 Task: Create Dashboard which show attendance of Inmate activities in PrisonConnect Pro application.
Action: Mouse moved to (37, 65)
Screenshot: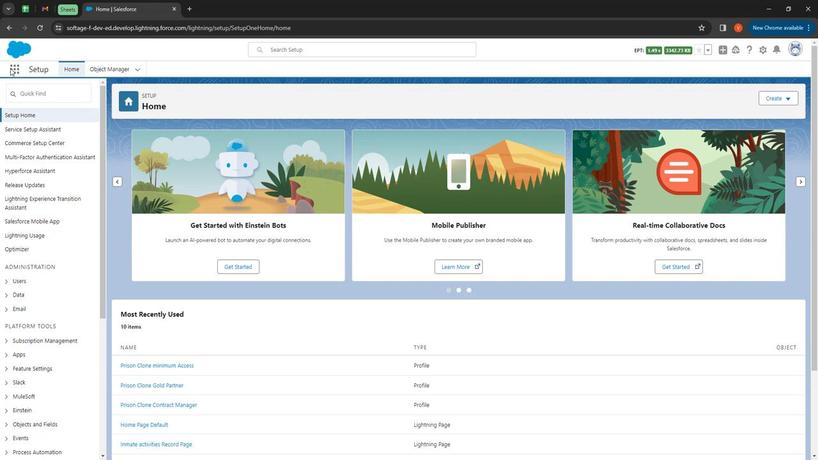 
Action: Mouse pressed left at (37, 65)
Screenshot: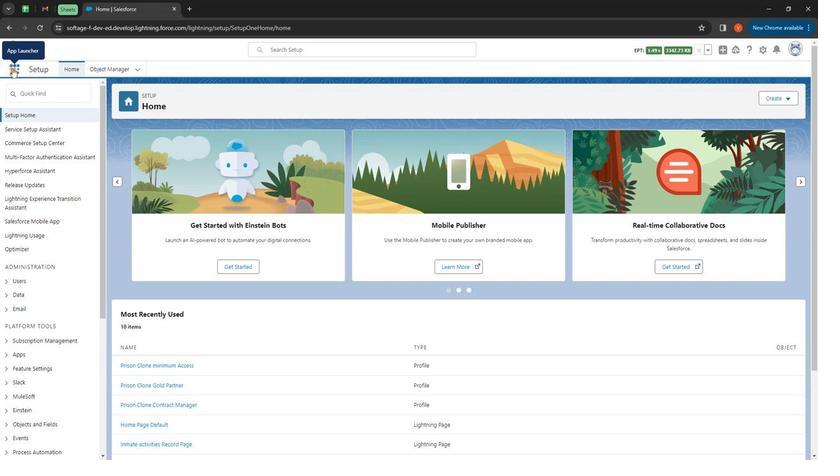 
Action: Mouse moved to (55, 224)
Screenshot: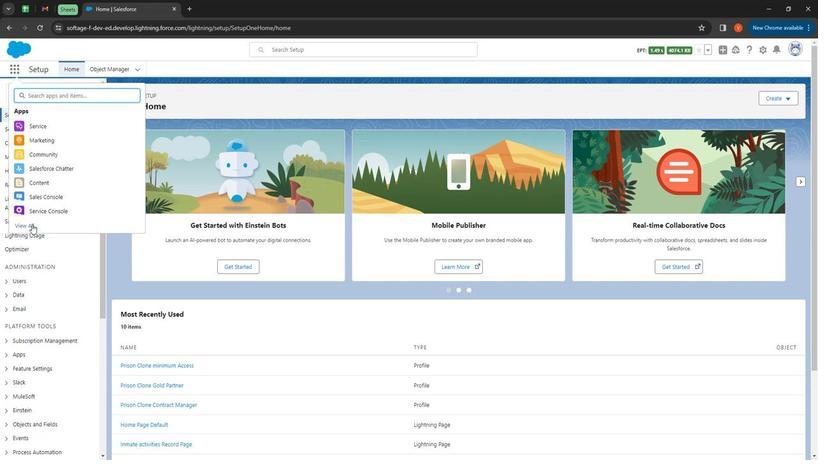 
Action: Mouse pressed left at (55, 224)
Screenshot: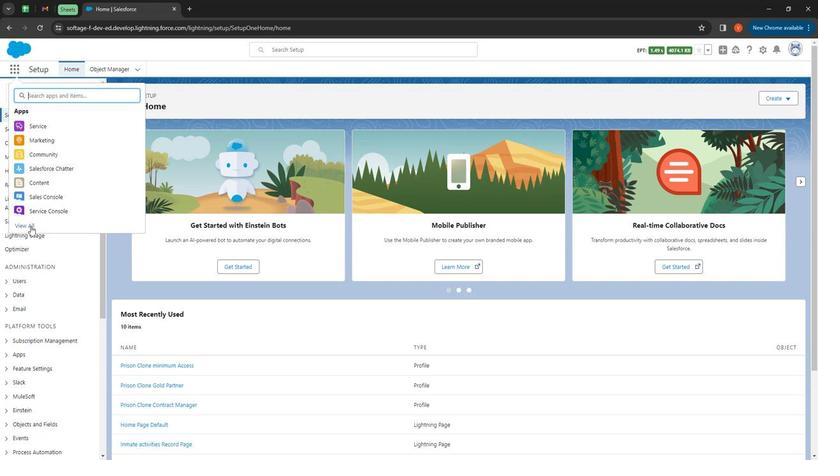 
Action: Mouse moved to (421, 92)
Screenshot: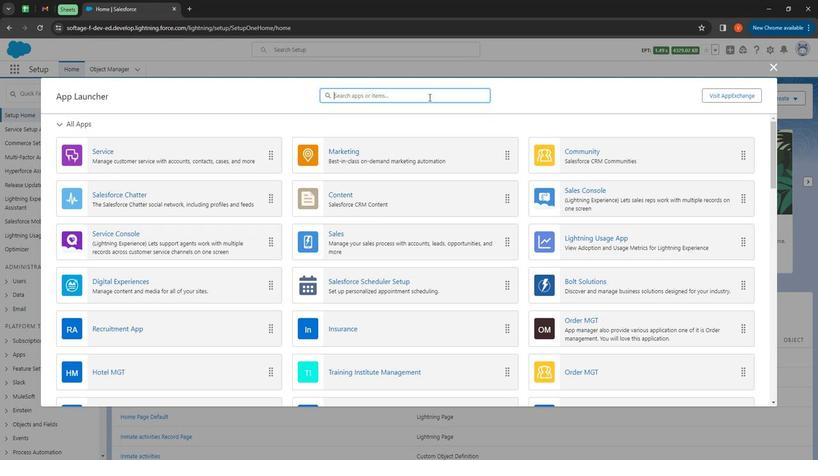 
Action: Mouse pressed left at (421, 92)
Screenshot: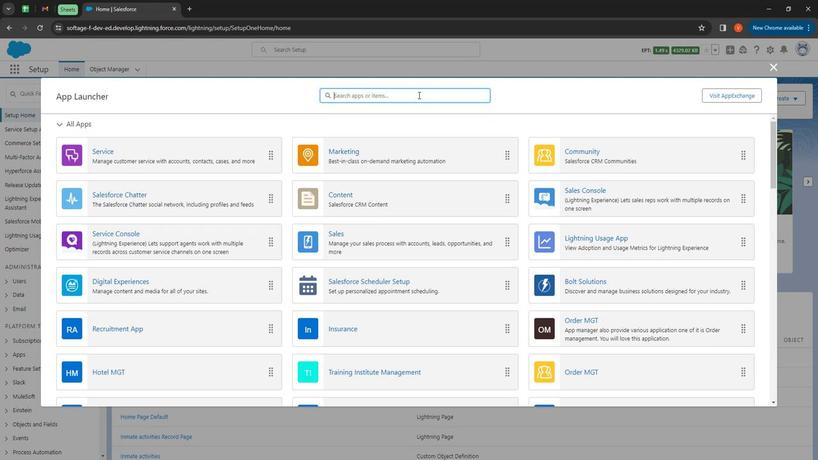 
Action: Key pressed r
Screenshot: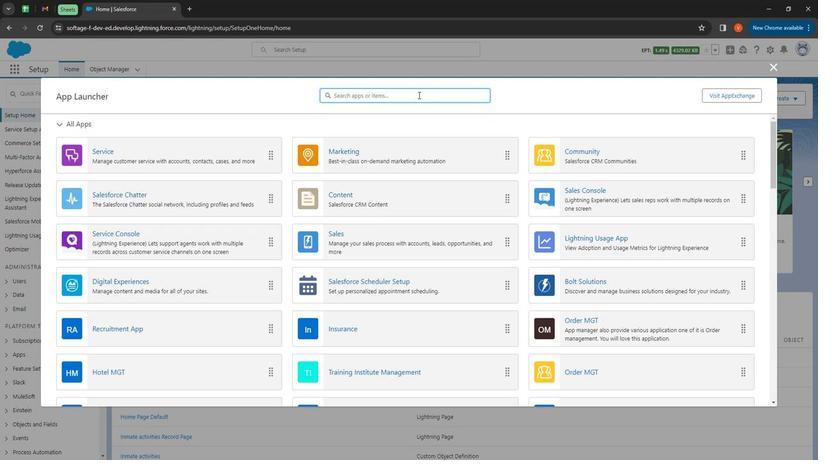
Action: Mouse moved to (419, 90)
Screenshot: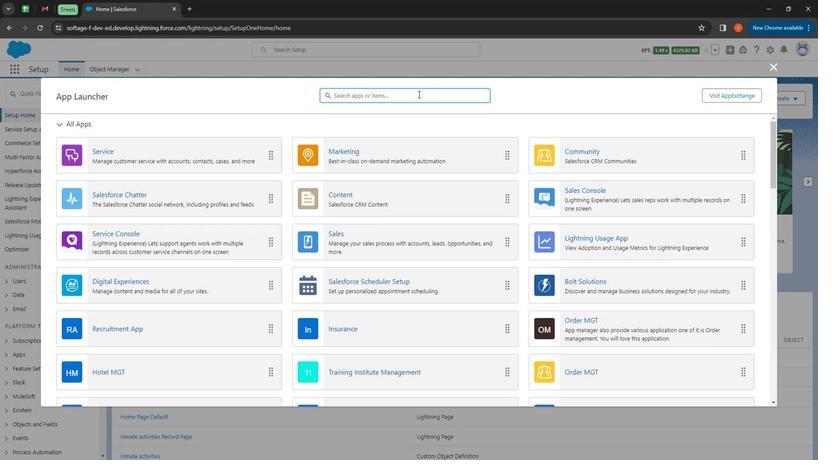 
Action: Key pressed epory
Screenshot: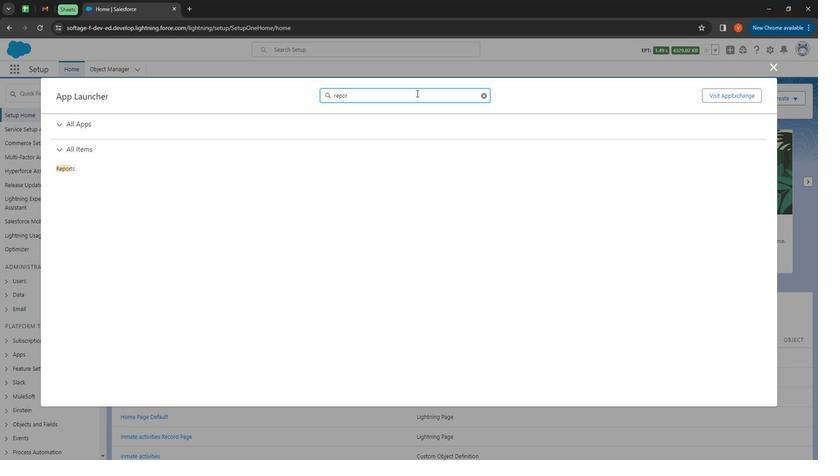 
Action: Mouse moved to (408, 84)
Screenshot: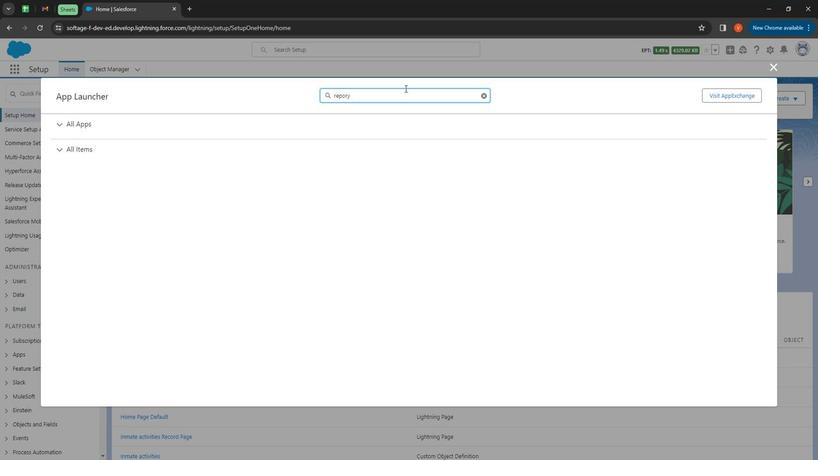 
Action: Key pressed <Key.backspace>ts
Screenshot: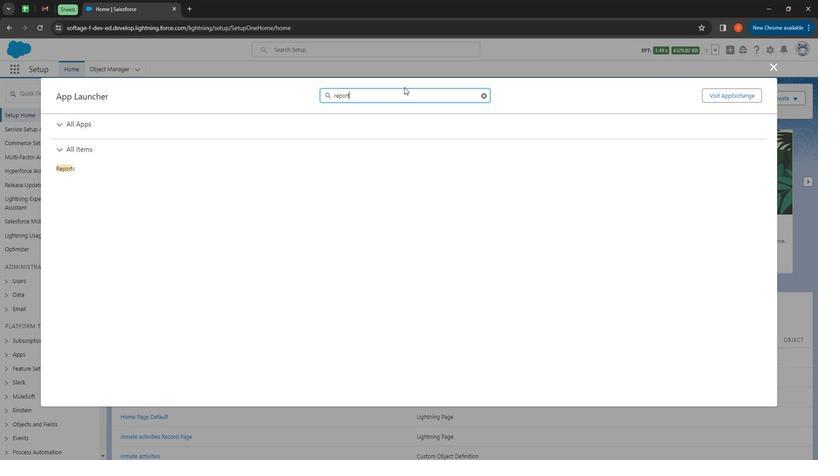 
Action: Mouse moved to (89, 168)
Screenshot: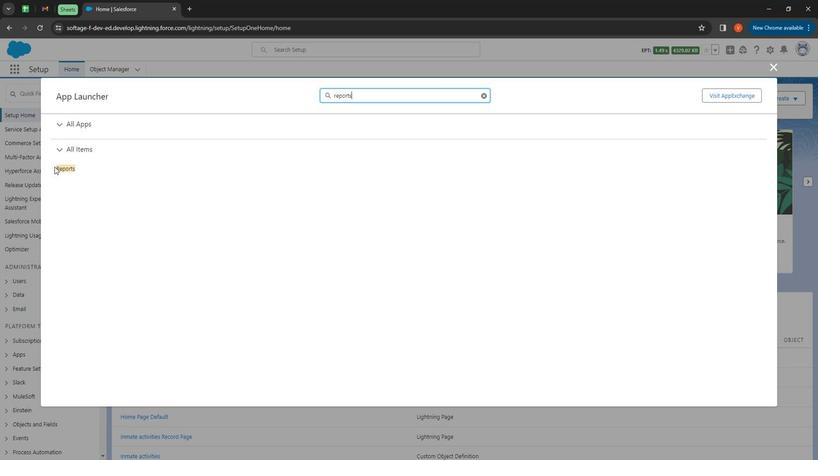 
Action: Mouse pressed left at (89, 168)
Screenshot: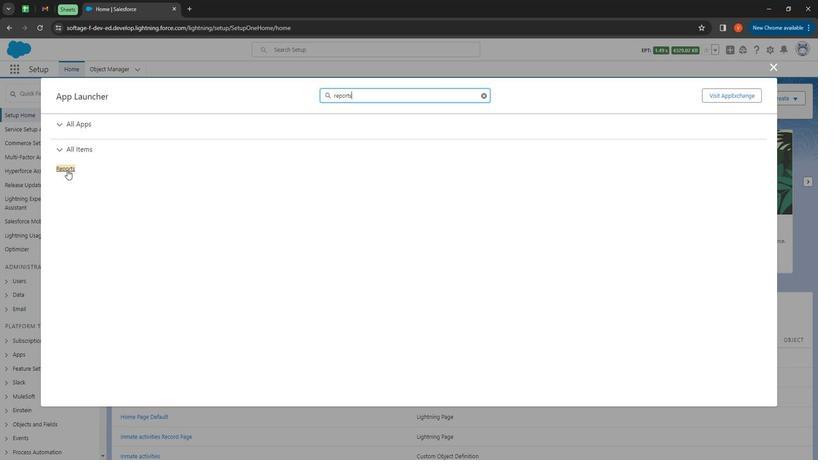
Action: Mouse moved to (707, 95)
Screenshot: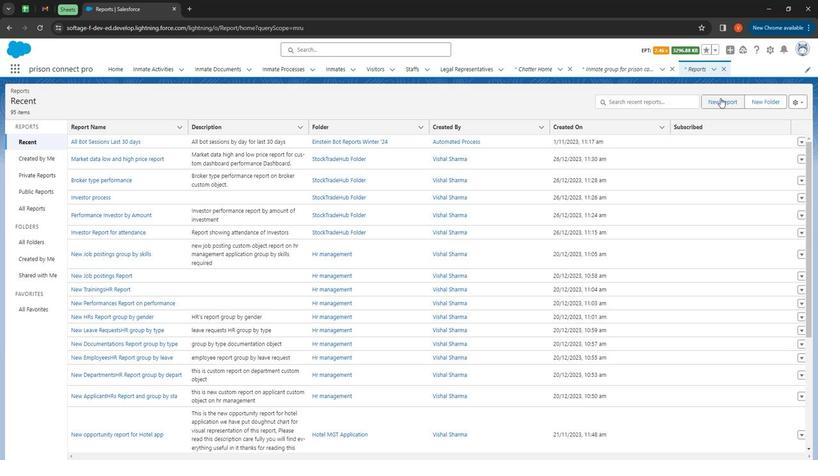 
Action: Mouse pressed left at (707, 95)
Screenshot: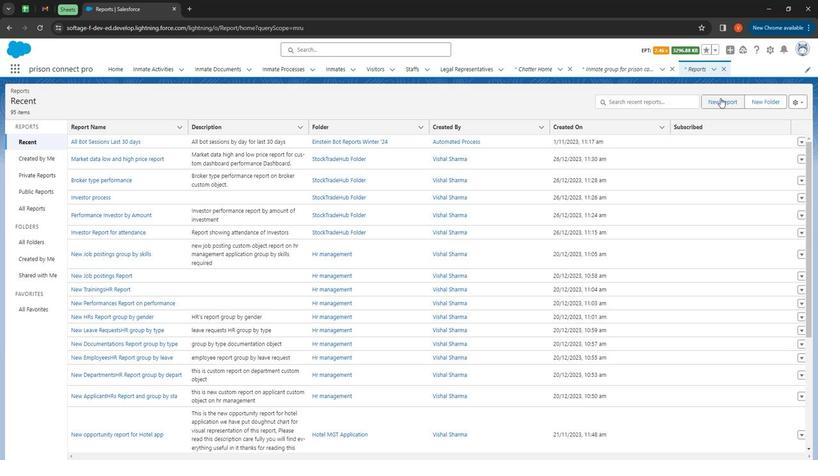 
Action: Mouse moved to (188, 169)
Screenshot: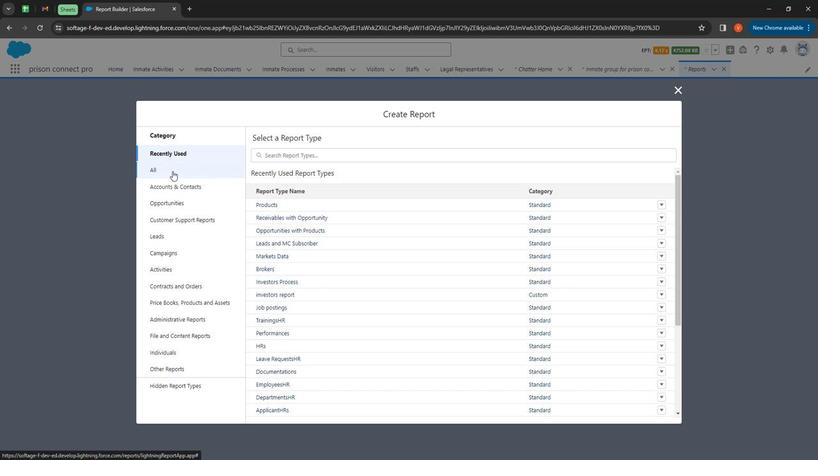 
Action: Mouse pressed left at (188, 169)
Screenshot: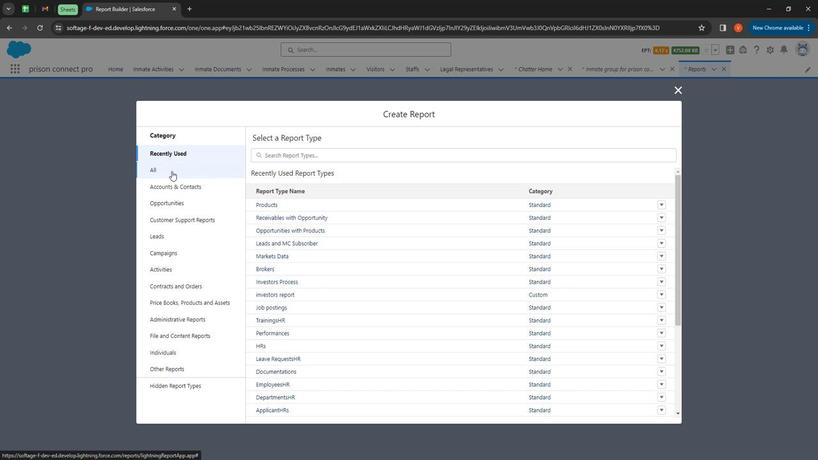 
Action: Mouse moved to (362, 152)
Screenshot: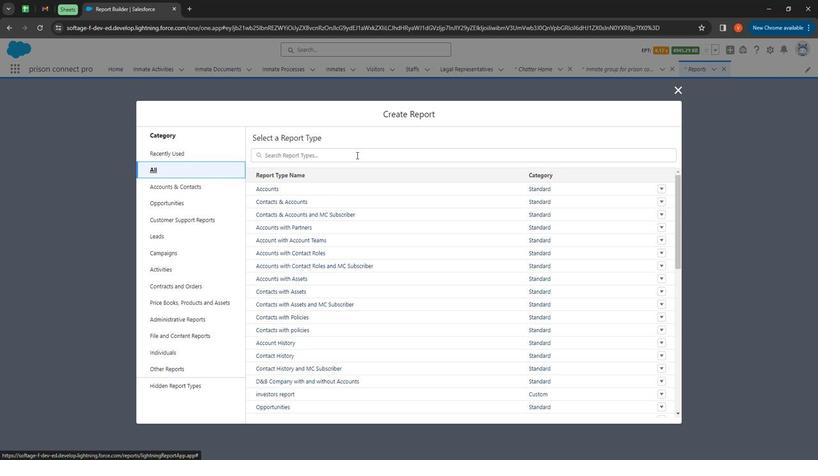 
Action: Mouse pressed left at (362, 152)
Screenshot: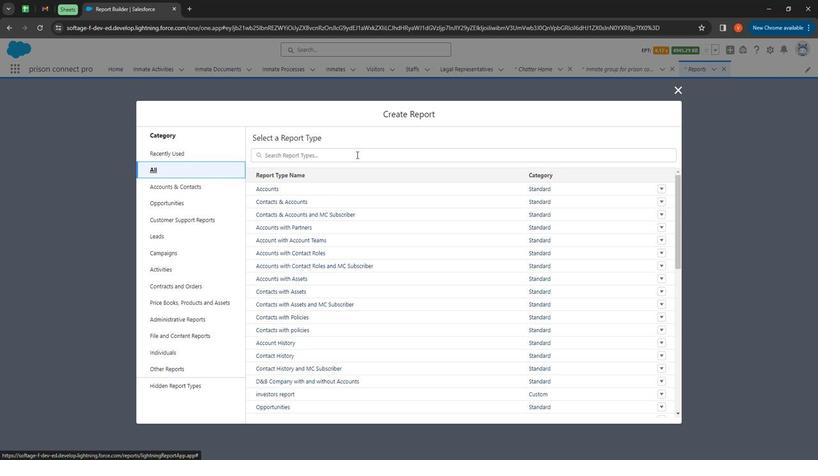 
Action: Mouse moved to (341, 139)
Screenshot: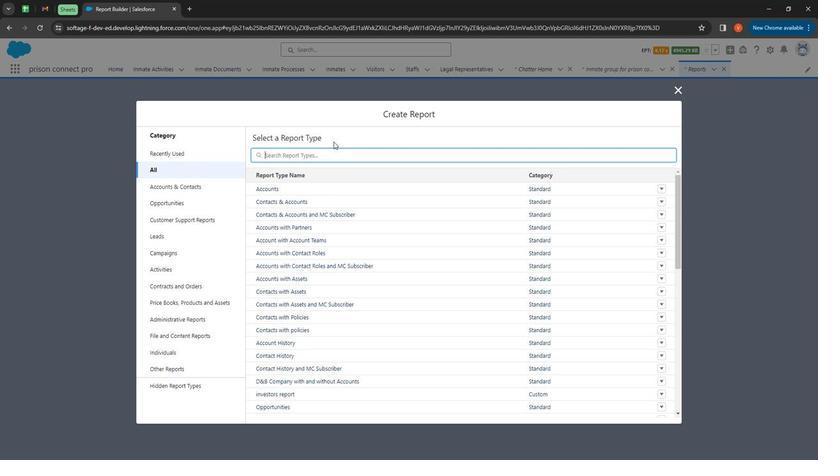 
Action: Key pressed <Key.shift>
Screenshot: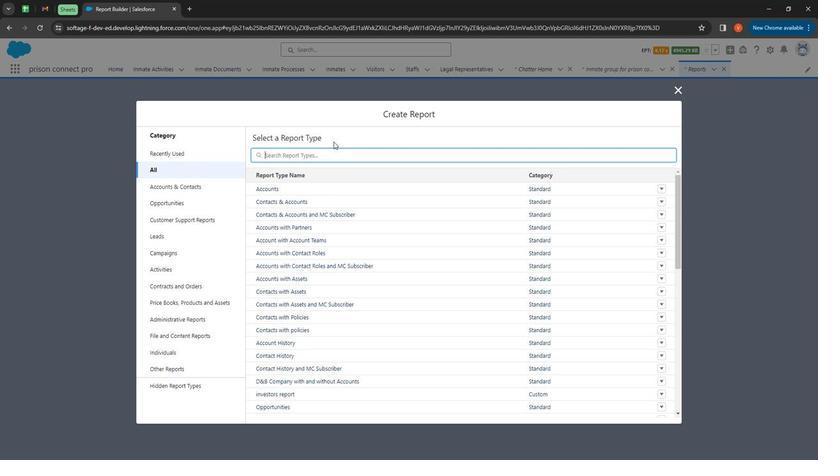 
Action: Mouse moved to (341, 139)
Screenshot: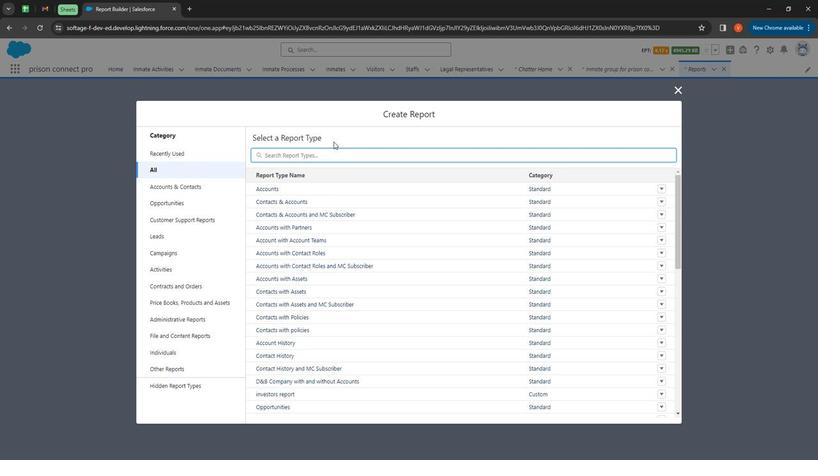
Action: Key pressed <Key.shift><Key.shift><Key.shift><Key.shift>Inmates<Key.space>ac<Key.backspace><Key.backspace><Key.backspace><Key.backspace><Key.space>ac
Screenshot: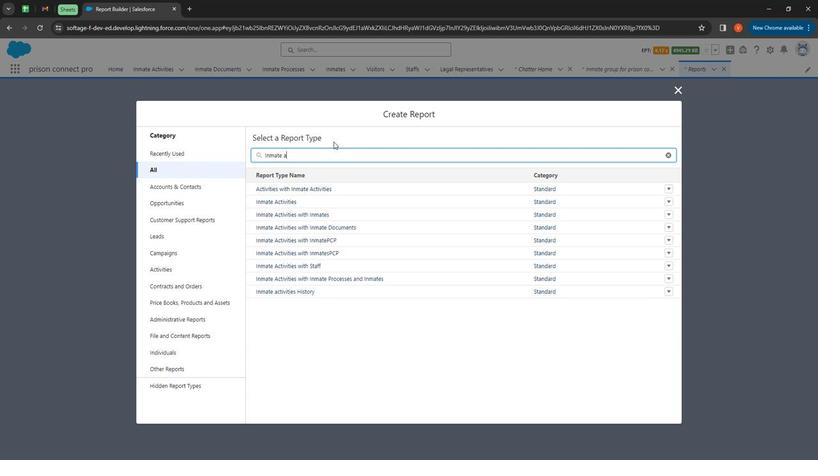 
Action: Mouse moved to (346, 200)
Screenshot: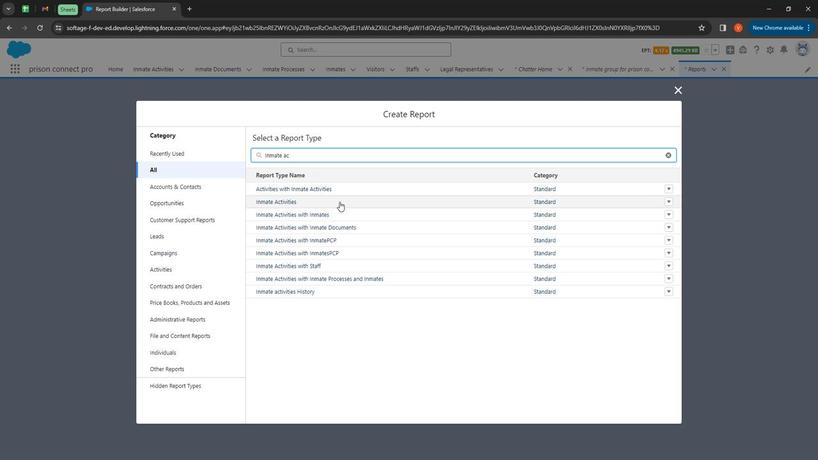 
Action: Mouse pressed left at (346, 200)
Screenshot: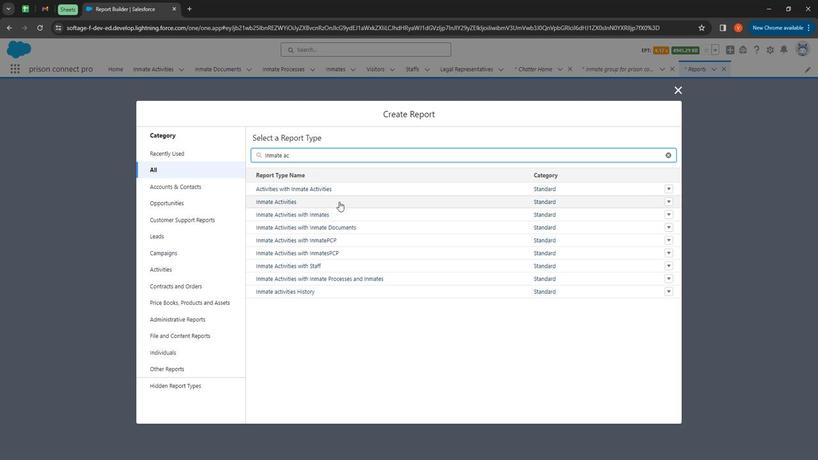 
Action: Mouse moved to (575, 190)
Screenshot: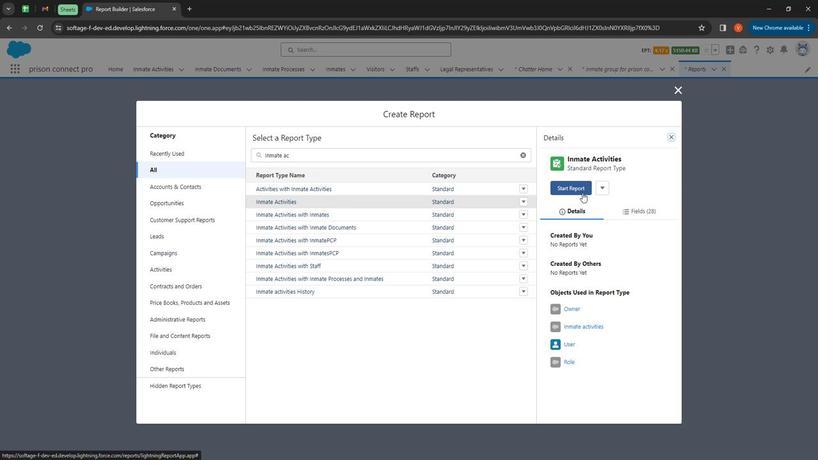
Action: Mouse pressed left at (575, 190)
Screenshot: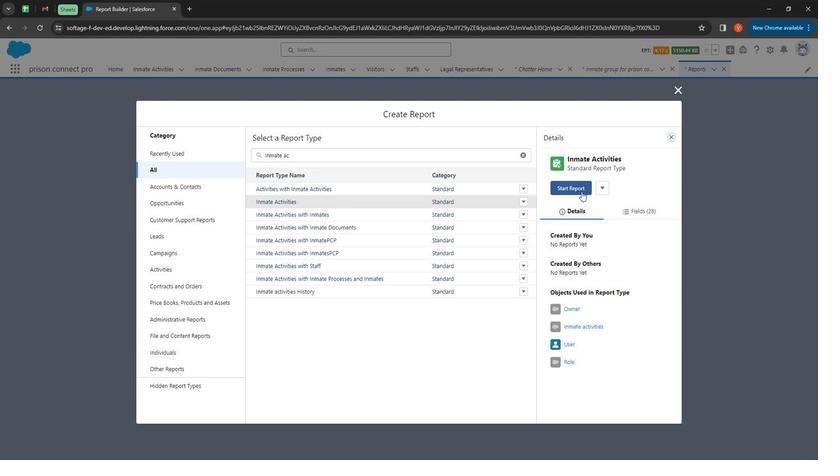 
Action: Mouse moved to (76, 214)
Screenshot: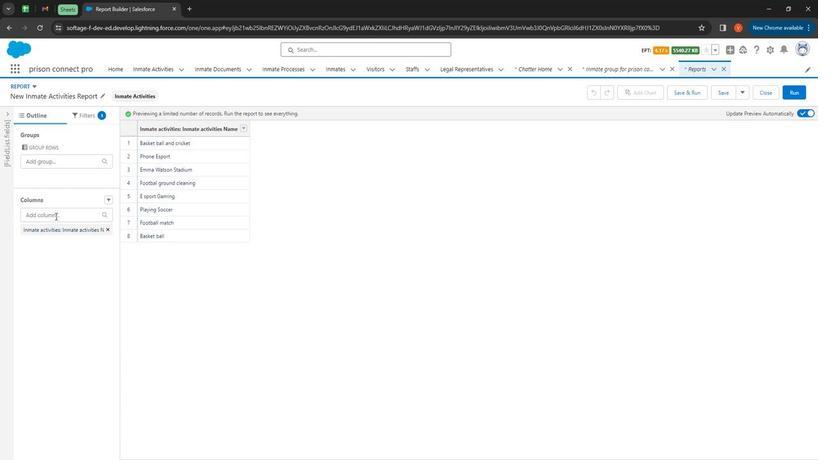 
Action: Mouse pressed left at (76, 214)
Screenshot: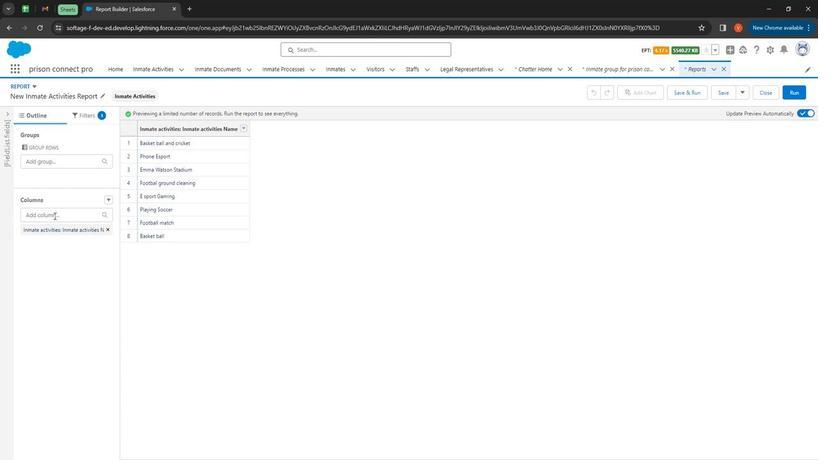 
Action: Mouse moved to (103, 254)
Screenshot: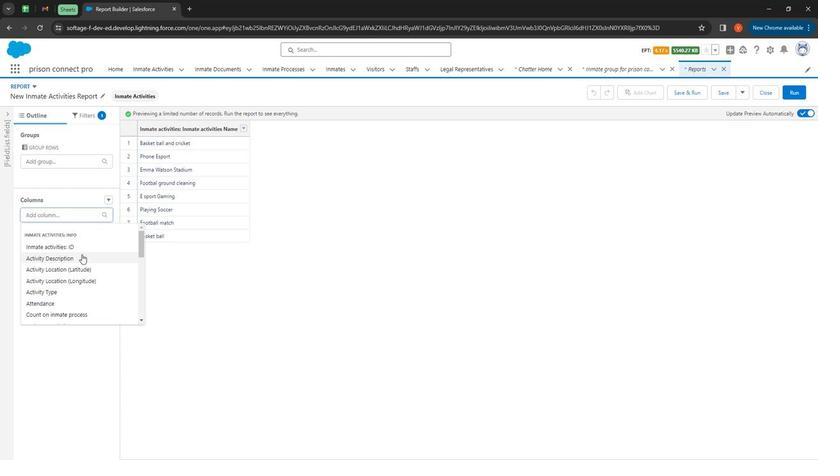 
Action: Mouse pressed left at (103, 254)
Screenshot: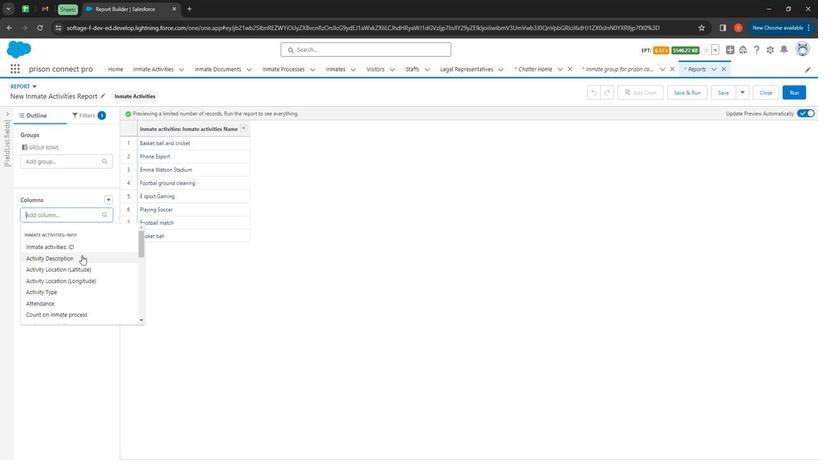 
Action: Mouse moved to (88, 214)
Screenshot: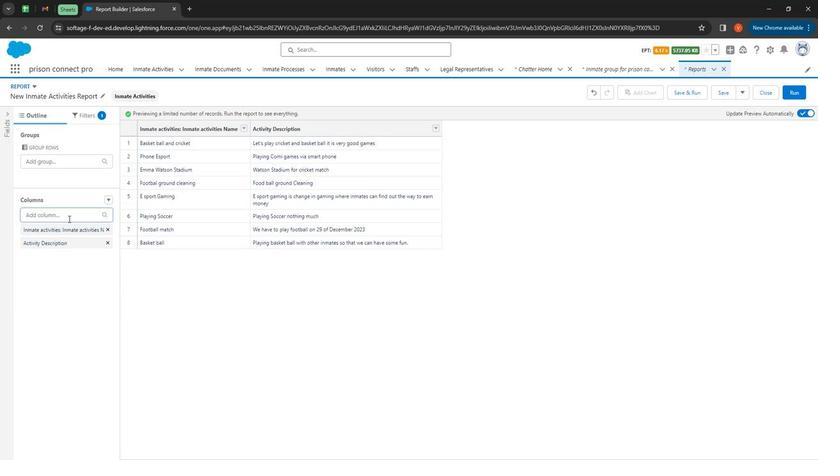 
Action: Mouse pressed left at (88, 214)
Screenshot: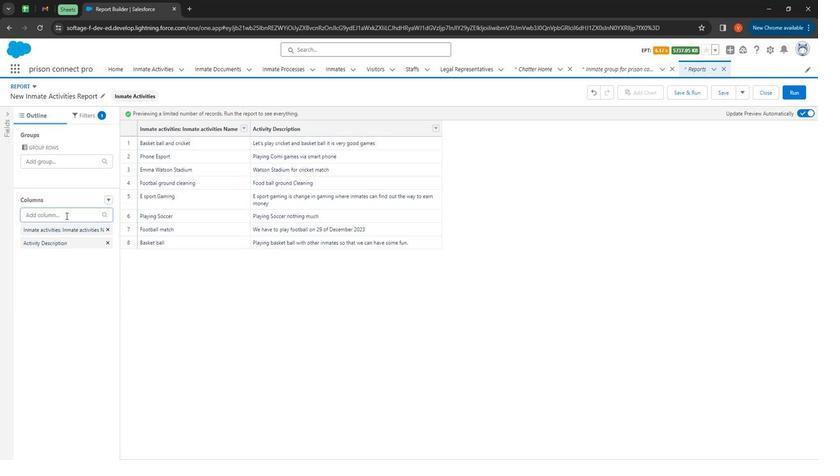 
Action: Mouse moved to (111, 245)
Screenshot: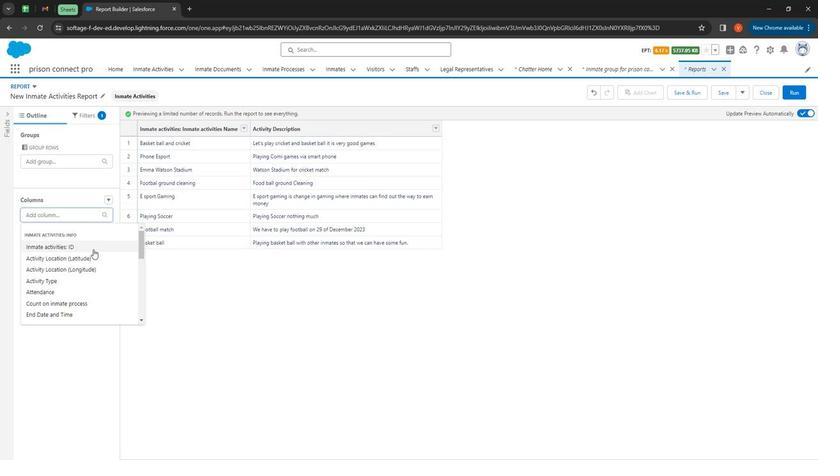 
Action: Mouse pressed left at (111, 245)
Screenshot: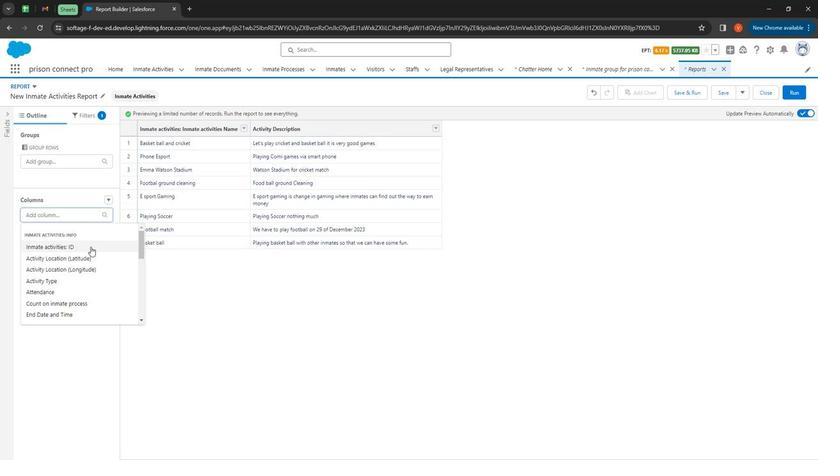 
Action: Mouse moved to (472, 126)
Screenshot: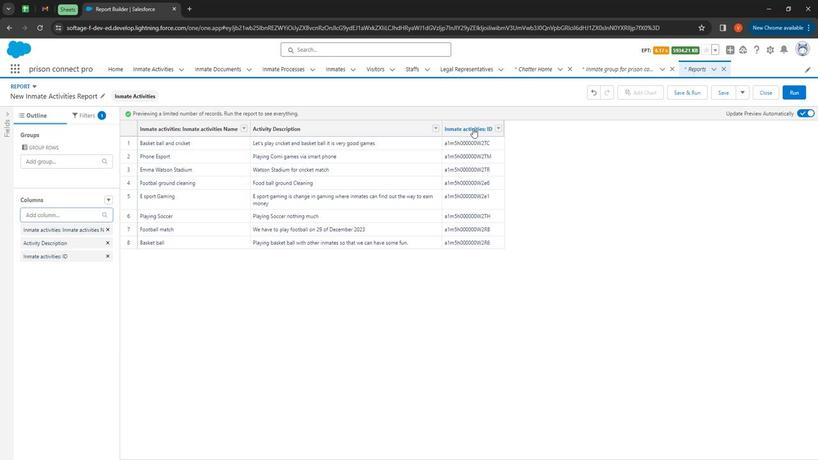 
Action: Mouse pressed left at (472, 126)
Screenshot: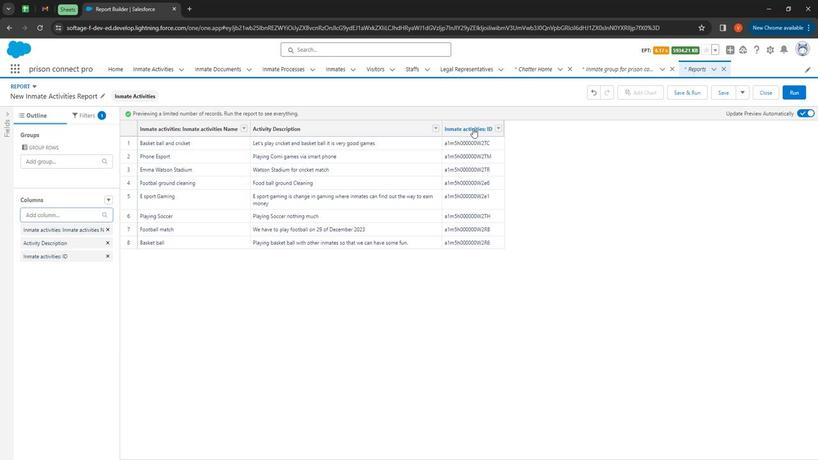 
Action: Mouse moved to (80, 211)
Screenshot: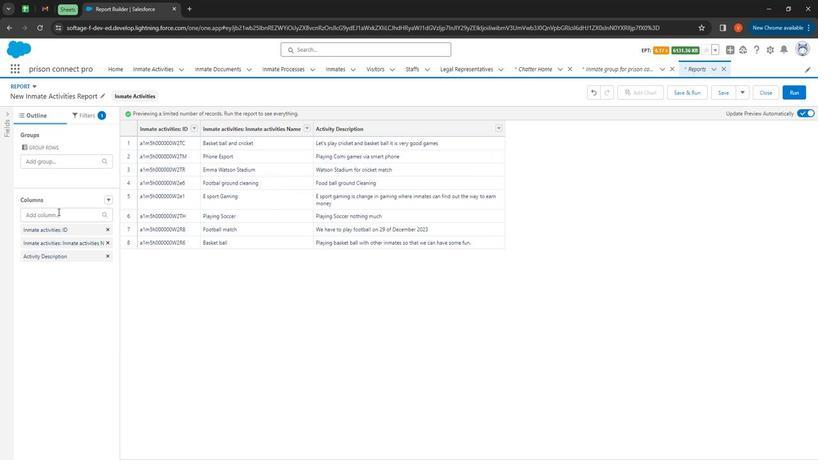 
Action: Mouse pressed left at (80, 211)
Screenshot: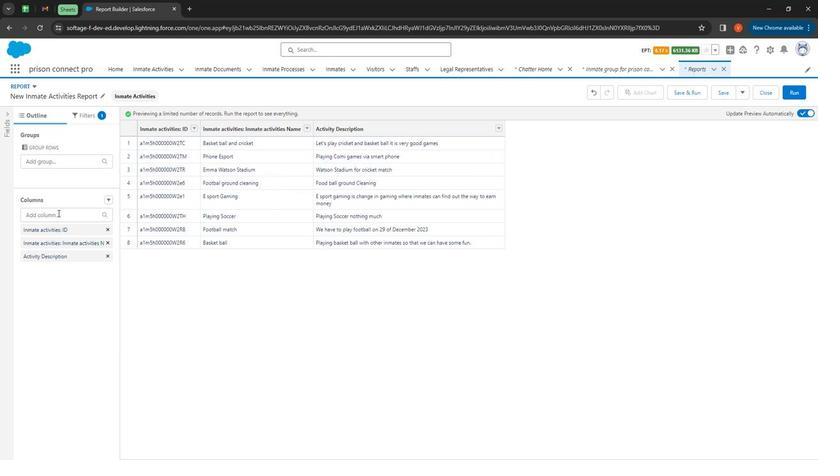 
Action: Mouse moved to (104, 247)
Screenshot: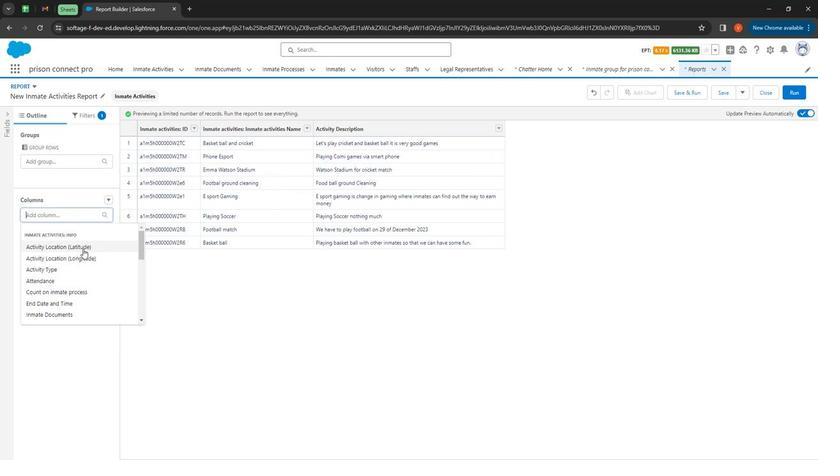 
Action: Mouse pressed left at (104, 247)
Screenshot: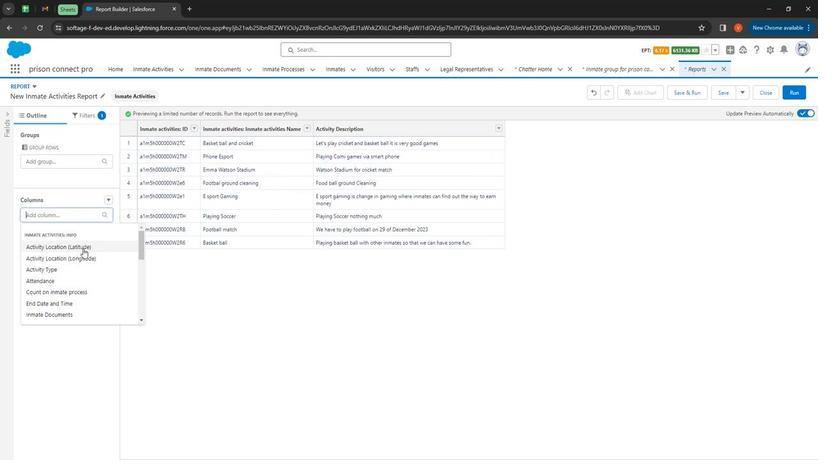 
Action: Mouse moved to (88, 217)
Screenshot: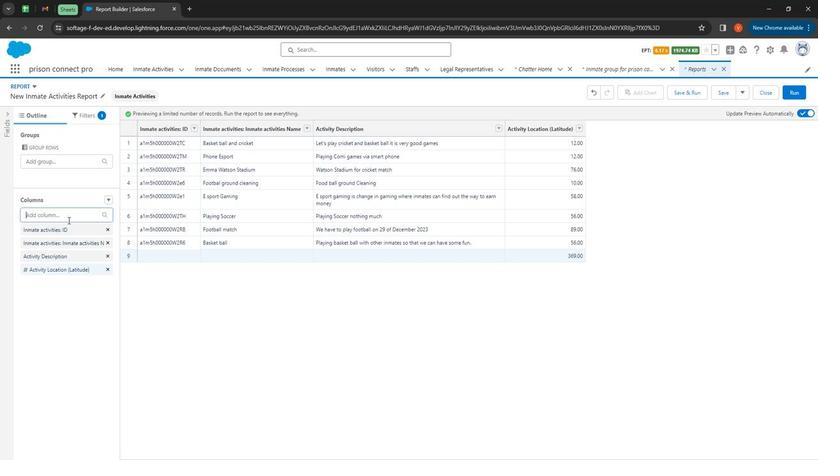 
Action: Mouse pressed left at (88, 217)
Screenshot: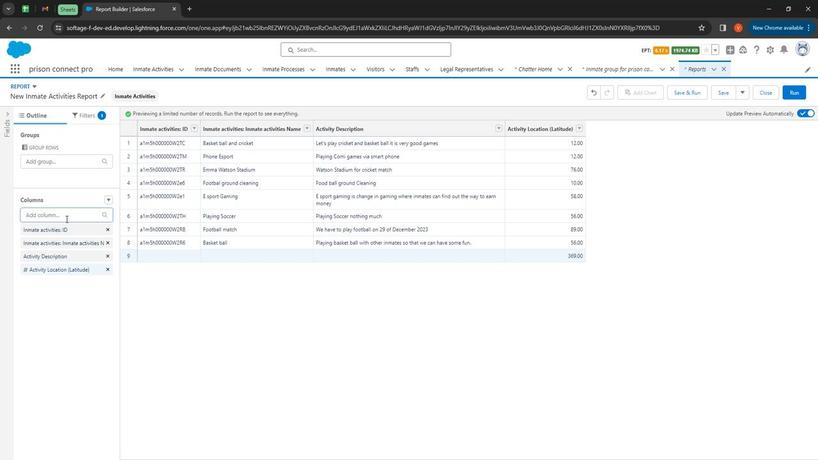 
Action: Mouse moved to (92, 245)
Screenshot: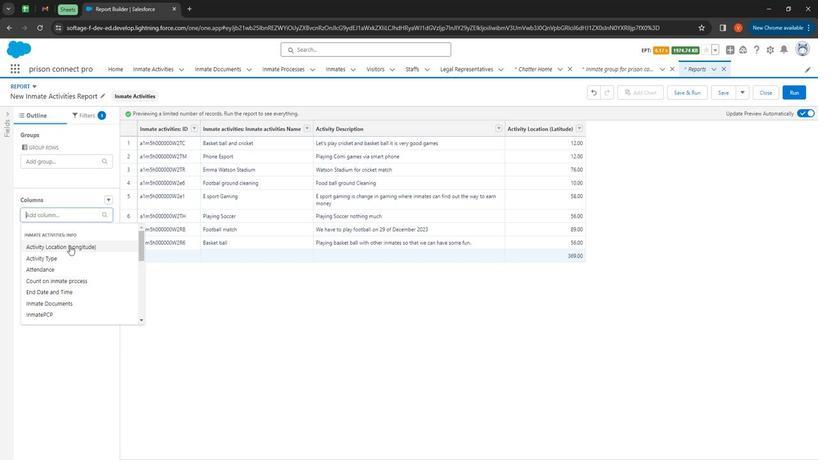 
Action: Mouse pressed left at (92, 245)
Screenshot: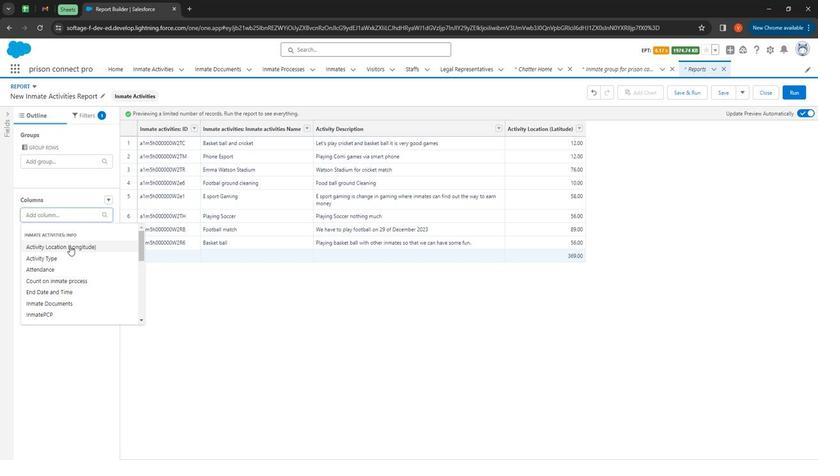 
Action: Mouse moved to (76, 214)
Screenshot: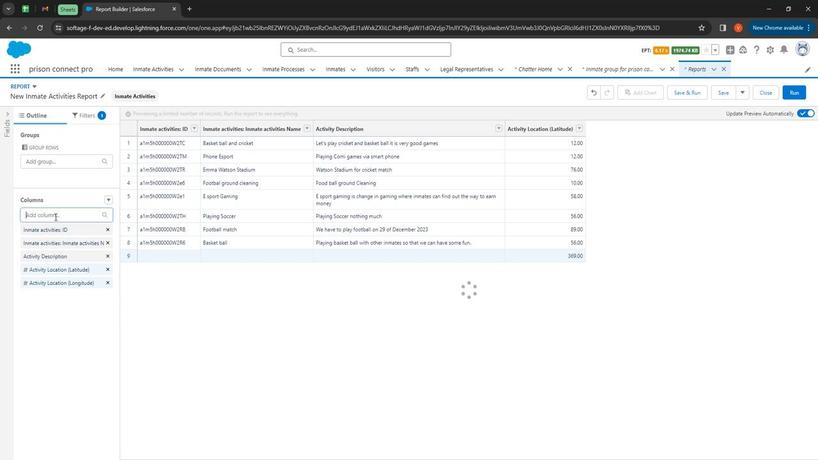 
Action: Mouse pressed left at (76, 214)
Screenshot: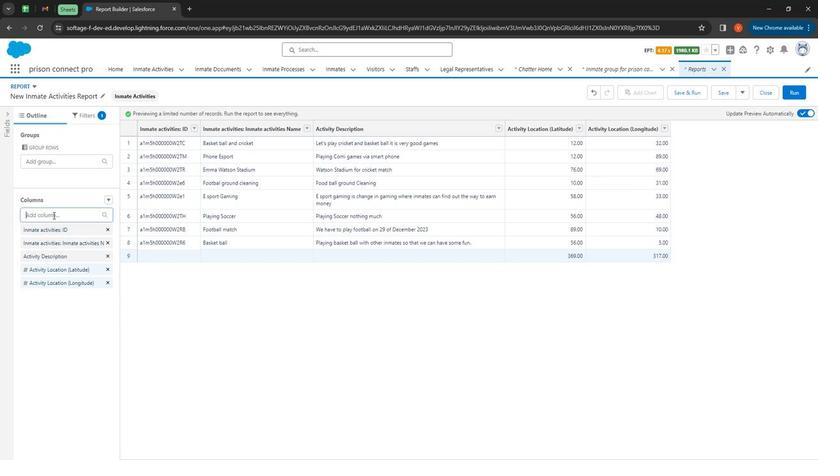 
Action: Mouse moved to (71, 248)
Screenshot: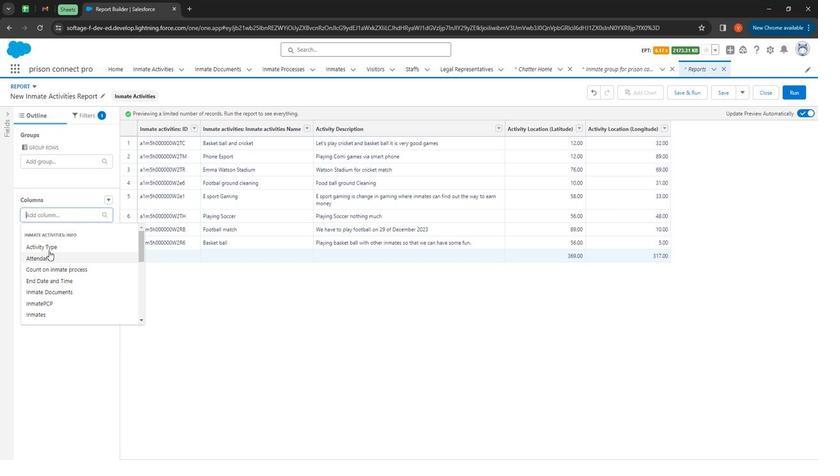 
Action: Mouse pressed left at (71, 248)
Screenshot: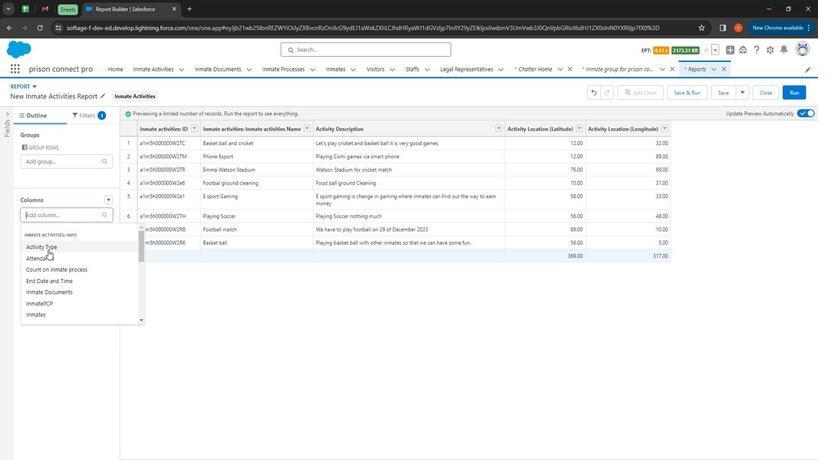 
Action: Mouse moved to (502, 123)
Screenshot: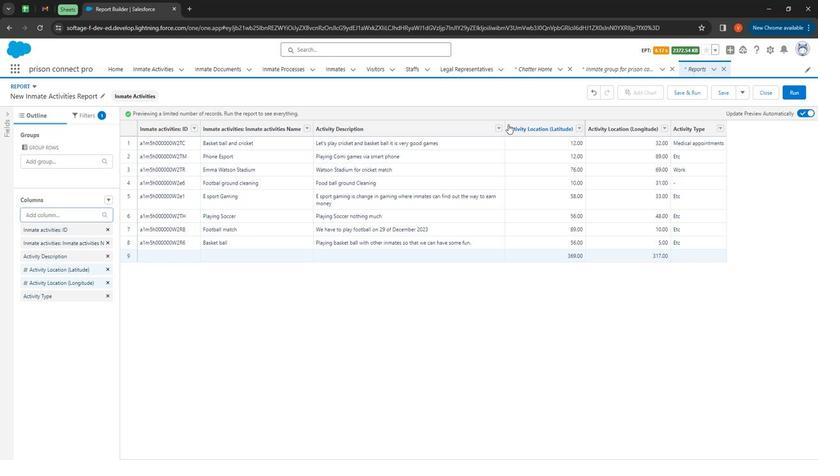 
Action: Mouse pressed left at (502, 123)
Screenshot: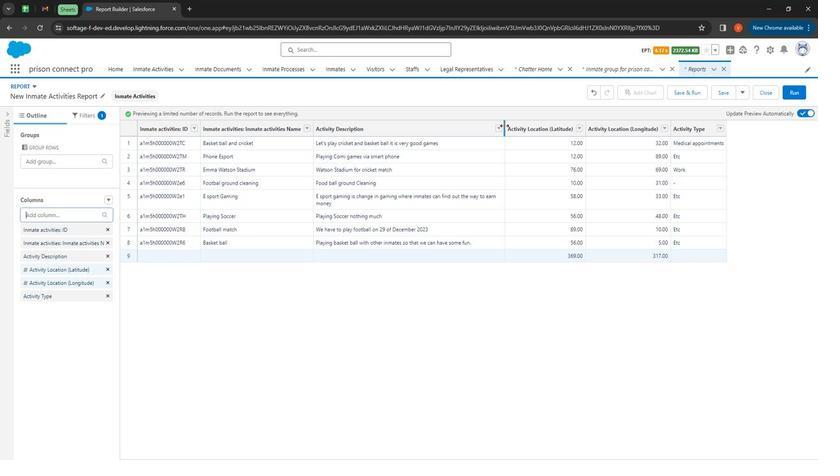 
Action: Mouse moved to (460, 124)
Screenshot: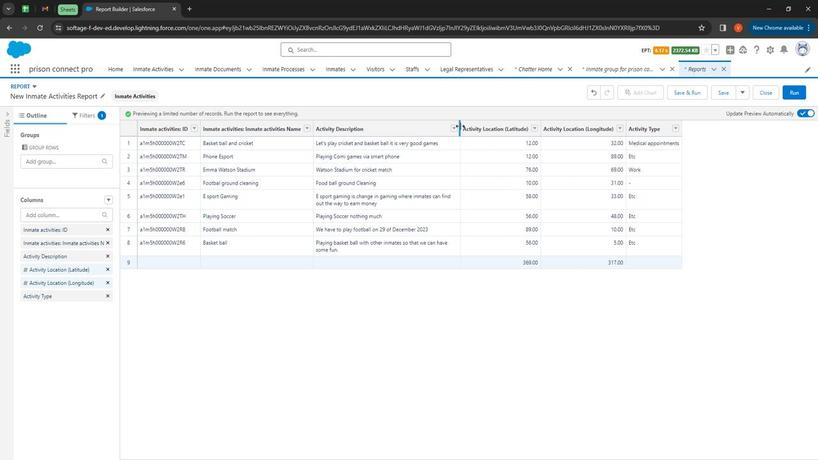 
Action: Mouse pressed left at (460, 124)
Screenshot: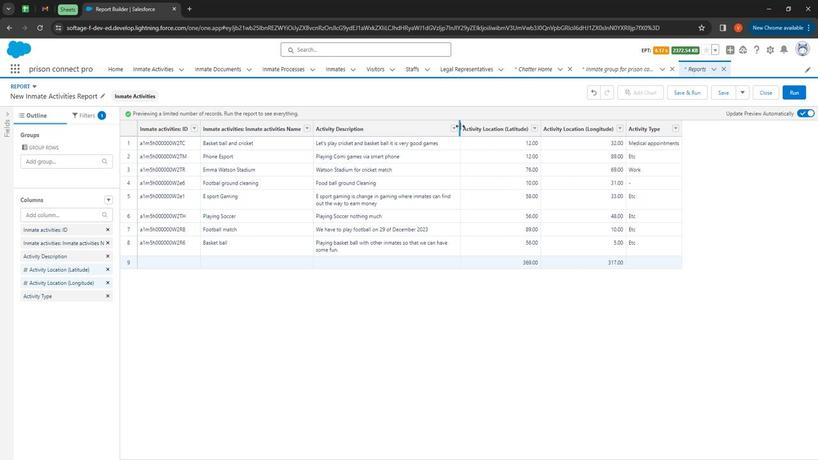 
Action: Mouse moved to (508, 125)
Screenshot: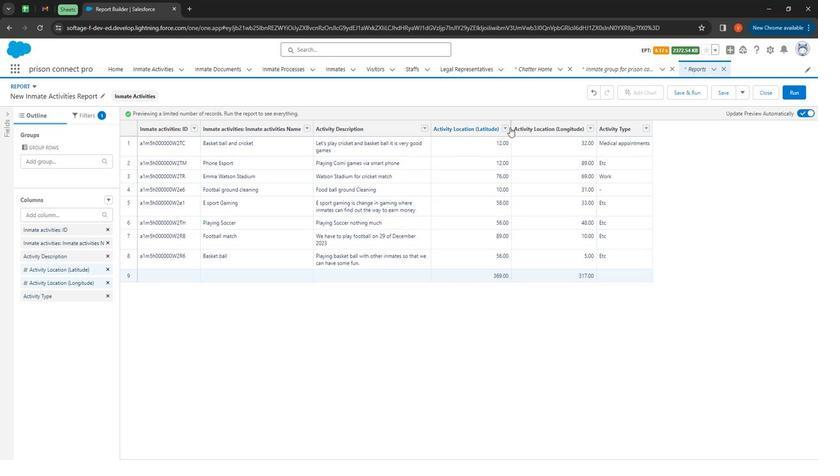 
Action: Mouse pressed left at (508, 125)
Screenshot: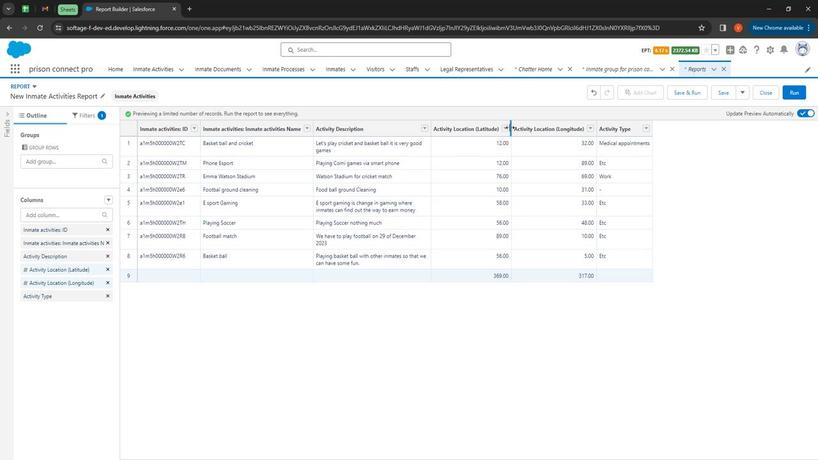
Action: Mouse moved to (556, 126)
Screenshot: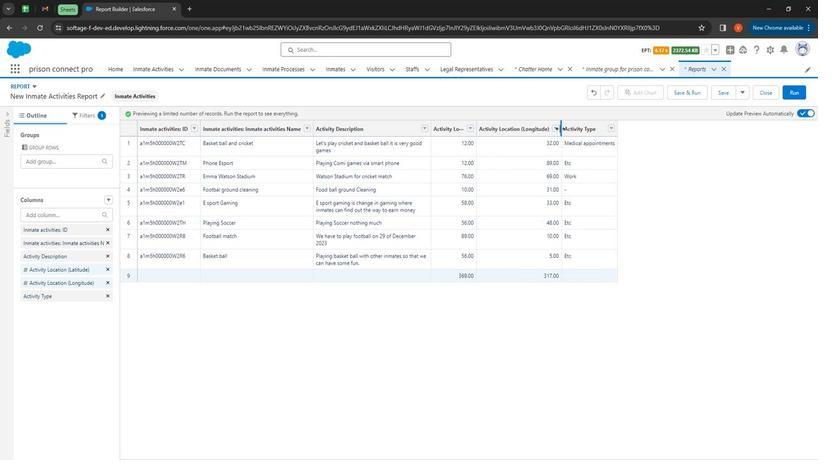 
Action: Mouse pressed left at (556, 126)
Screenshot: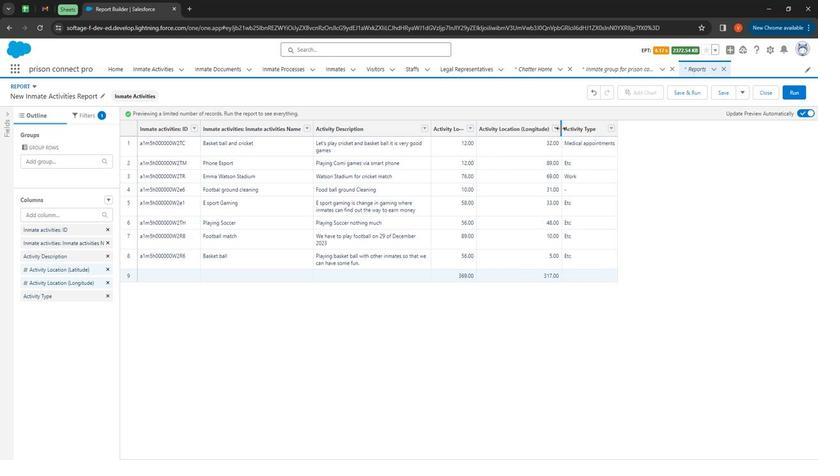 
Action: Mouse moved to (556, 127)
Screenshot: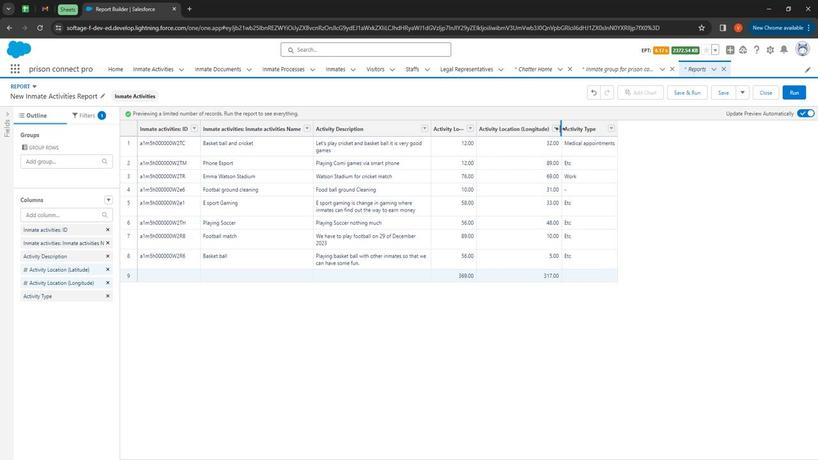 
Action: Mouse pressed left at (556, 127)
Screenshot: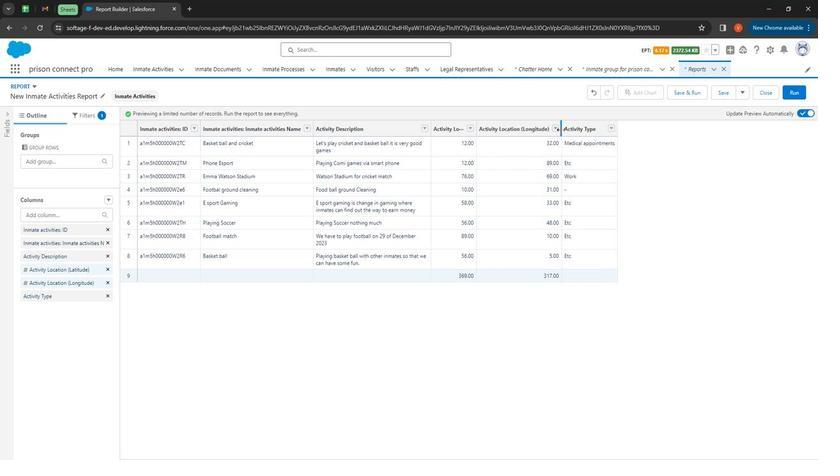 
Action: Mouse moved to (321, 126)
Screenshot: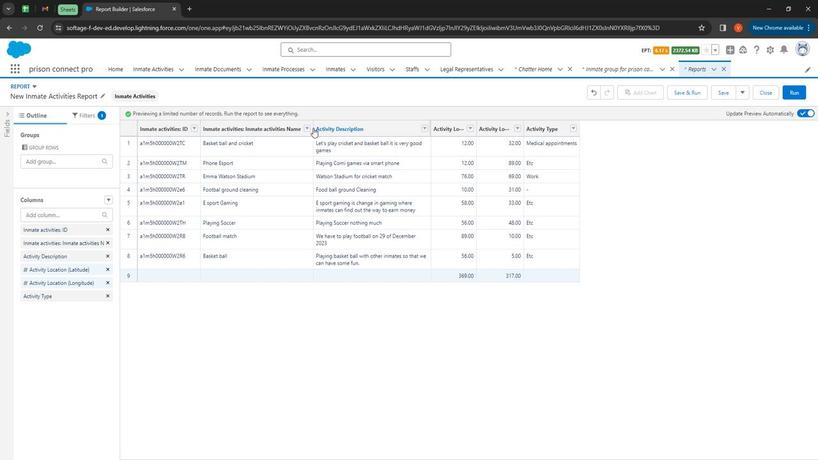 
Action: Mouse pressed left at (321, 126)
Screenshot: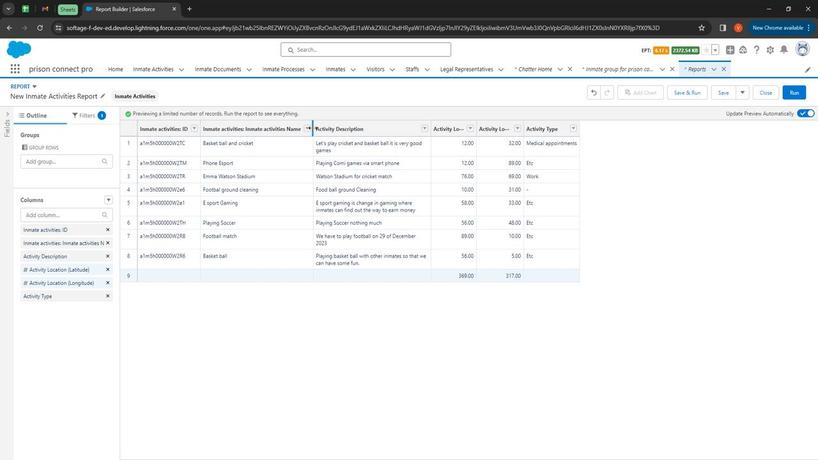 
Action: Mouse moved to (82, 214)
Screenshot: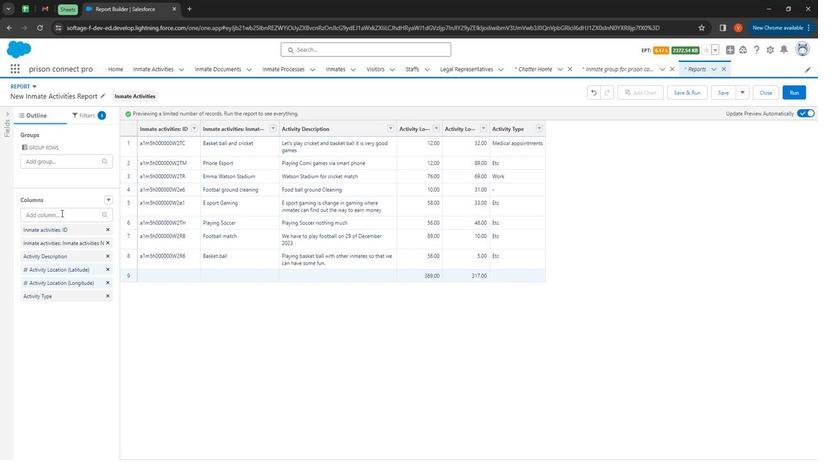 
Action: Mouse pressed left at (82, 214)
Screenshot: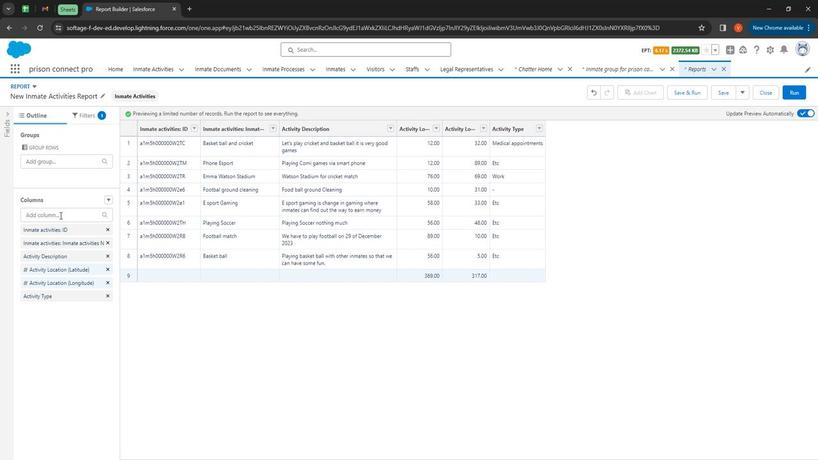 
Action: Mouse moved to (86, 260)
Screenshot: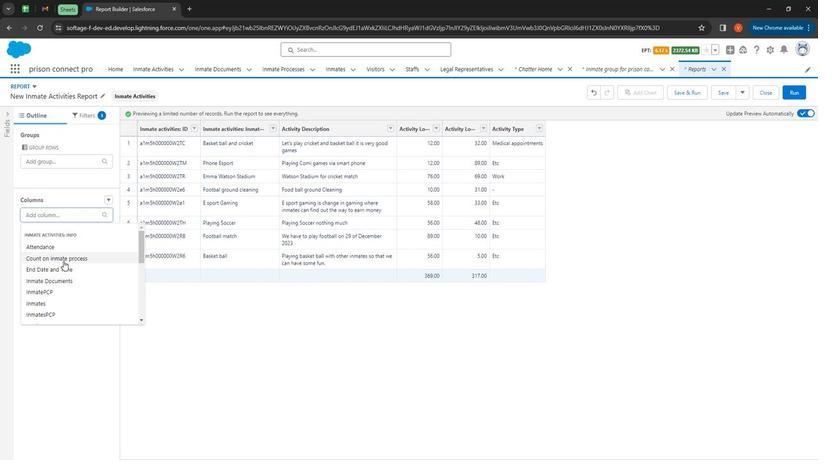 
Action: Mouse pressed left at (86, 260)
Screenshot: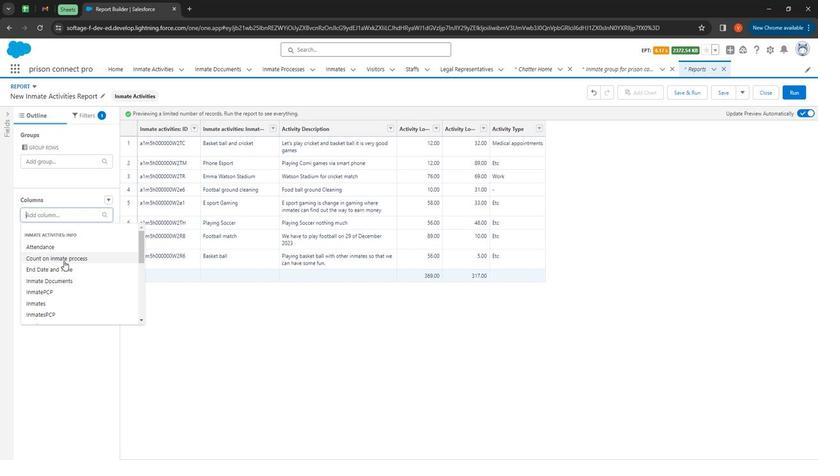 
Action: Mouse moved to (81, 156)
Screenshot: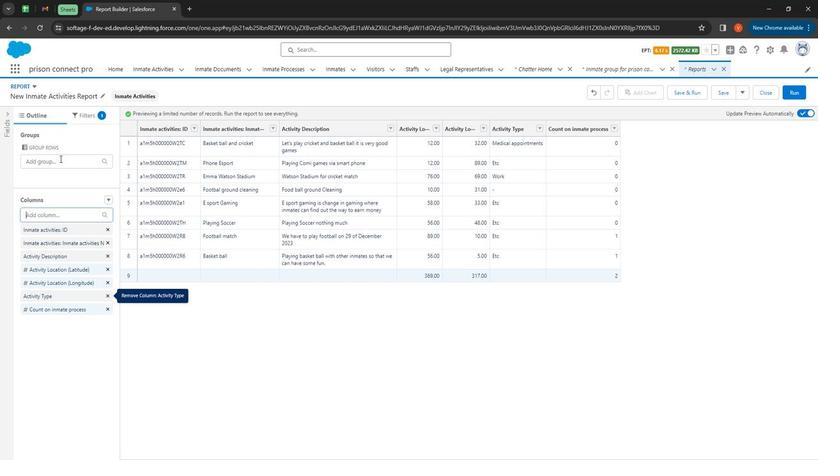
Action: Mouse pressed left at (81, 156)
Screenshot: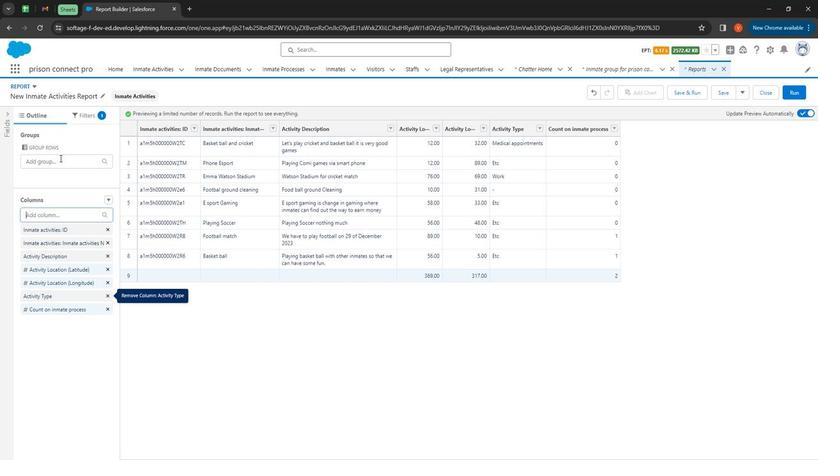 
Action: Mouse moved to (104, 232)
Screenshot: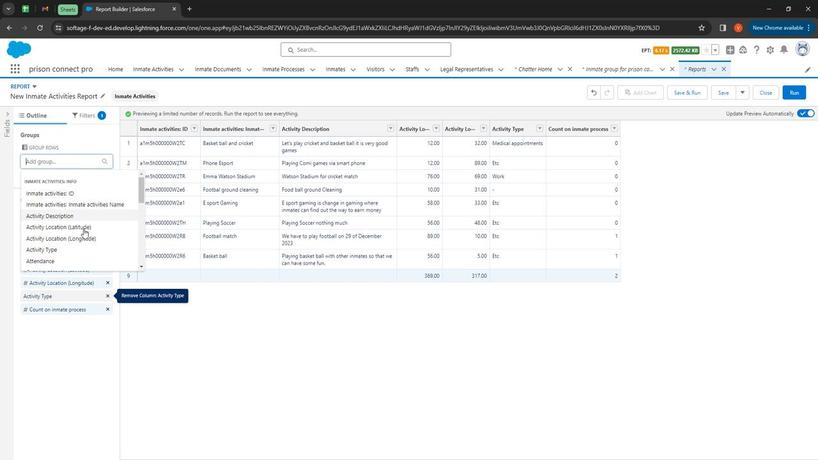 
Action: Mouse scrolled (104, 232) with delta (0, 0)
Screenshot: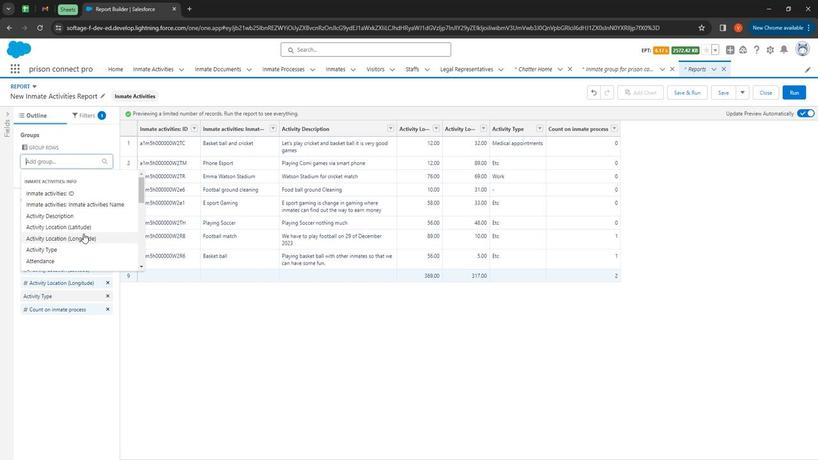 
Action: Mouse moved to (69, 218)
Screenshot: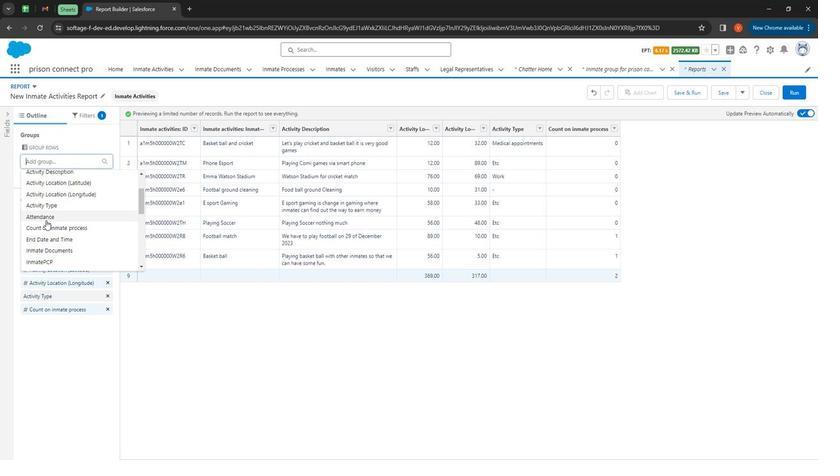 
Action: Mouse pressed left at (69, 218)
Screenshot: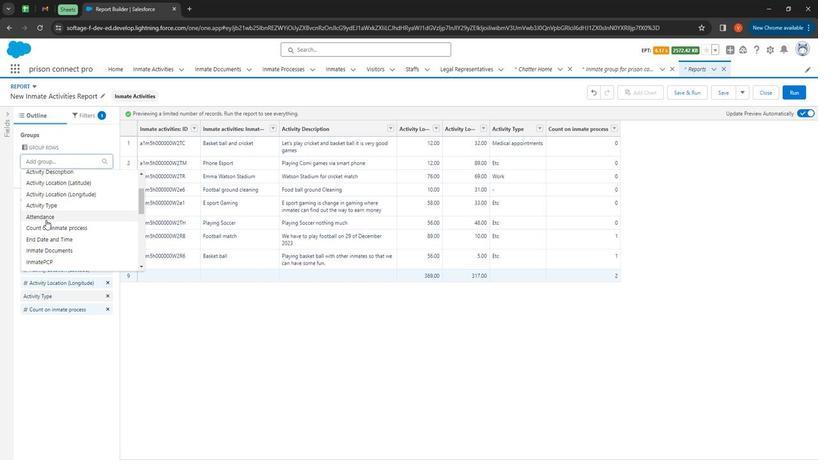 
Action: Mouse moved to (73, 260)
Screenshot: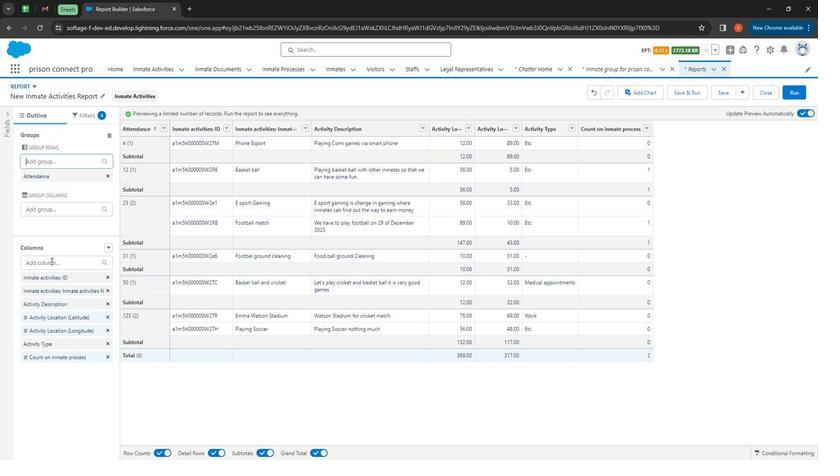 
Action: Mouse pressed left at (73, 260)
Screenshot: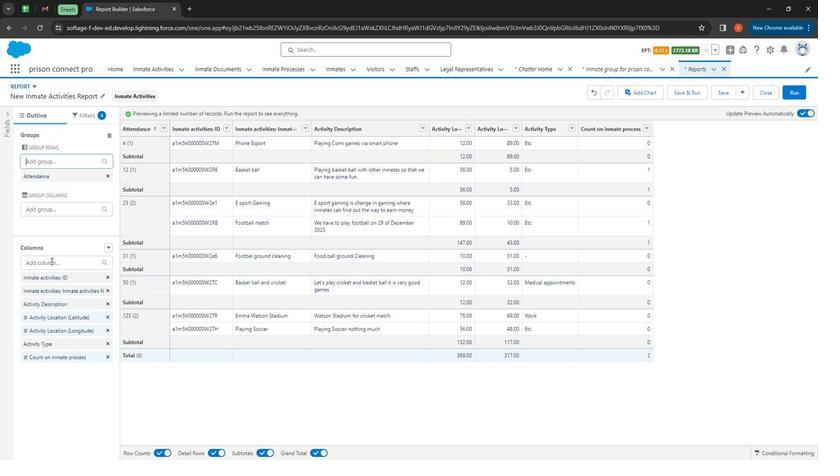 
Action: Mouse moved to (70, 341)
Screenshot: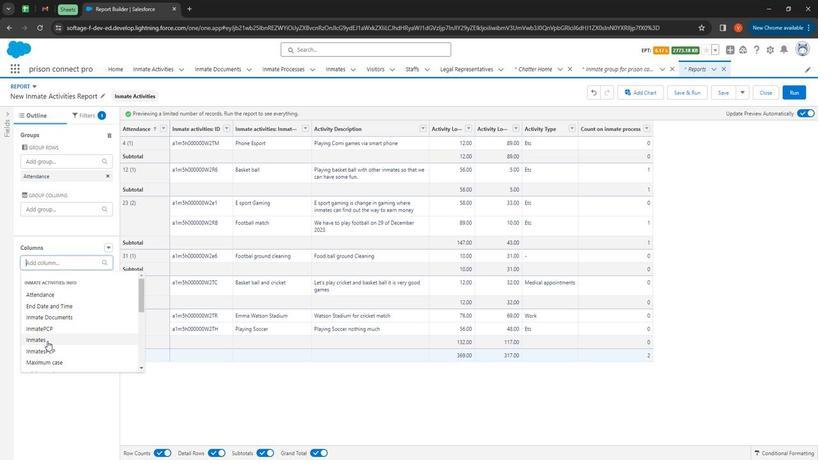 
Action: Mouse pressed left at (70, 341)
Screenshot: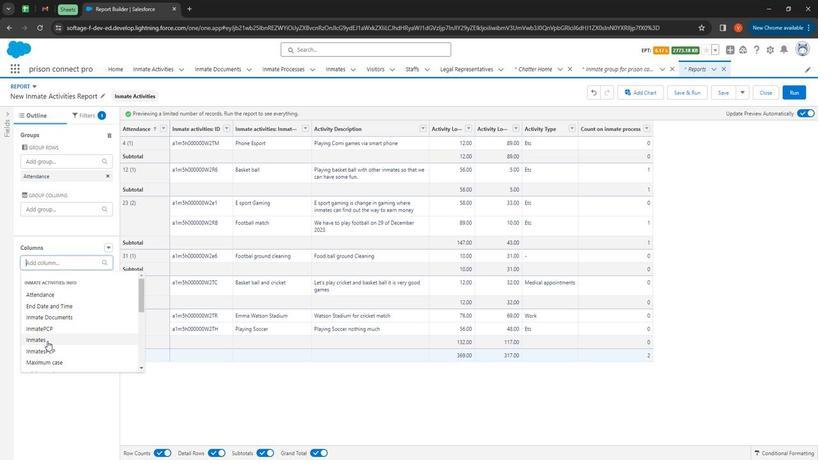 
Action: Mouse moved to (653, 124)
Screenshot: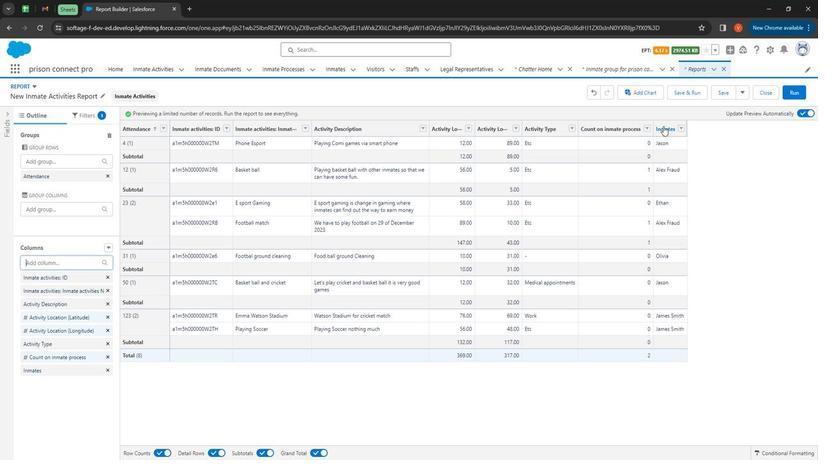 
Action: Mouse pressed left at (653, 124)
Screenshot: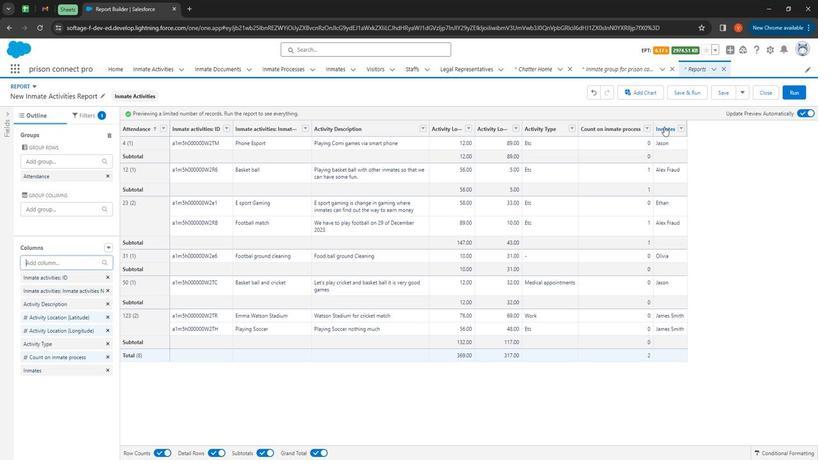 
Action: Mouse moved to (67, 258)
Screenshot: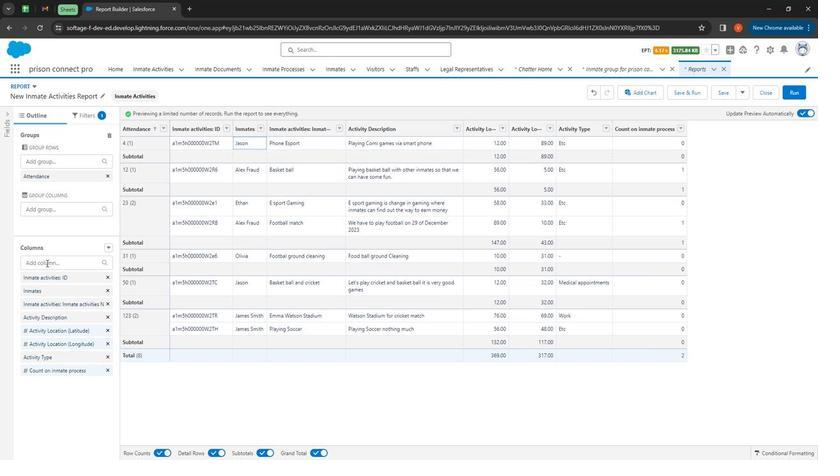 
Action: Mouse pressed left at (67, 258)
Screenshot: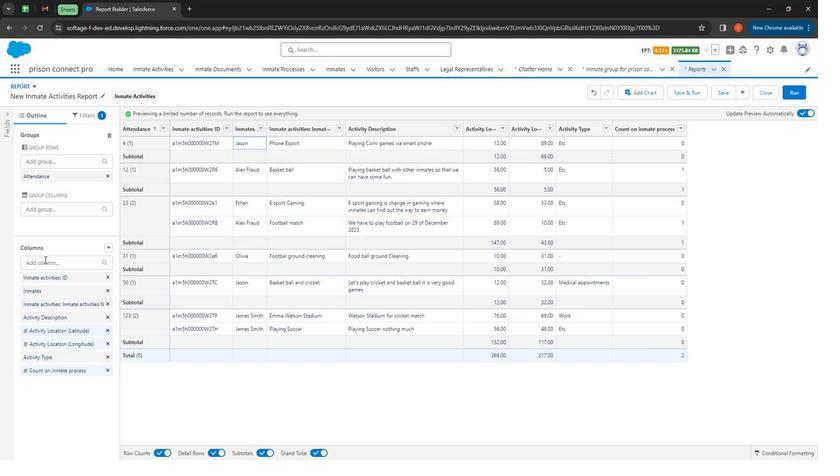 
Action: Mouse moved to (83, 326)
Screenshot: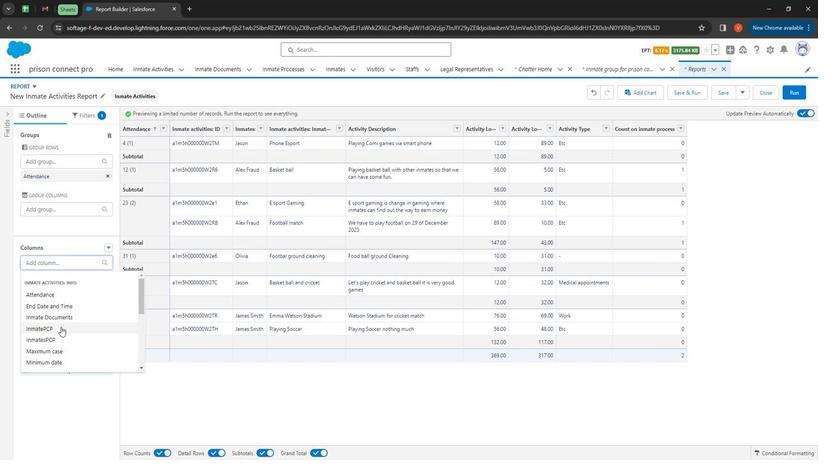 
Action: Mouse pressed left at (83, 326)
Screenshot: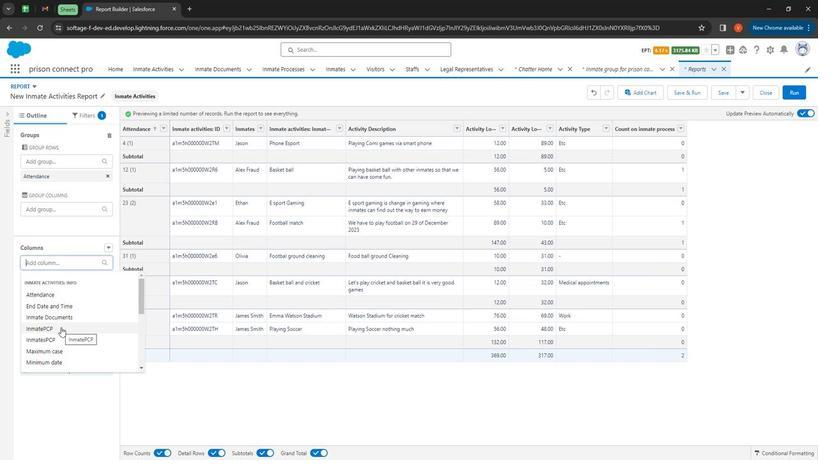 
Action: Mouse moved to (81, 262)
Screenshot: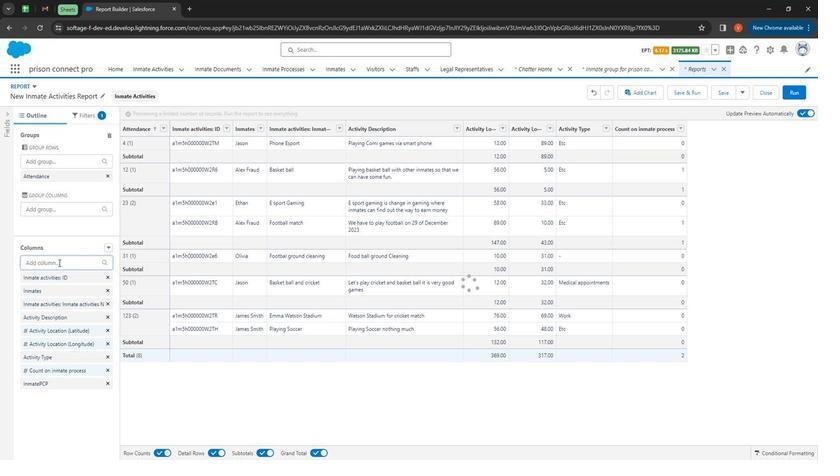 
Action: Mouse pressed left at (81, 262)
Screenshot: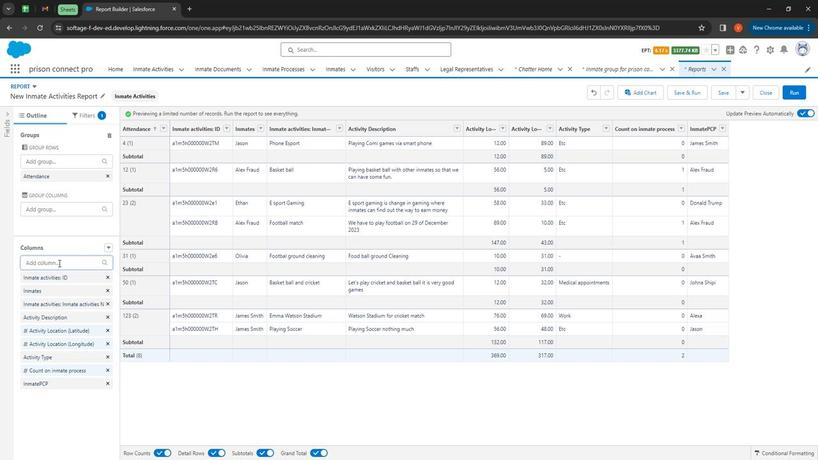
Action: Mouse moved to (85, 354)
Screenshot: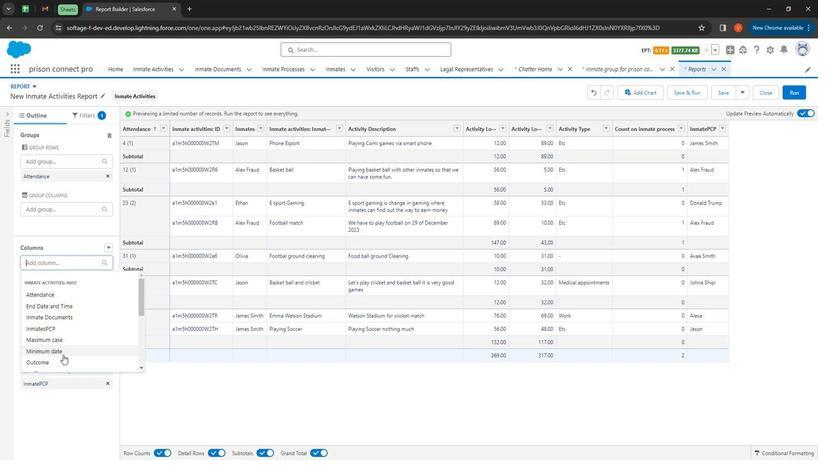 
Action: Mouse pressed left at (85, 354)
Screenshot: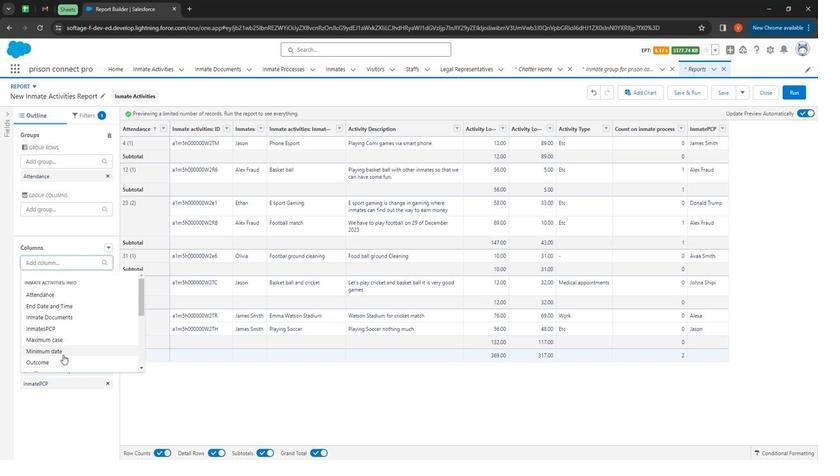 
Action: Mouse moved to (74, 260)
Screenshot: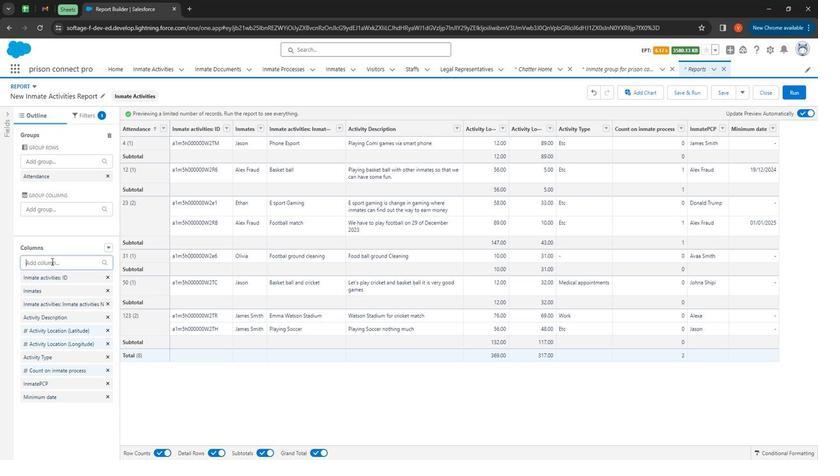 
Action: Mouse pressed left at (74, 260)
Screenshot: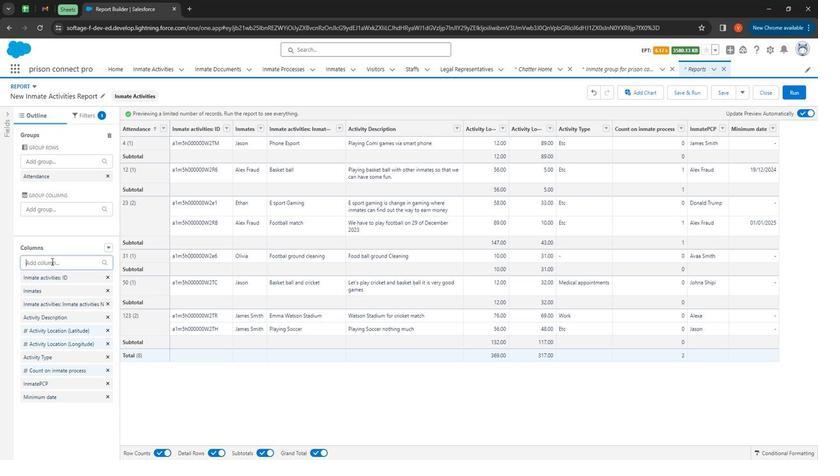 
Action: Mouse moved to (69, 365)
Screenshot: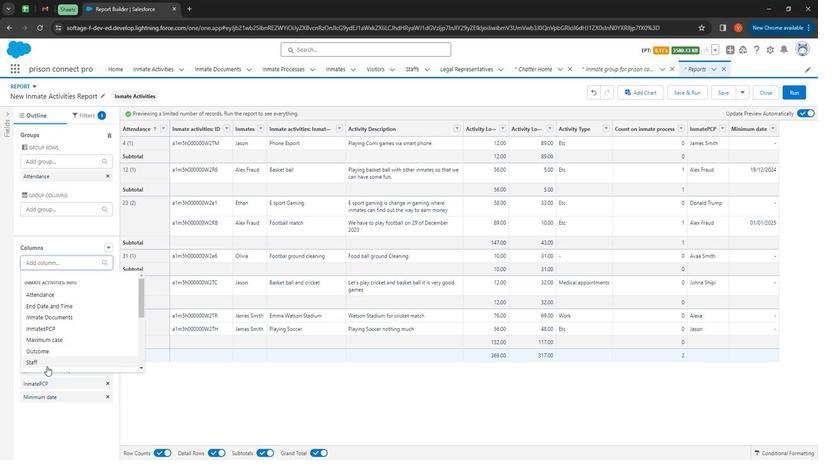 
Action: Mouse pressed left at (69, 365)
Screenshot: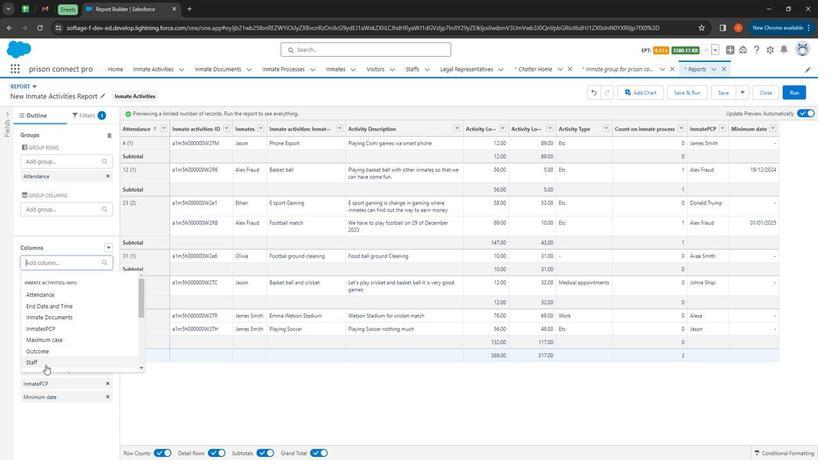 
Action: Mouse moved to (73, 412)
Screenshot: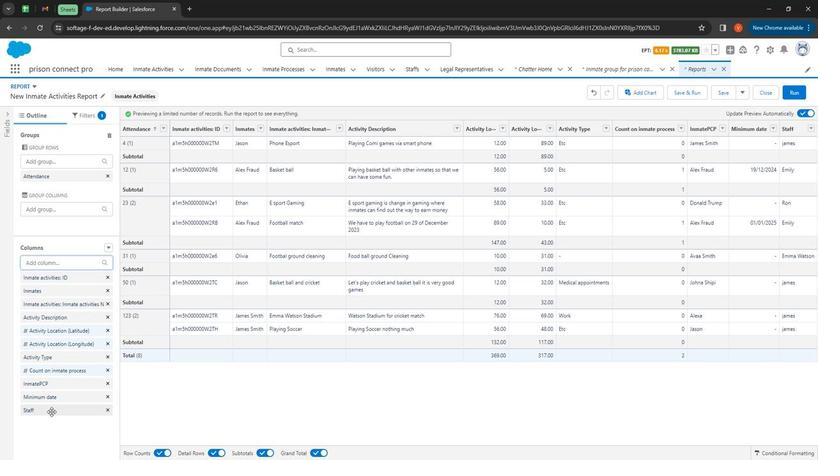 
Action: Mouse pressed left at (73, 412)
Screenshot: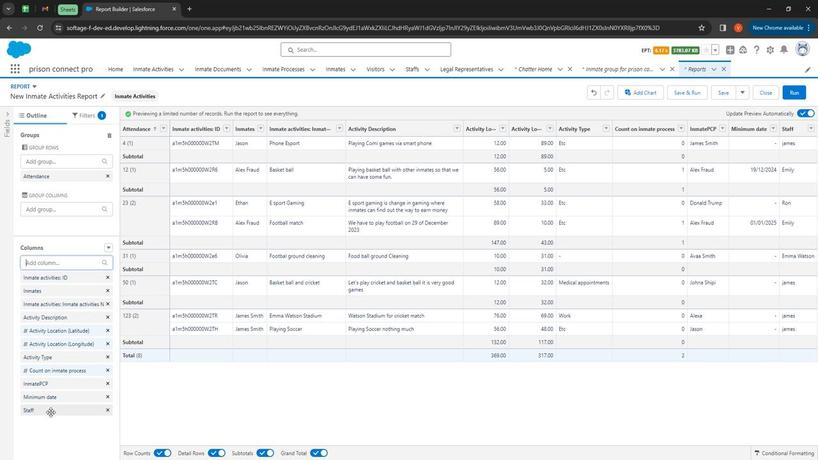 
Action: Mouse moved to (81, 412)
Screenshot: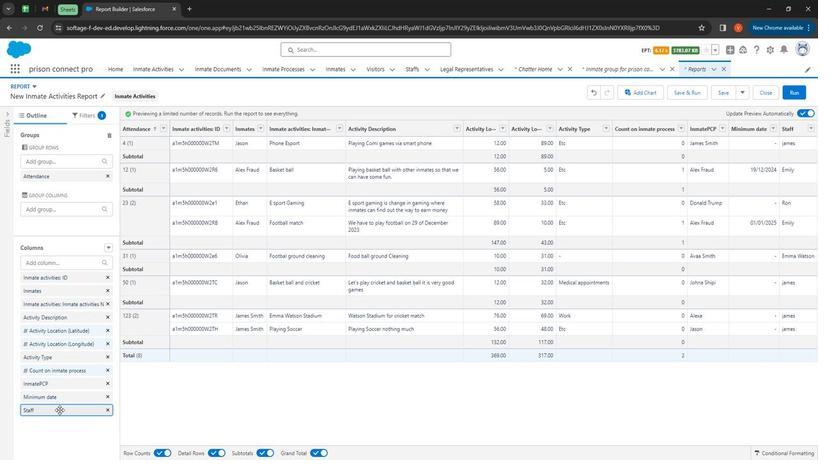
Action: Mouse pressed left at (81, 412)
Screenshot: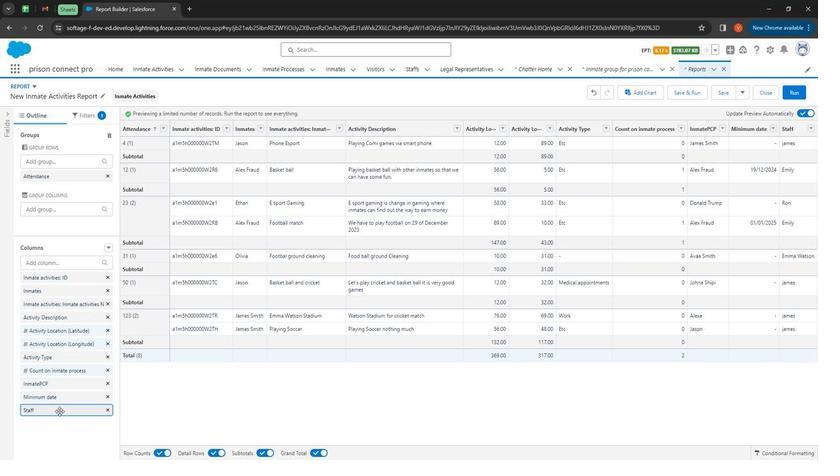 
Action: Mouse moved to (74, 261)
Screenshot: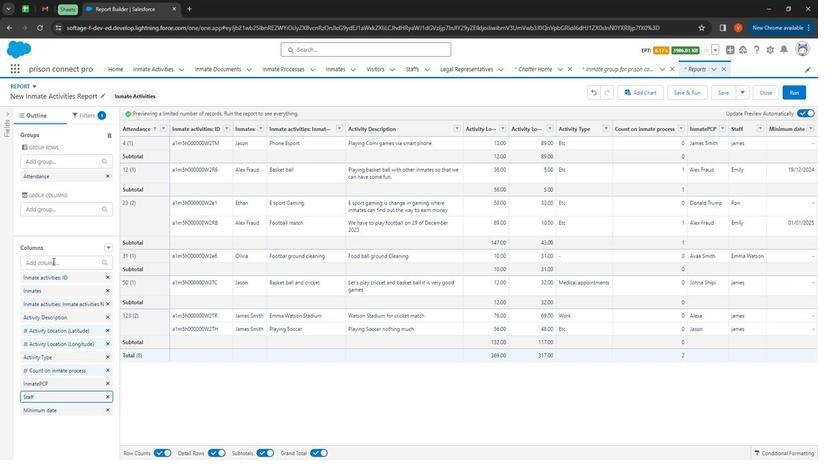 
Action: Mouse pressed left at (74, 261)
Screenshot: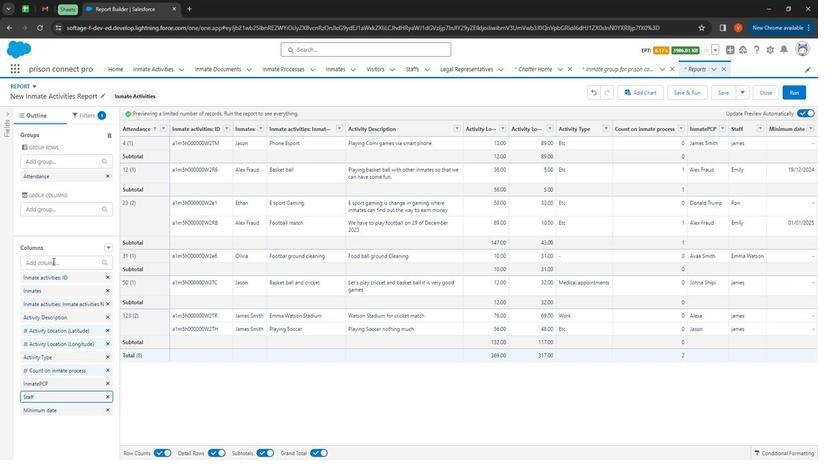 
Action: Mouse moved to (84, 354)
Screenshot: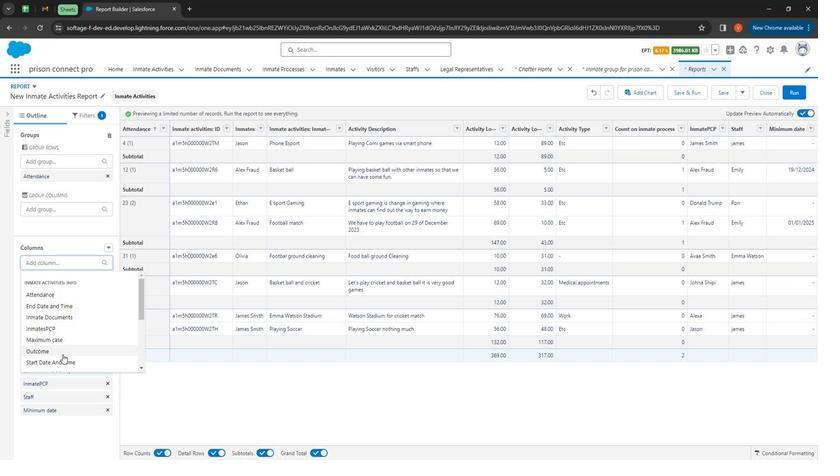 
Action: Mouse pressed left at (84, 354)
Screenshot: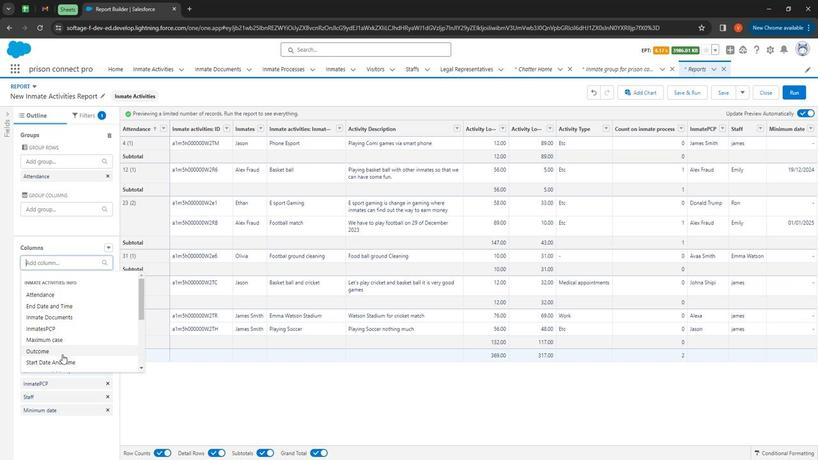 
Action: Mouse moved to (656, 365)
Screenshot: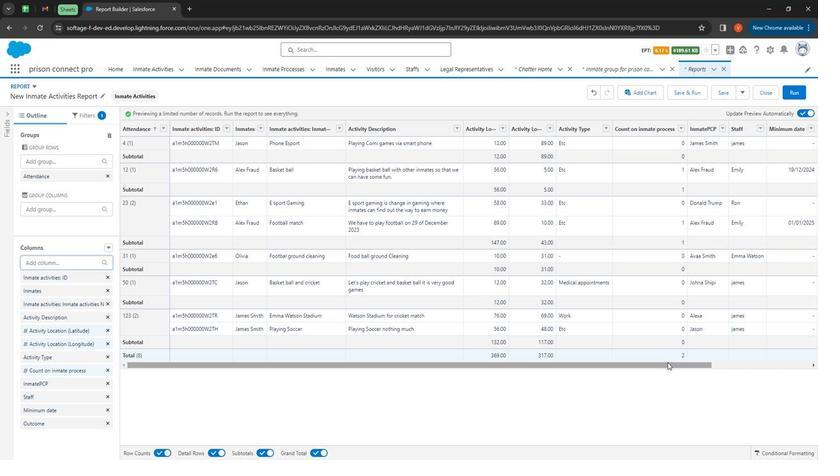 
Action: Mouse pressed left at (656, 365)
Screenshot: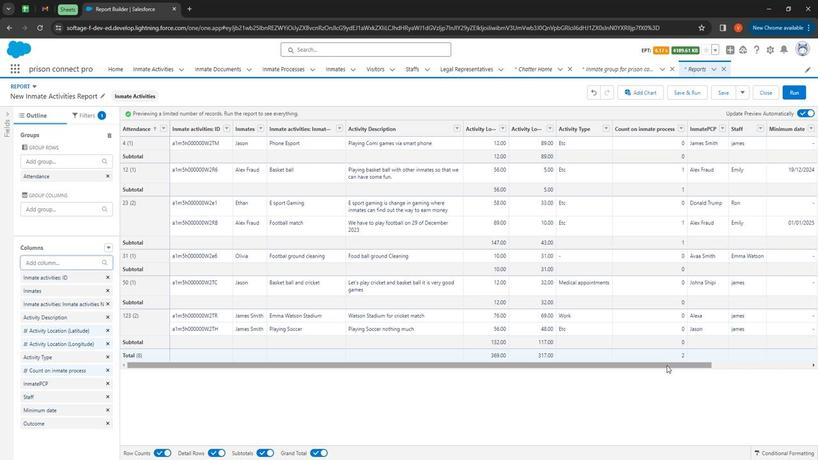 
Action: Mouse moved to (704, 126)
Screenshot: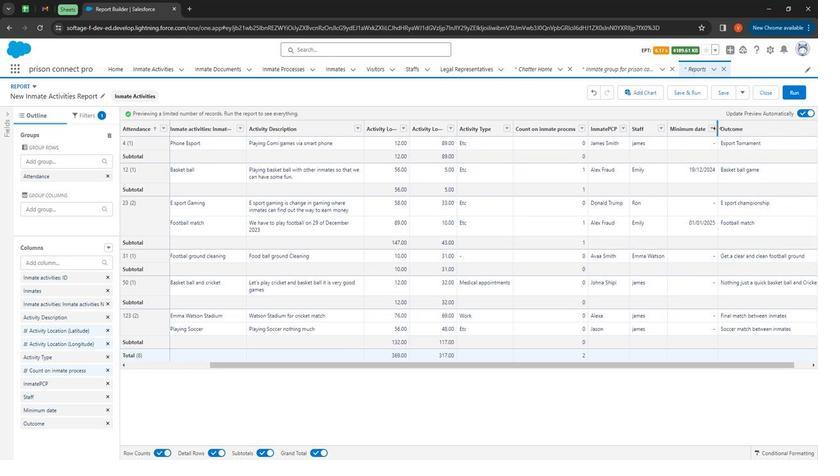 
Action: Mouse pressed left at (704, 126)
Screenshot: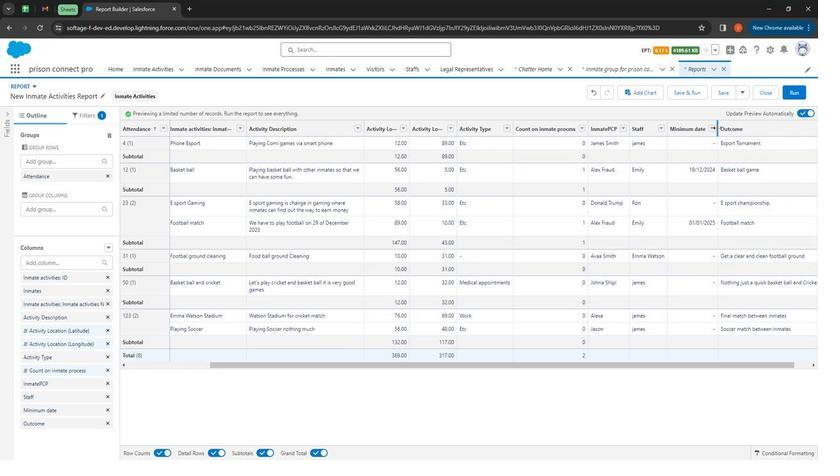 
Action: Mouse moved to (715, 126)
Screenshot: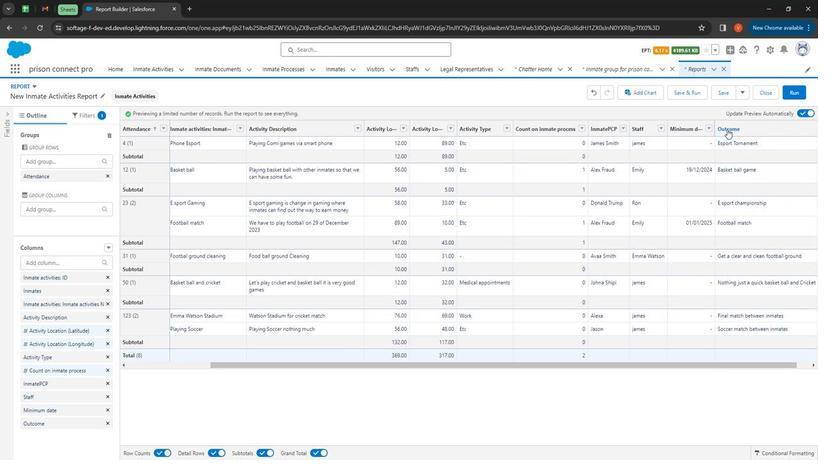 
Action: Mouse pressed left at (715, 126)
Screenshot: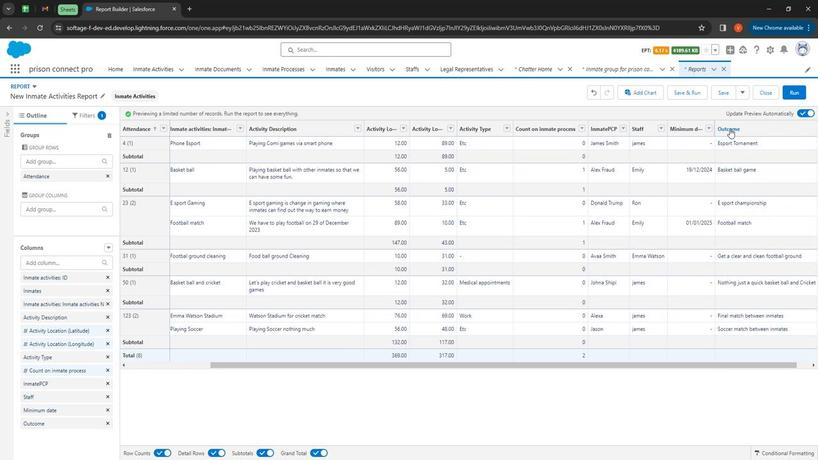 
Action: Mouse moved to (766, 126)
Screenshot: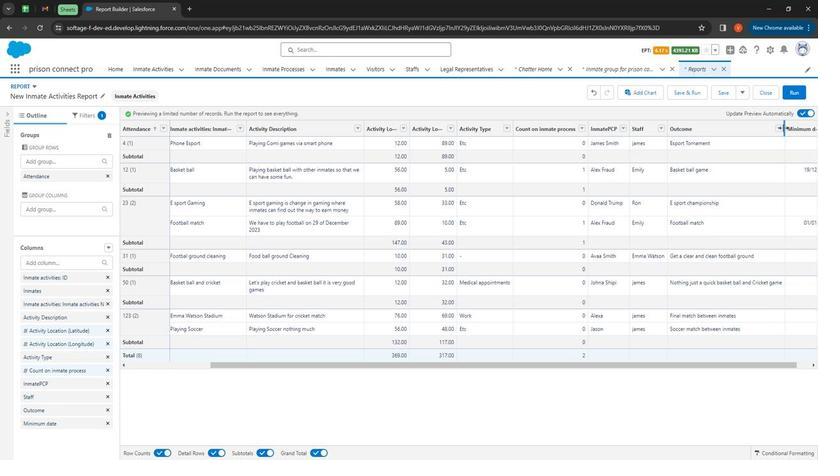 
Action: Mouse pressed left at (766, 126)
Screenshot: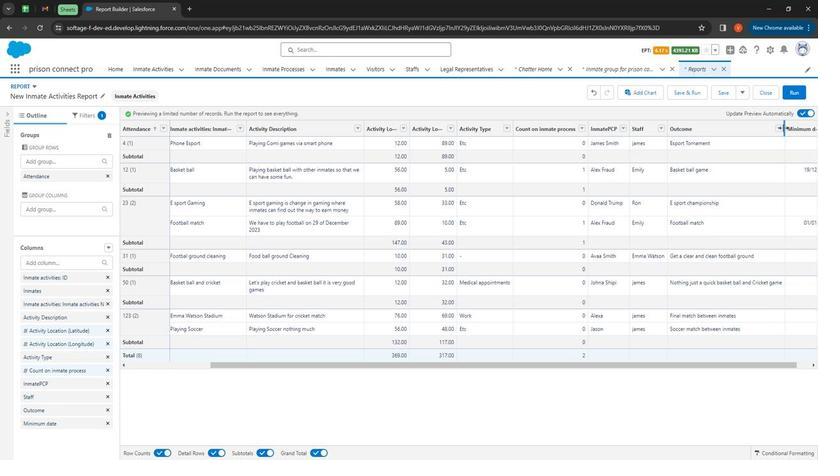 
Action: Mouse moved to (680, 364)
Screenshot: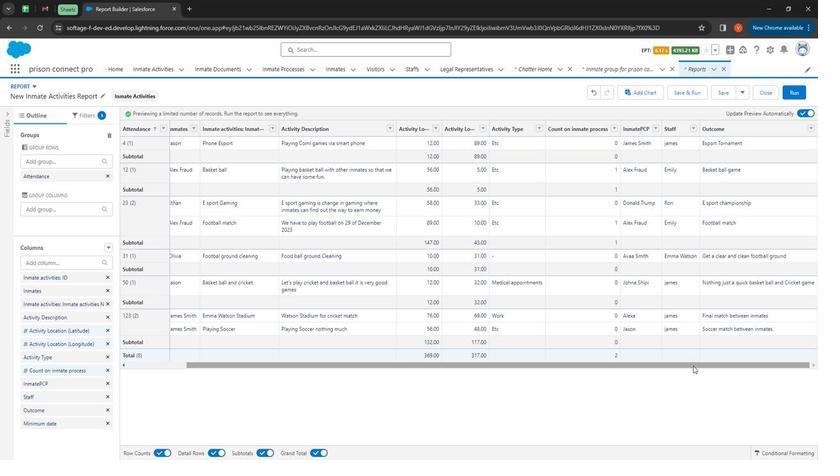 
Action: Mouse pressed left at (680, 364)
Screenshot: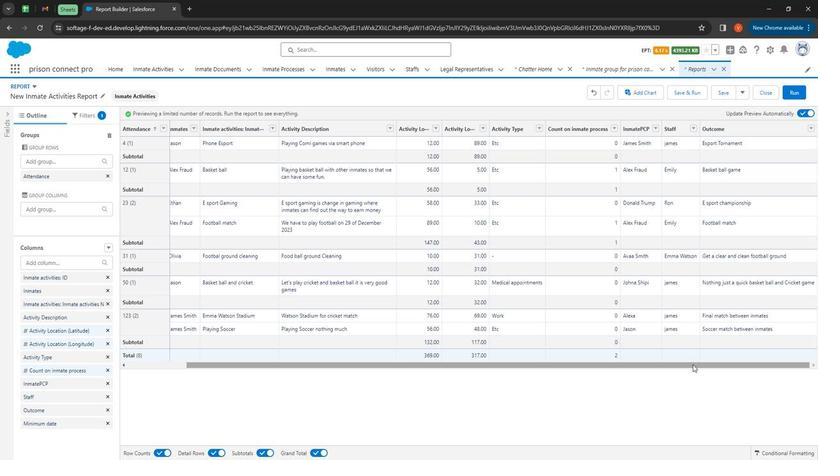 
Action: Mouse moved to (74, 260)
Screenshot: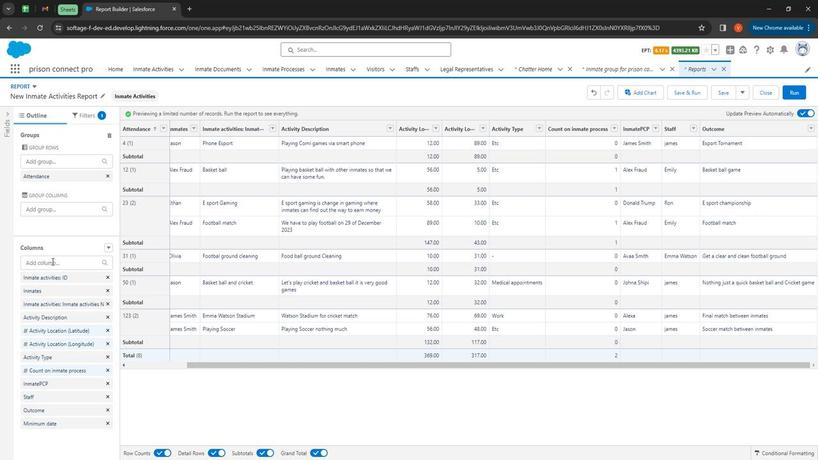 
Action: Mouse pressed left at (74, 260)
Screenshot: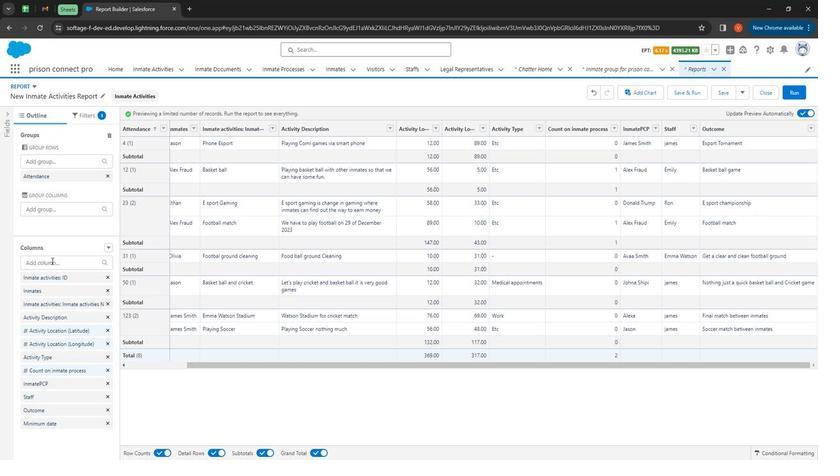 
Action: Mouse moved to (98, 350)
Screenshot: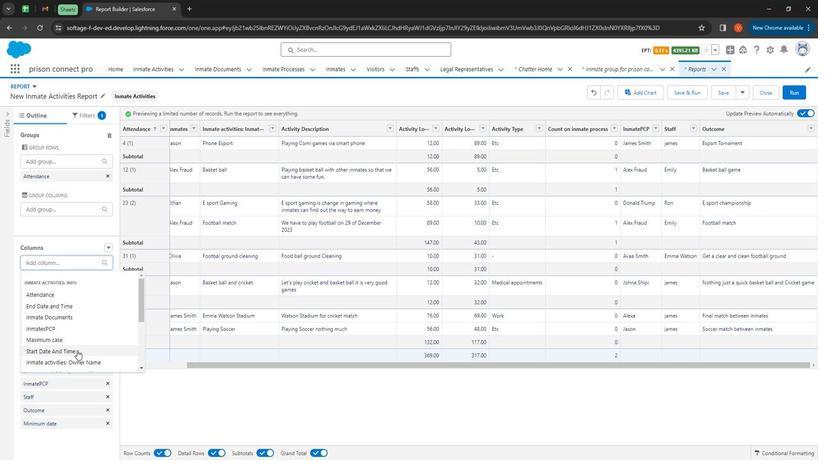 
Action: Mouse pressed left at (98, 350)
Screenshot: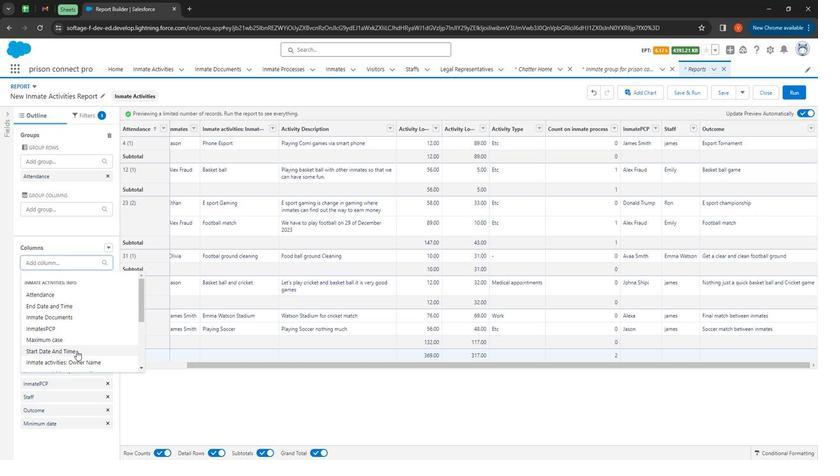 
Action: Mouse moved to (689, 365)
Screenshot: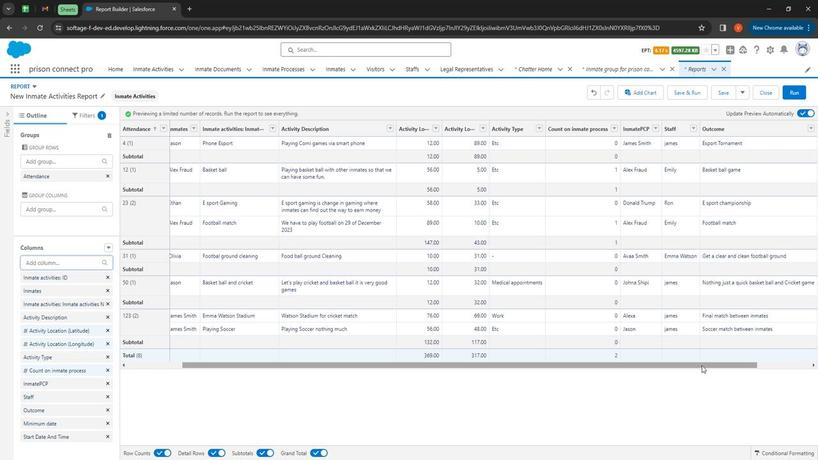 
Action: Mouse pressed left at (689, 365)
Screenshot: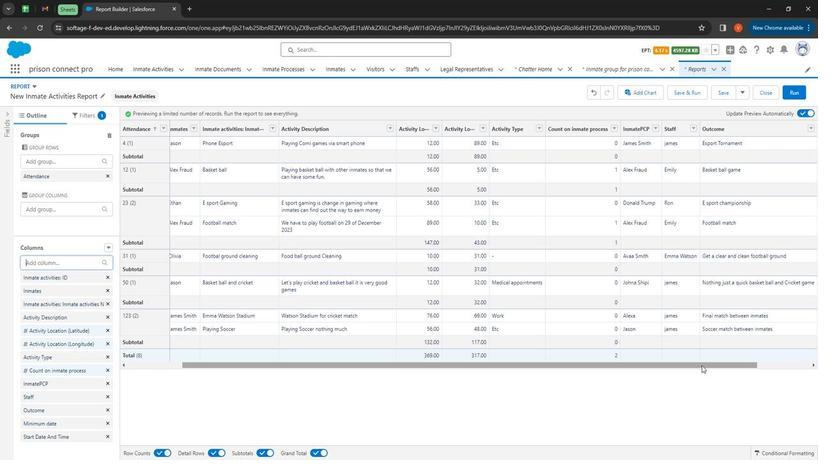 
Action: Mouse moved to (763, 124)
Screenshot: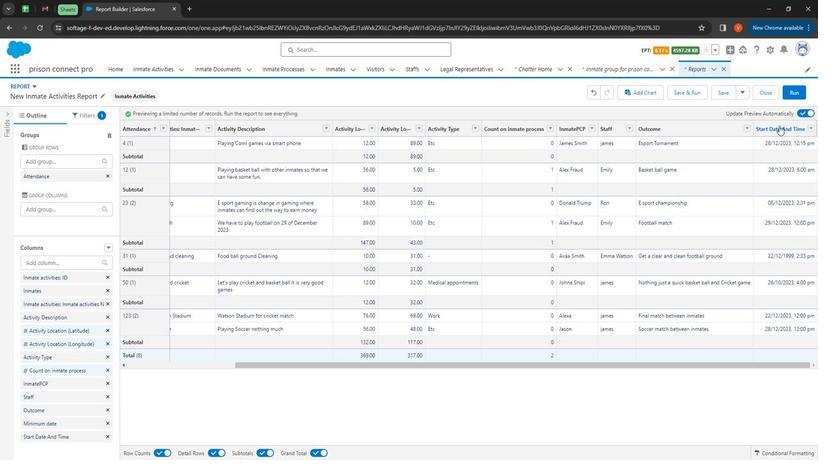 
Action: Mouse pressed left at (763, 124)
Screenshot: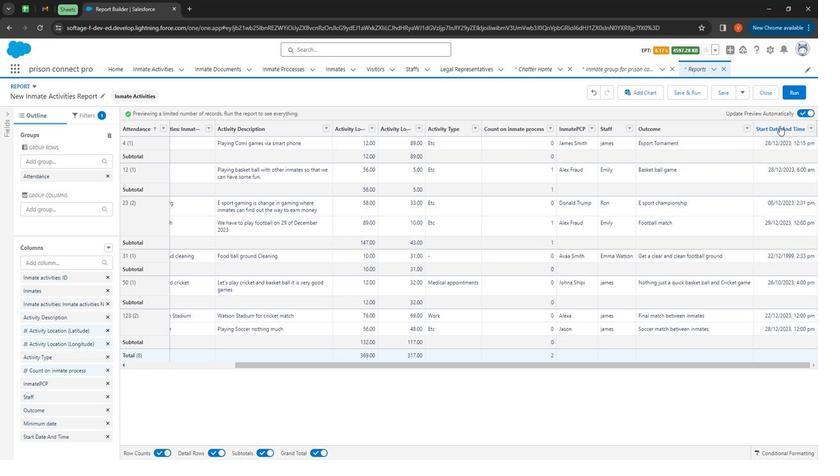 
Action: Mouse moved to (393, 366)
Screenshot: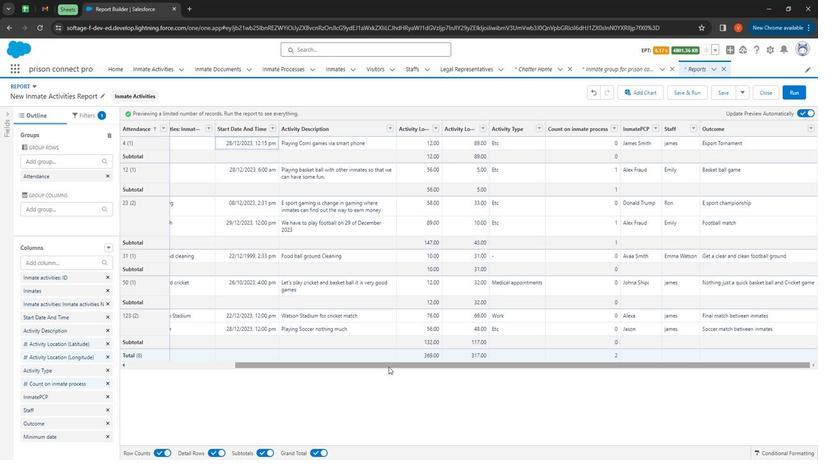 
Action: Mouse pressed left at (393, 366)
Screenshot: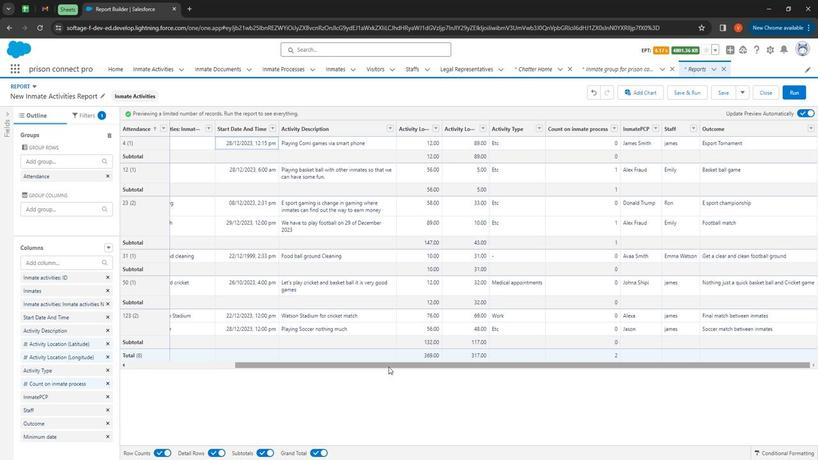 
Action: Mouse moved to (524, 122)
Screenshot: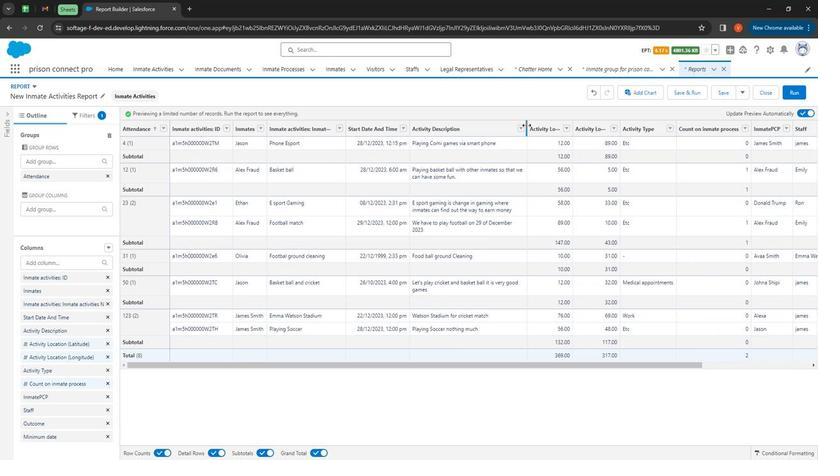 
Action: Mouse pressed left at (524, 122)
Screenshot: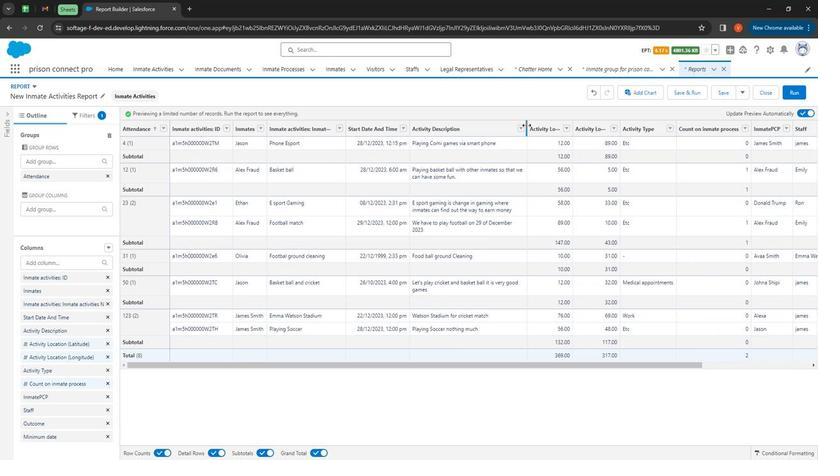 
Action: Mouse moved to (705, 126)
Screenshot: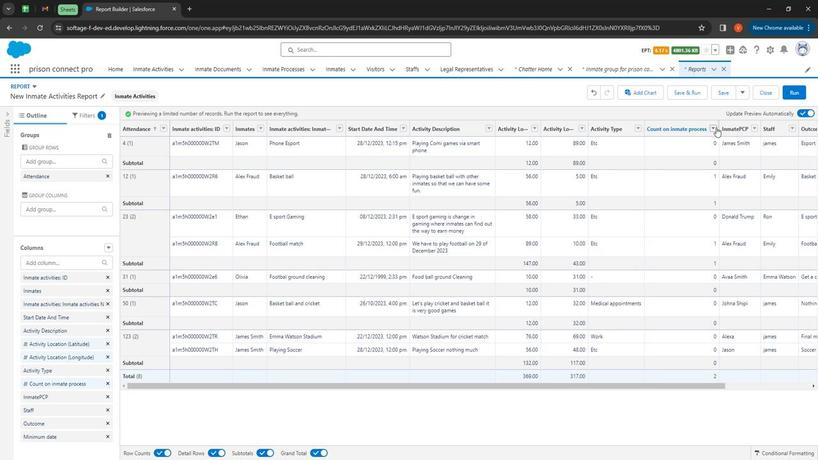 
Action: Mouse pressed left at (705, 126)
Screenshot: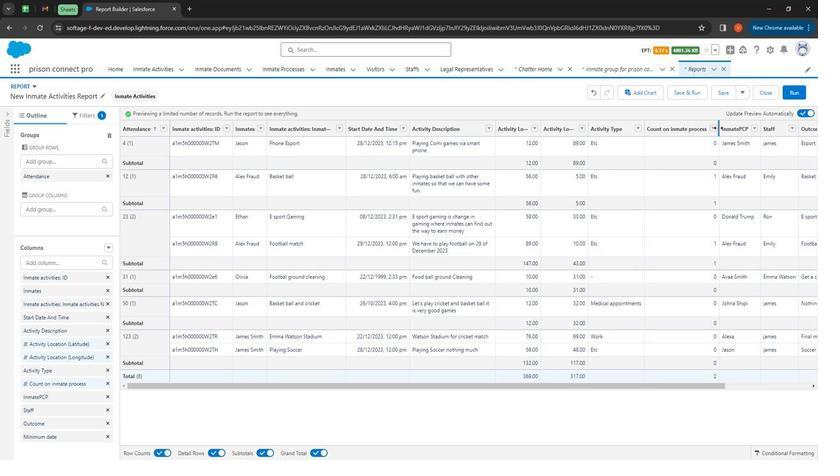 
Action: Mouse moved to (637, 388)
Screenshot: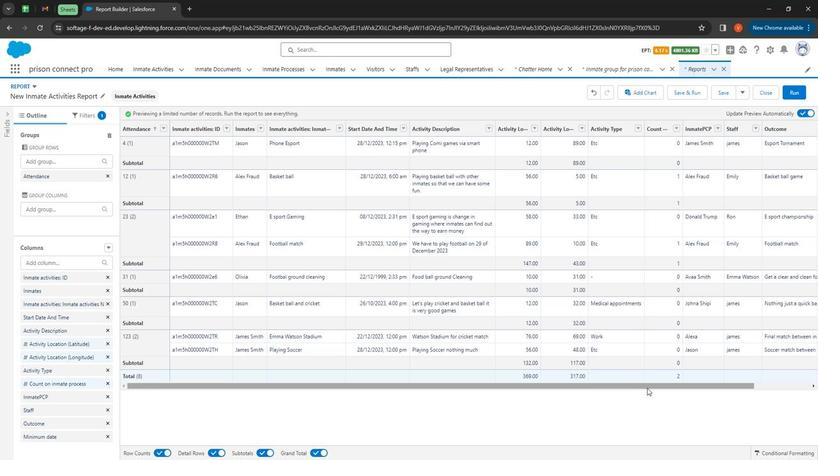 
Action: Mouse pressed left at (637, 388)
Screenshot: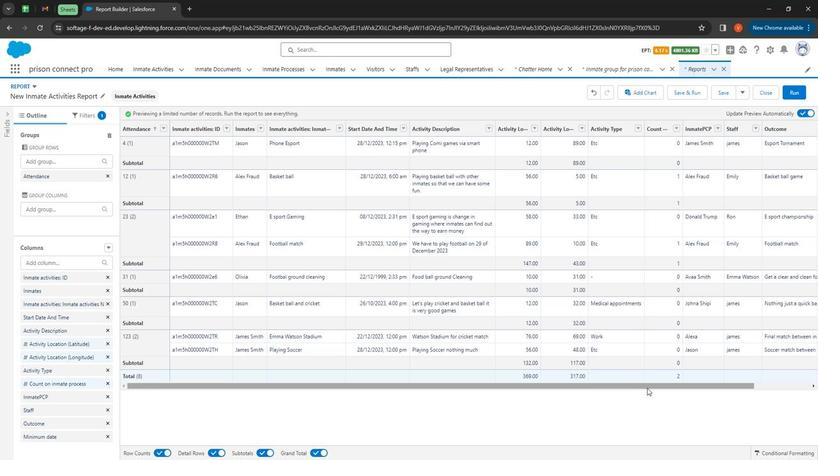 
Action: Mouse moved to (797, 127)
Screenshot: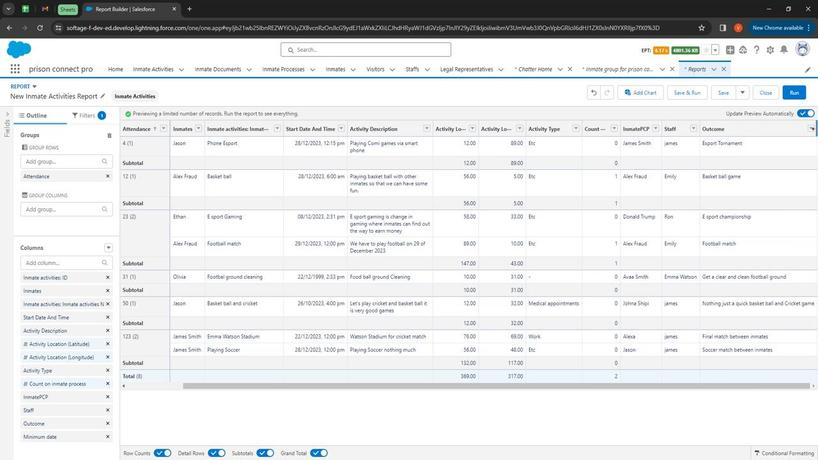 
Action: Mouse pressed left at (797, 127)
Screenshot: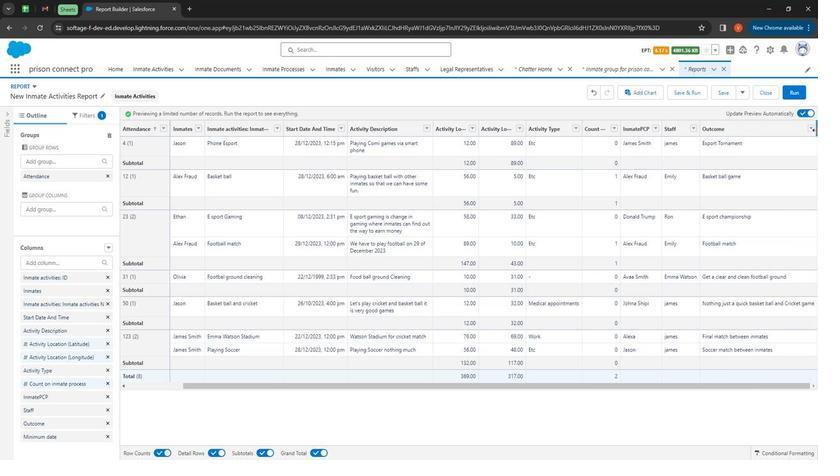 
Action: Mouse moved to (516, 393)
Screenshot: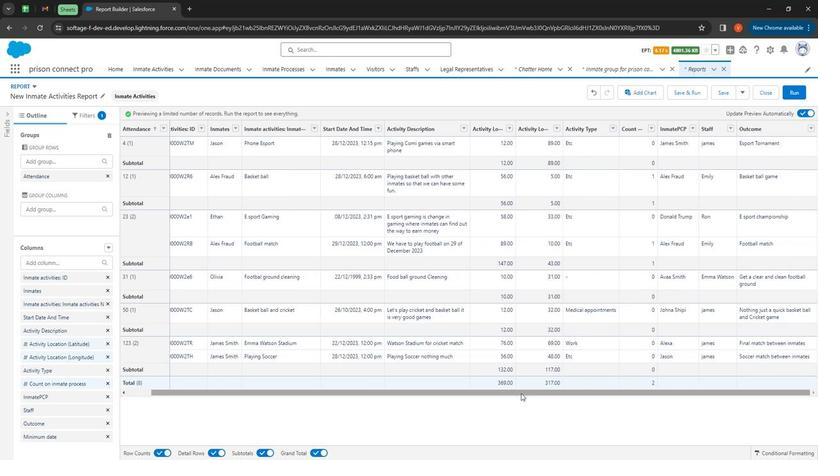 
Action: Mouse pressed left at (516, 393)
Screenshot: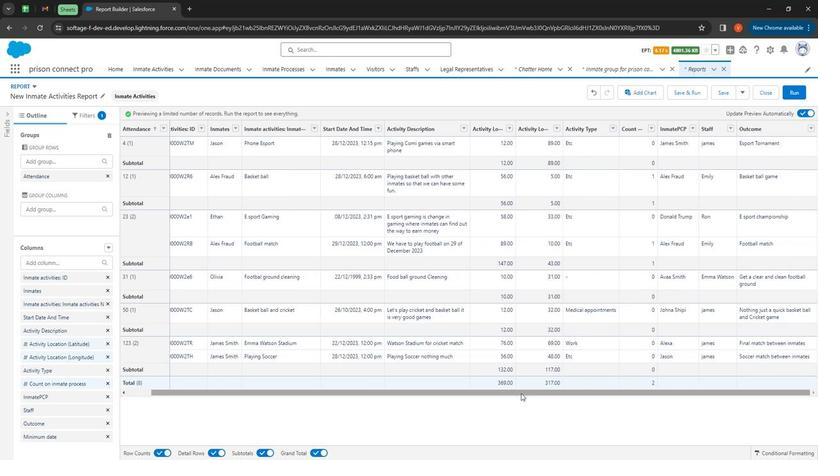 
Action: Mouse moved to (245, 124)
Screenshot: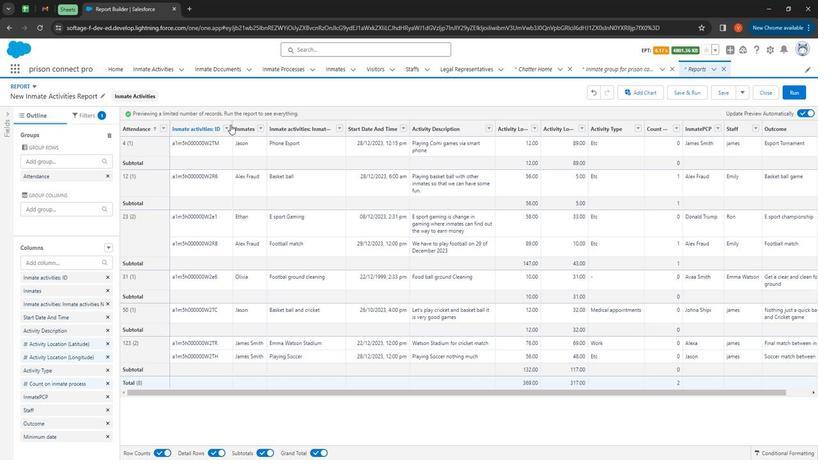 
Action: Mouse pressed left at (245, 124)
Screenshot: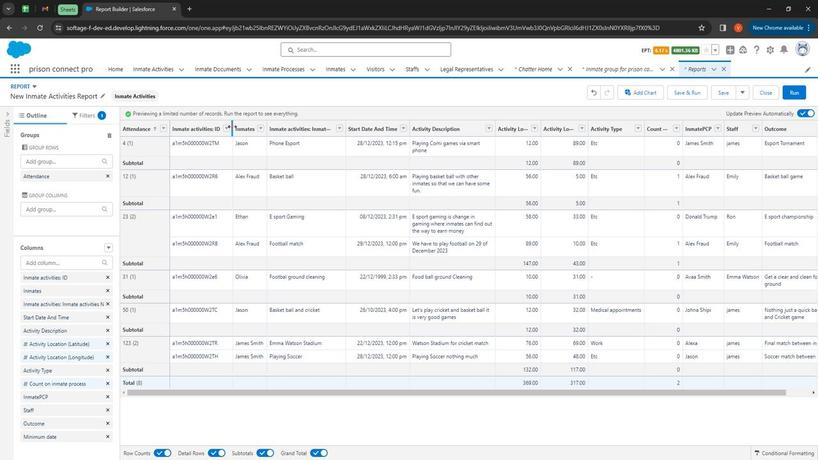 
Action: Mouse moved to (337, 125)
Screenshot: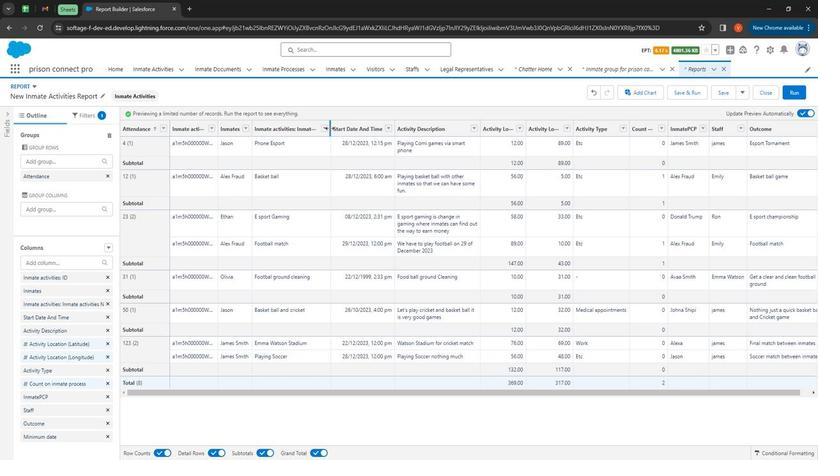 
Action: Mouse pressed left at (337, 125)
Screenshot: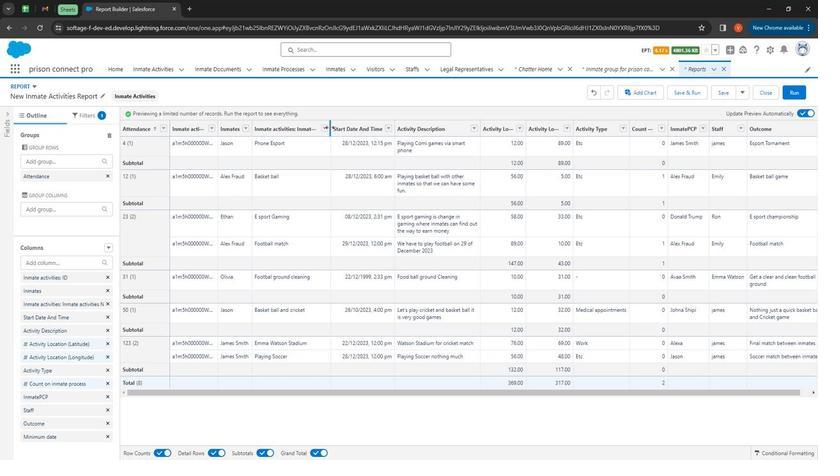 
Action: Mouse moved to (179, 126)
Screenshot: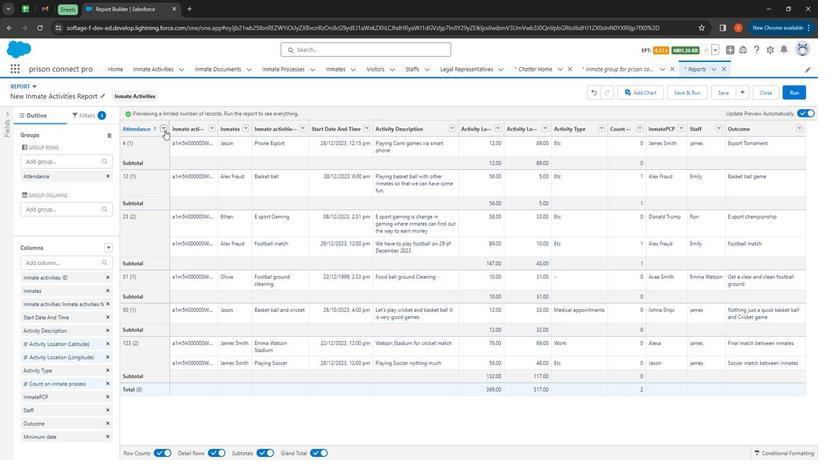 
Action: Mouse pressed left at (179, 126)
Screenshot: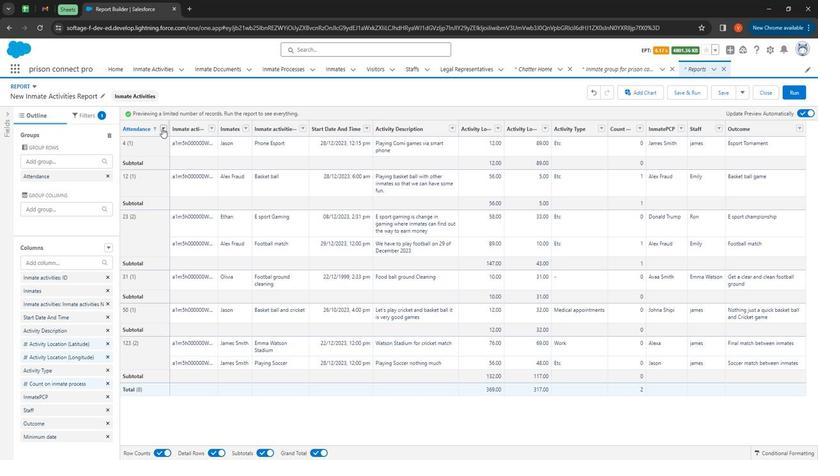 
Action: Mouse moved to (224, 216)
Screenshot: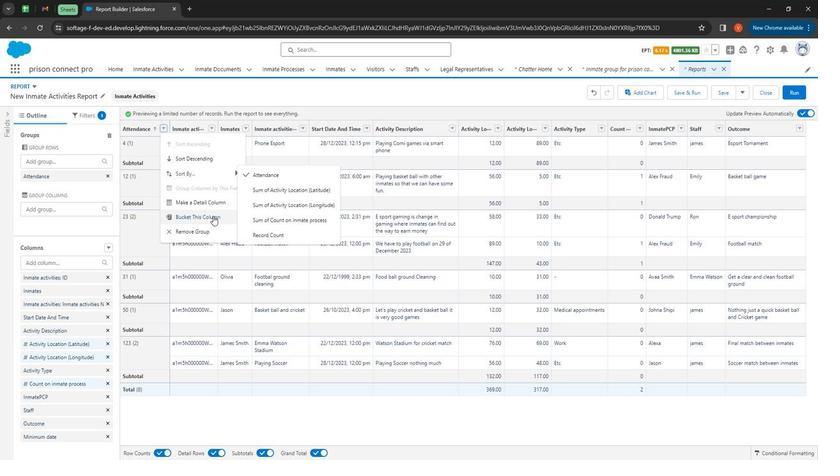 
Action: Mouse pressed left at (224, 216)
Screenshot: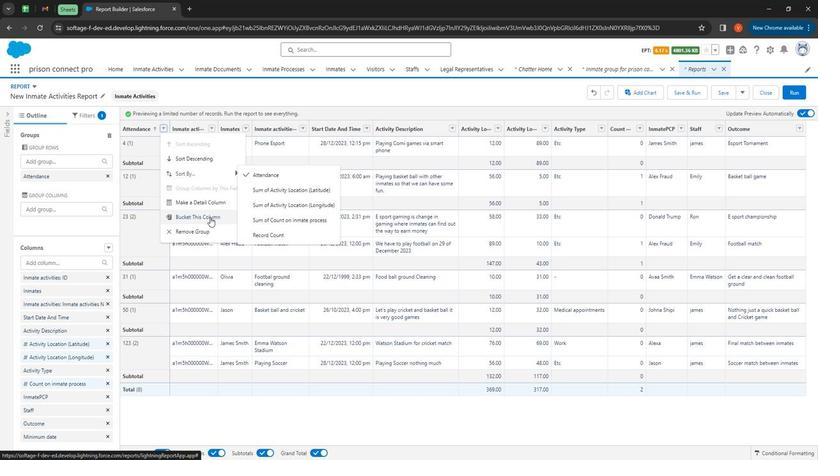 
Action: Mouse moved to (390, 145)
Screenshot: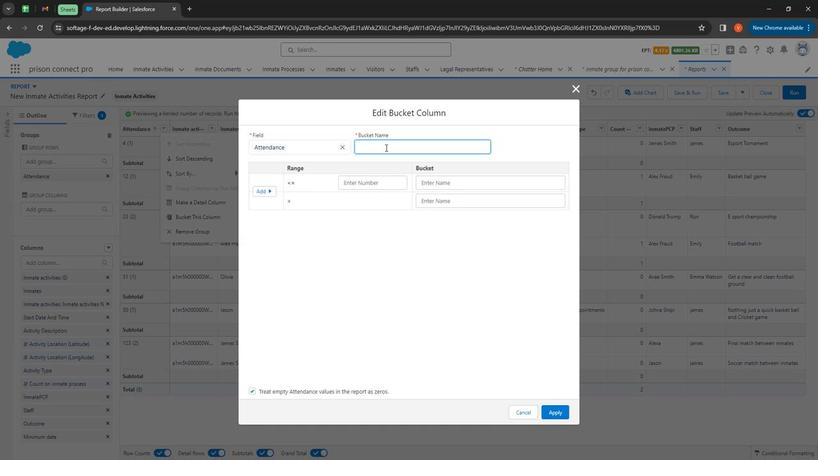 
Action: Mouse pressed left at (390, 145)
Screenshot: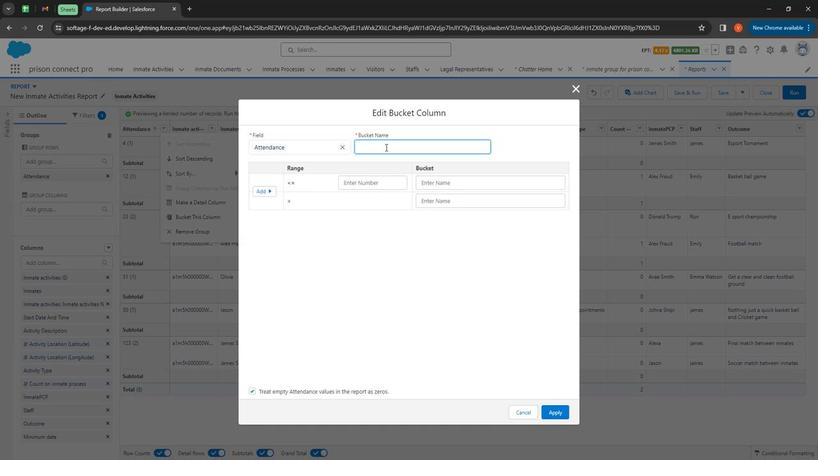 
Action: Mouse moved to (374, 119)
Screenshot: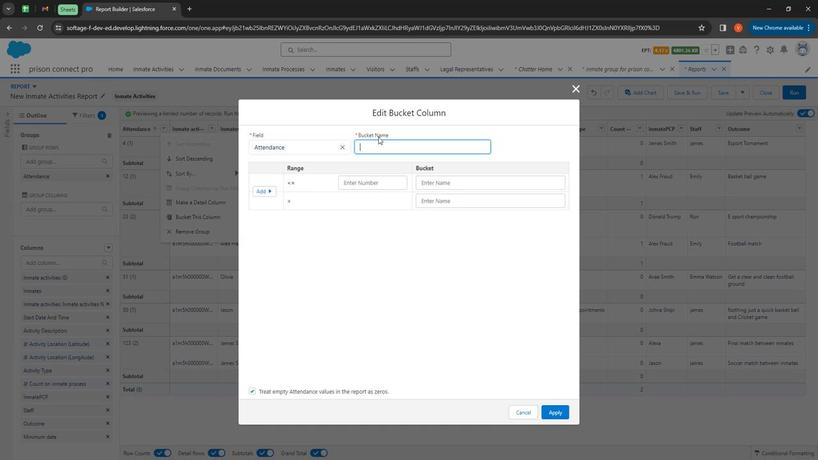 
Action: Key pressed <Key.shift><Key.shift><Key.shift><Key.shift>My<Key.space><Key.shift>Attendance<Key.space>bucker<Key.backspace>t
Screenshot: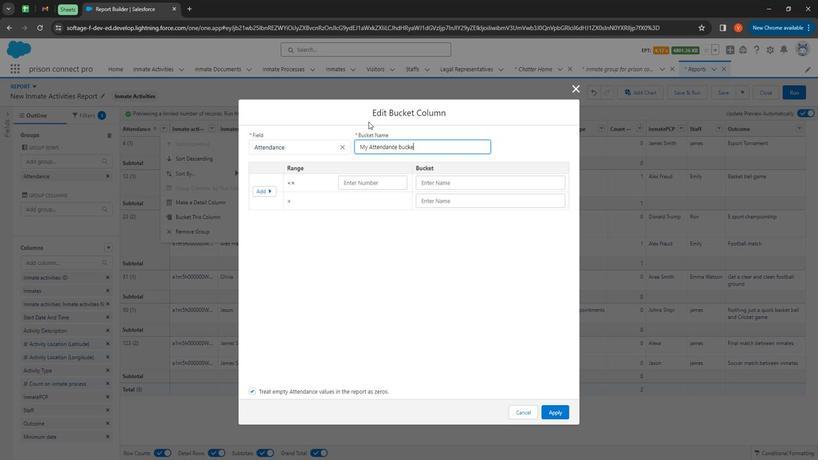 
Action: Mouse moved to (364, 184)
Screenshot: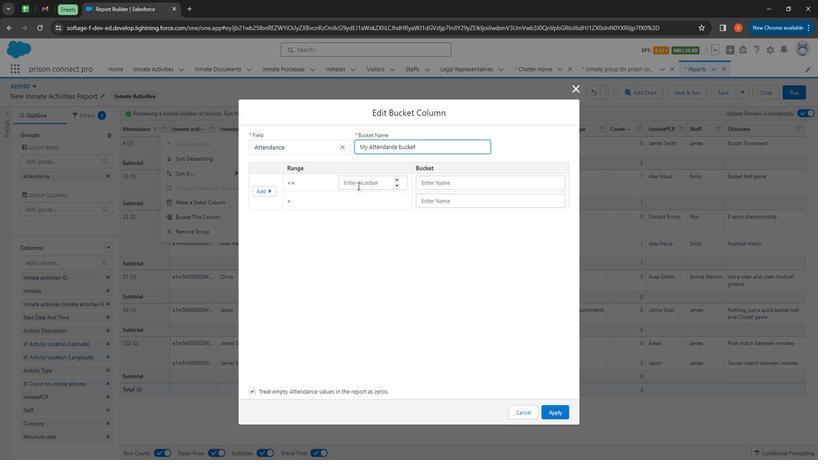 
Action: Mouse pressed left at (364, 184)
Screenshot: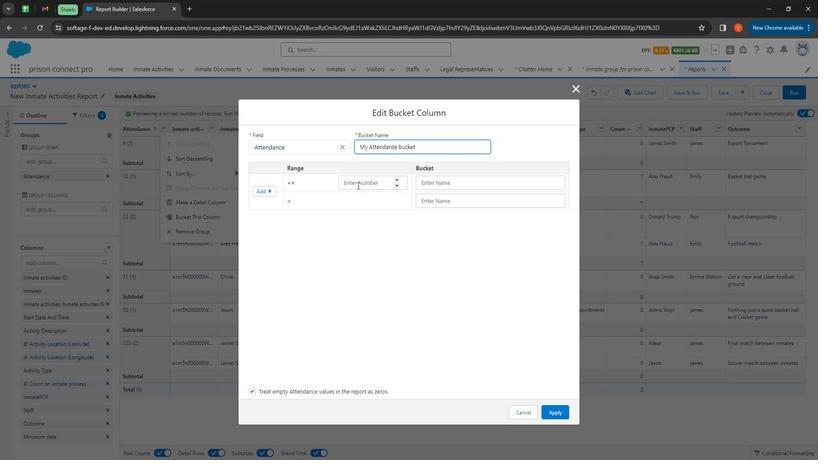 
Action: Mouse moved to (369, 182)
Screenshot: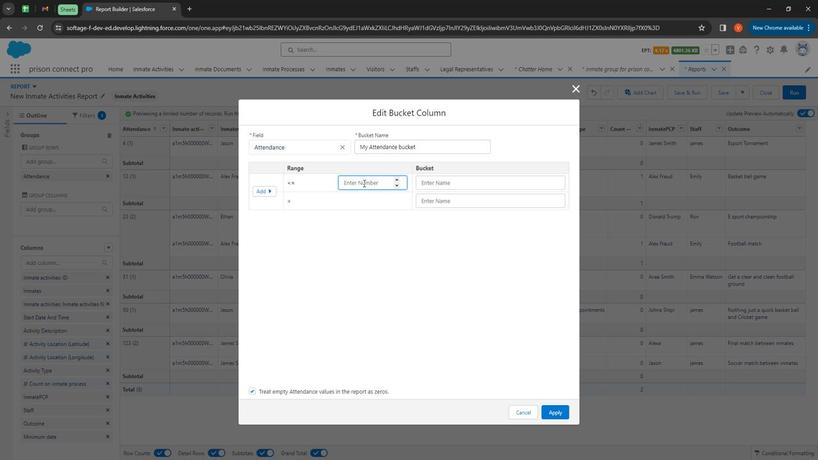 
Action: Key pressed 5
Screenshot: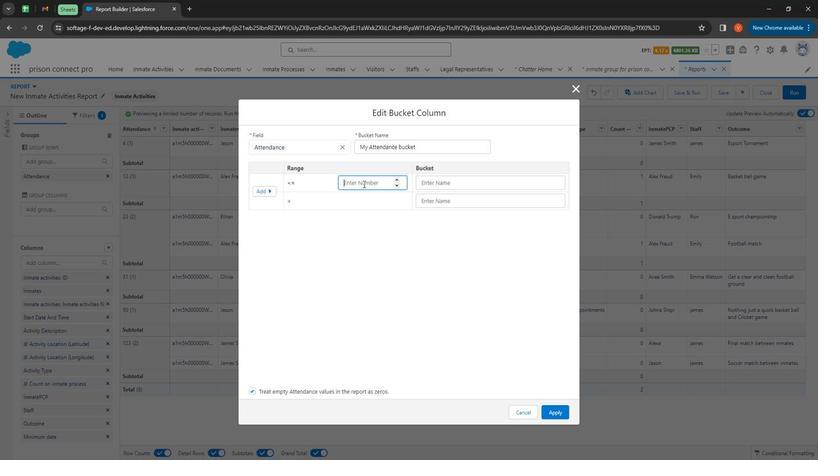 
Action: Mouse moved to (448, 179)
Screenshot: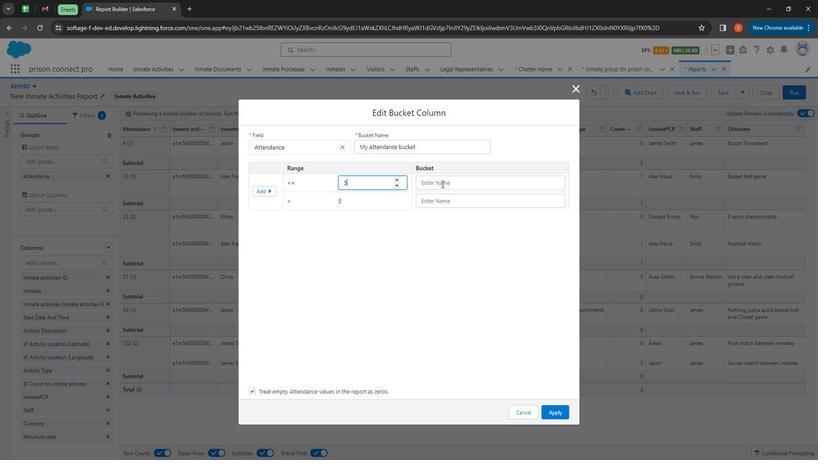 
Action: Mouse pressed left at (448, 179)
Screenshot: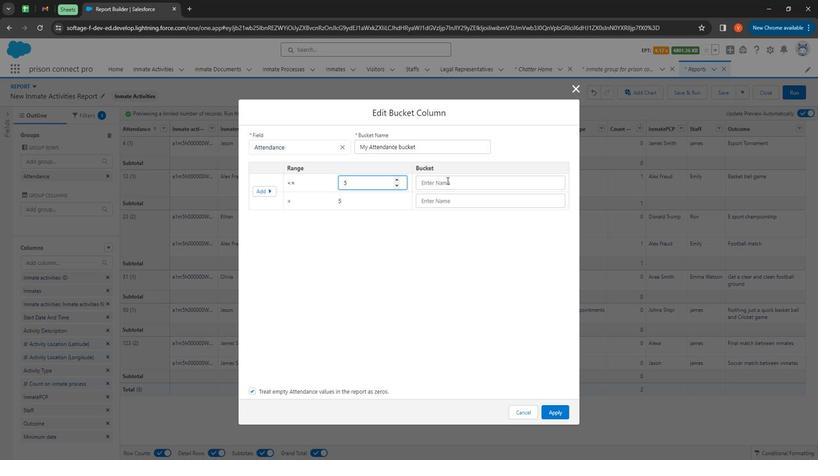 
Action: Key pressed <Key.shift>
Screenshot: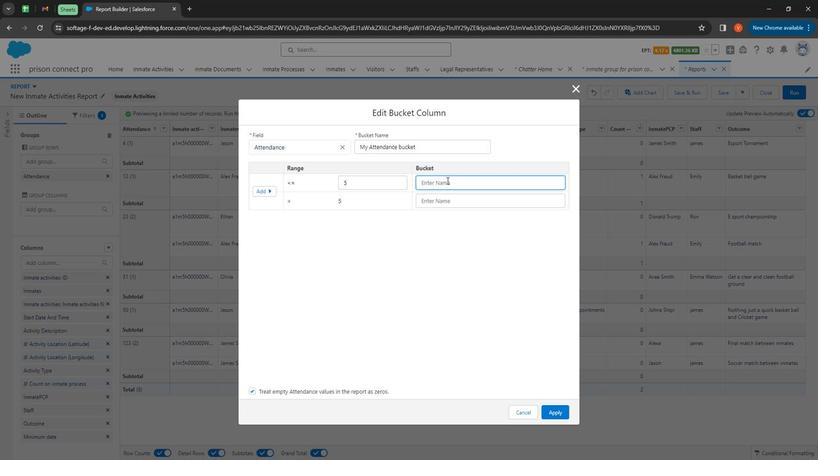 
Action: Mouse moved to (440, 158)
Screenshot: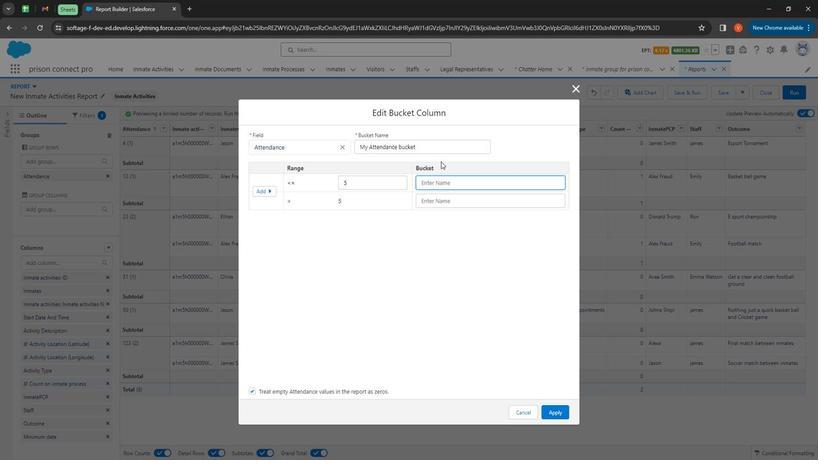 
Action: Key pressed <Key.shift><Key.shift><Key.shift><Key.shift><Key.shift><Key.shift><Key.shift><Key.shift><Key.shift><Key.shift><Key.shift><Key.shift><Key.shift><Key.shift><Key.shift><Key.shift><Key.shift><Key.shift><Key.shift><Key.shift><Key.shift><Key.shift><Key.shift><Key.shift><Key.shift><Key.shift><Key.shift><Key.shift><Key.shift><Key.shift><Key.shift><Key.shift><Key.shift><Key.shift><Key.shift><Key.shift><Key.shift><Key.shift>Danget<Key.backspace>r
Screenshot: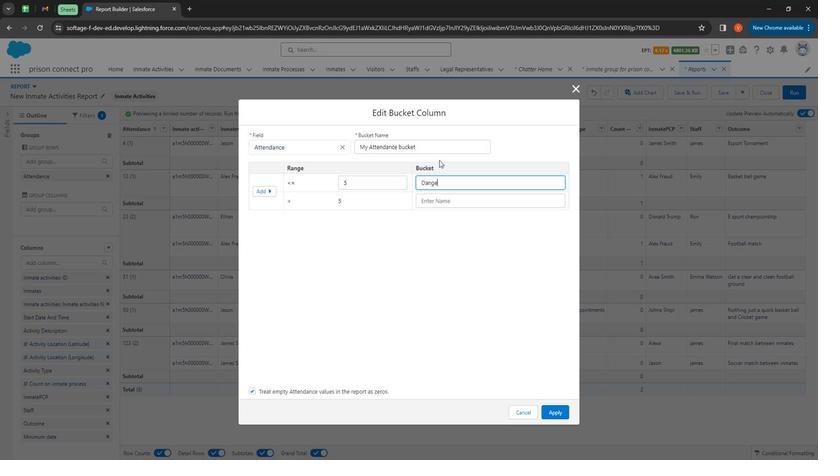 
Action: Mouse moved to (448, 200)
Screenshot: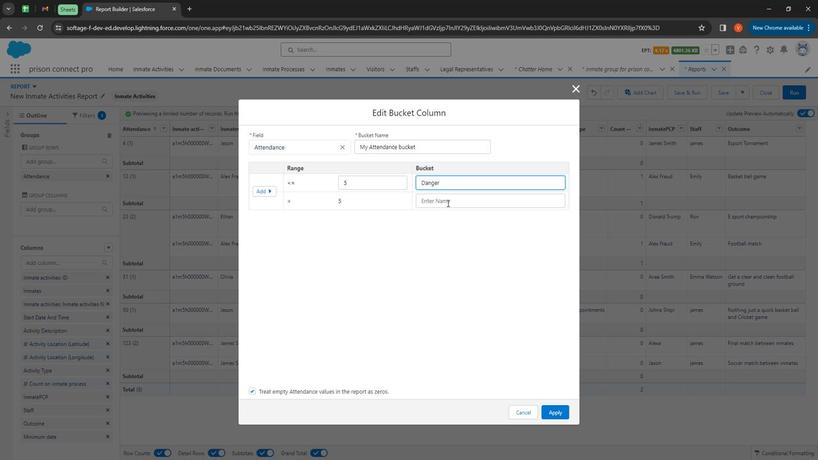 
Action: Mouse pressed left at (448, 200)
Screenshot: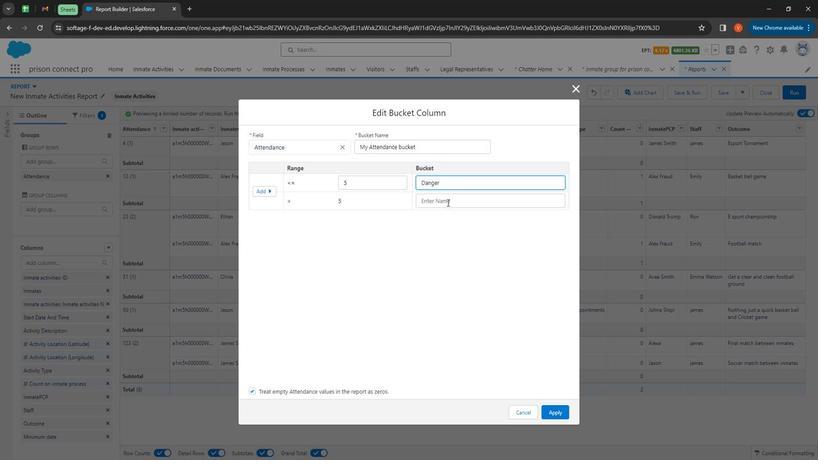 
Action: Mouse moved to (438, 177)
Screenshot: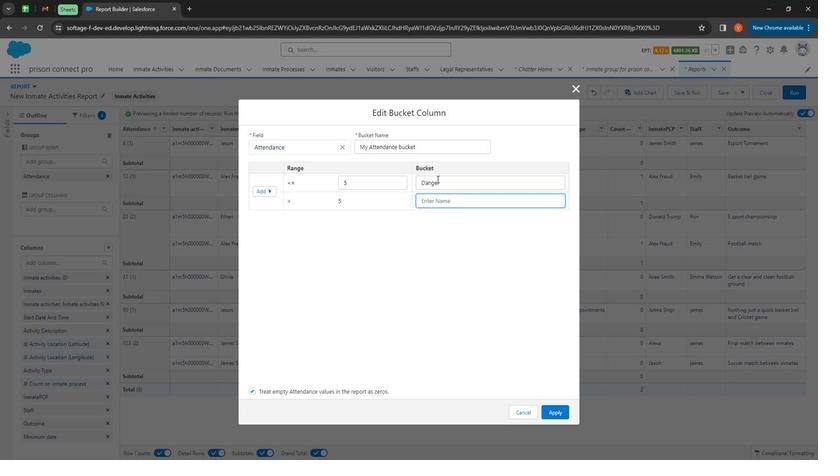 
Action: Key pressed <Key.shift><Key.shift><Key.shift><Key.shift><Key.shift><Key.shift><Key.shift><Key.shift><Key.shift><Key.shift><Key.shift><Key.shift><Key.shift><Key.shift><Key.shift><Key.shift><Key.shift><Key.shift><Key.shift><Key.shift>Cool
Screenshot: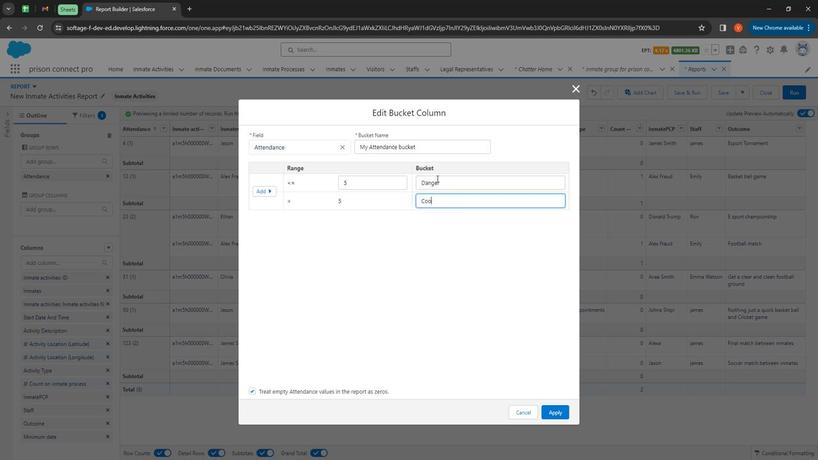 
Action: Mouse moved to (555, 410)
Screenshot: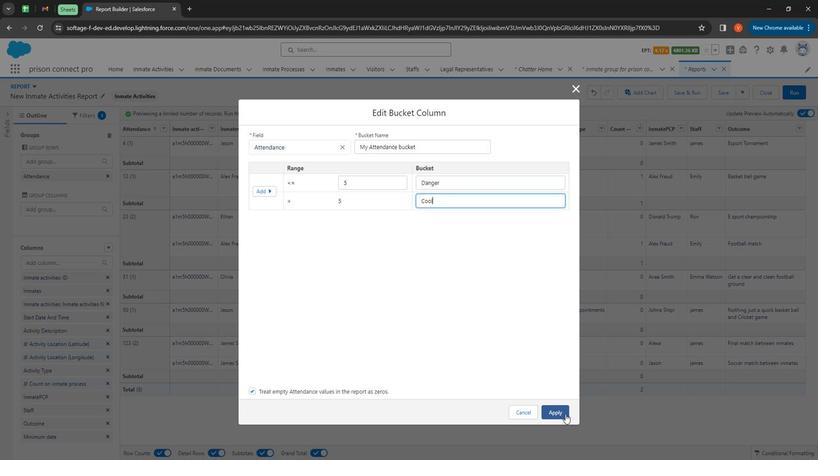 
Action: Mouse pressed left at (555, 410)
Screenshot: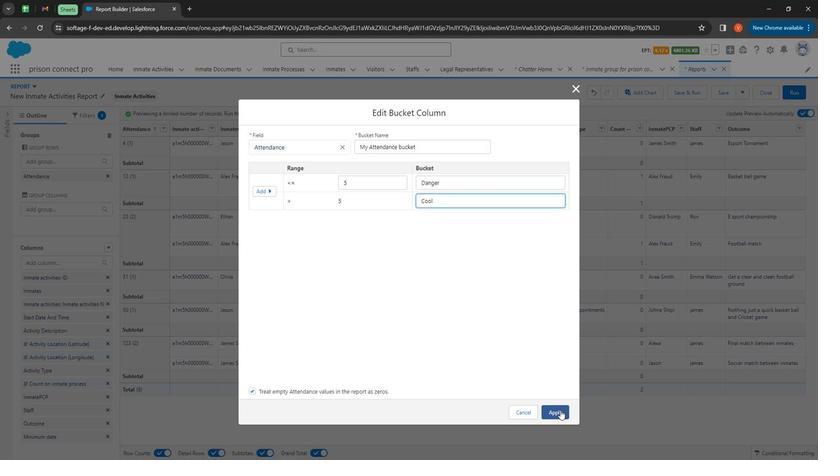 
Action: Mouse moved to (215, 399)
Screenshot: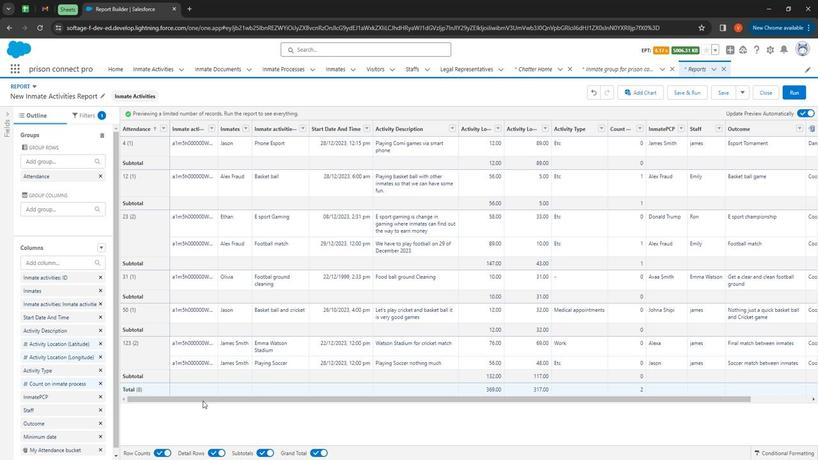 
Action: Mouse pressed left at (215, 399)
Screenshot: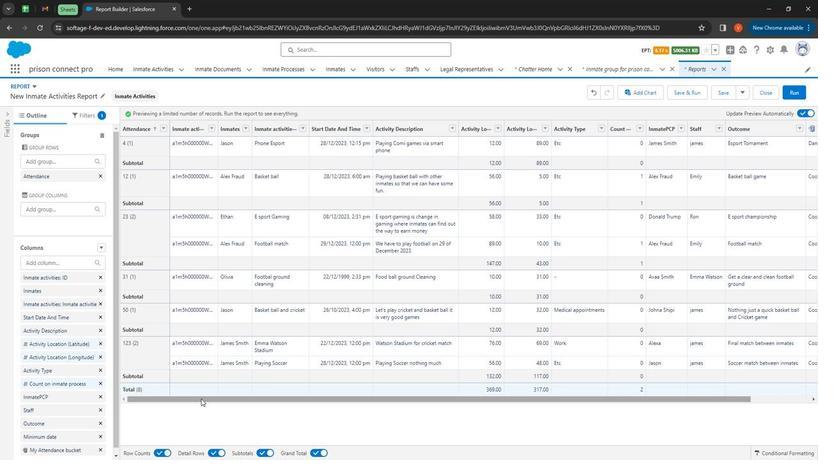 
Action: Mouse moved to (362, 399)
Screenshot: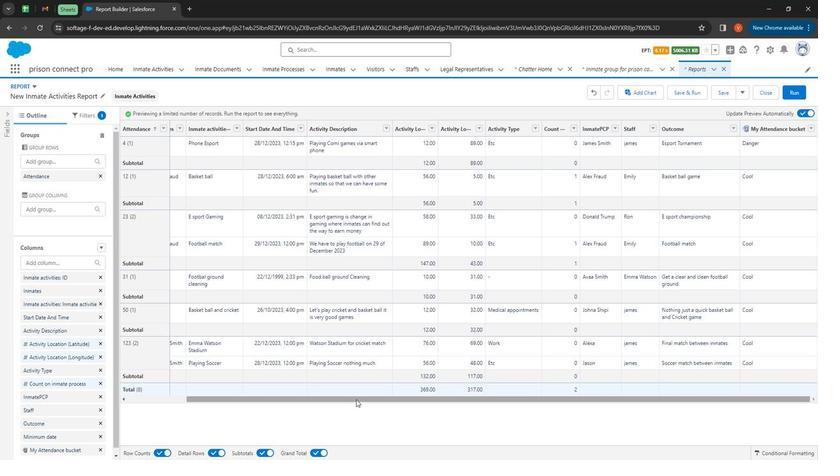 
Action: Mouse pressed left at (362, 399)
Screenshot: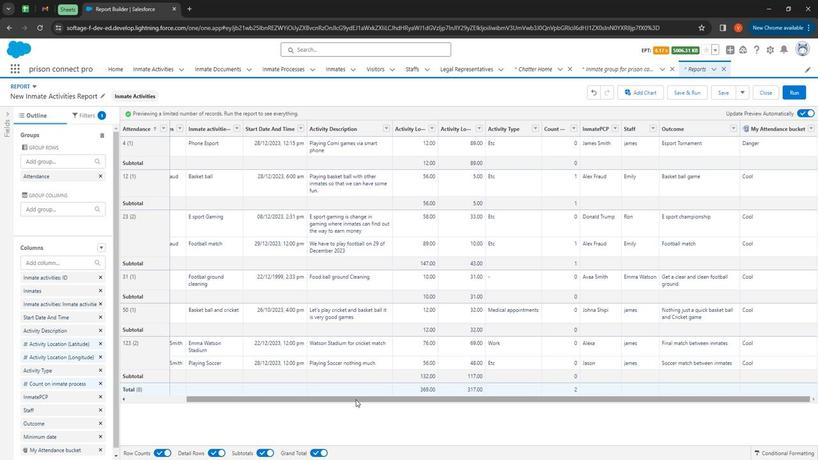 
Action: Mouse moved to (495, 127)
Screenshot: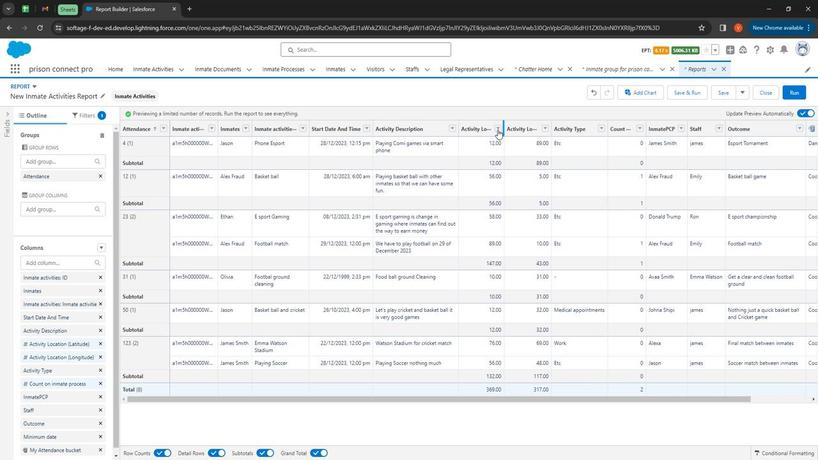 
Action: Mouse pressed left at (495, 127)
Screenshot: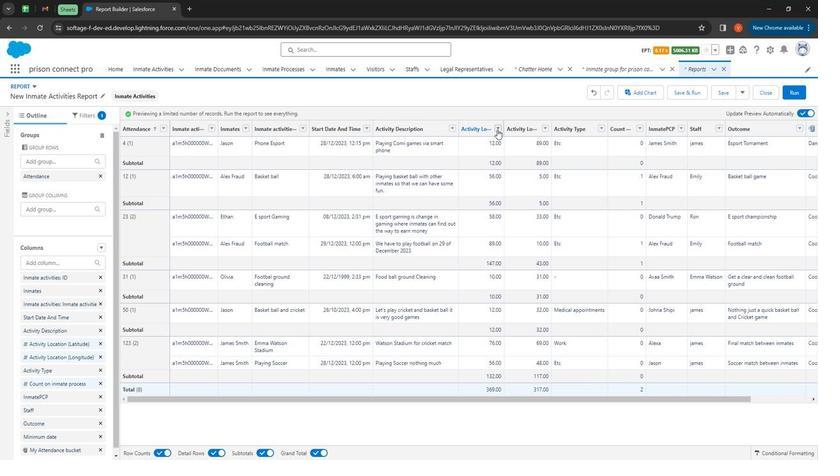 
Action: Mouse moved to (538, 216)
Screenshot: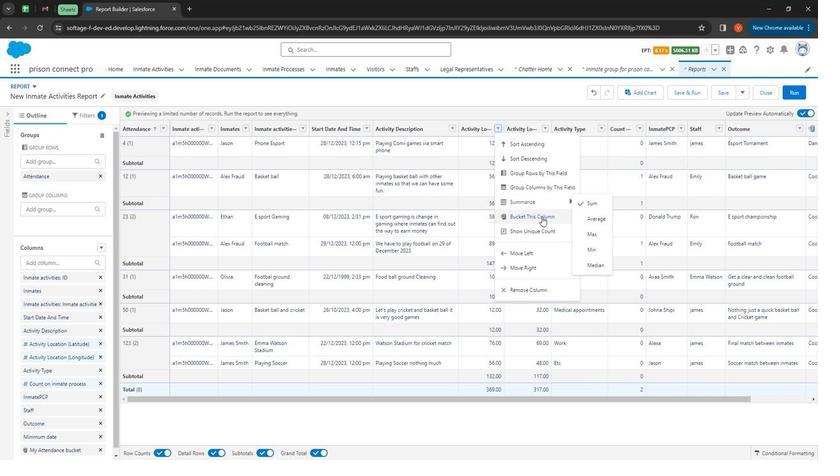 
Action: Mouse pressed left at (538, 216)
Screenshot: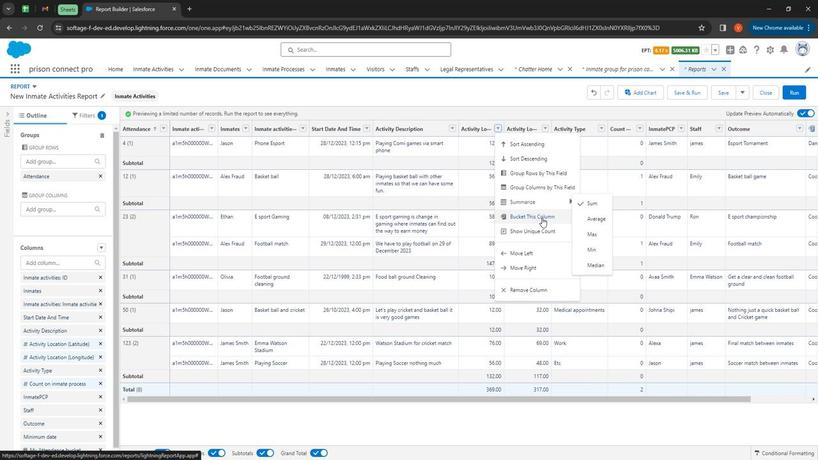 
Action: Mouse moved to (572, 84)
Screenshot: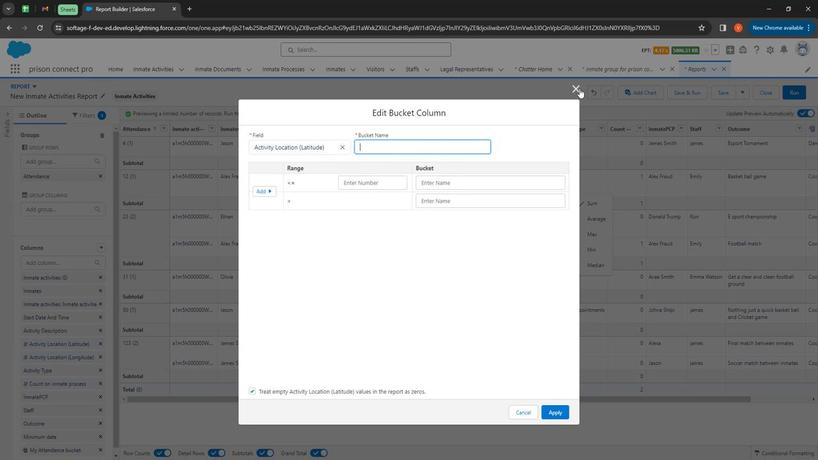 
Action: Mouse pressed left at (572, 84)
Screenshot: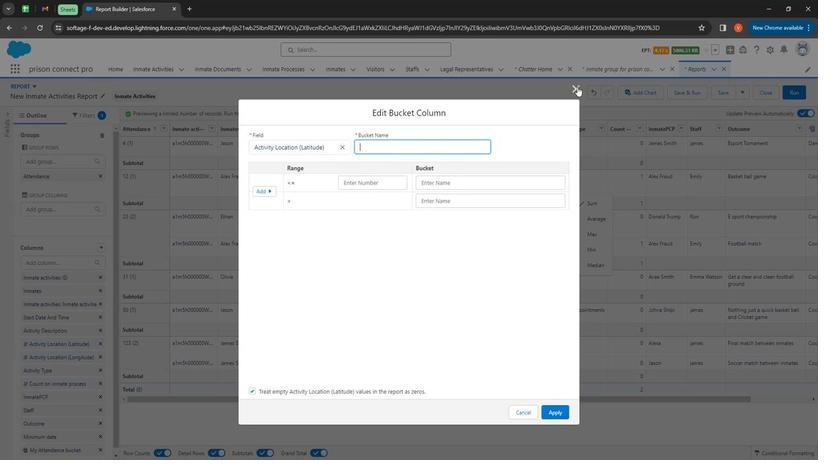 
Action: Mouse moved to (477, 422)
Screenshot: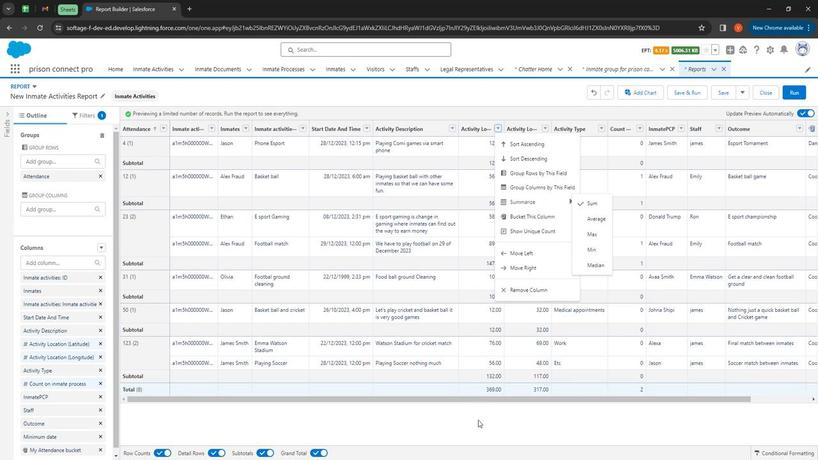 
Action: Mouse pressed left at (477, 422)
Screenshot: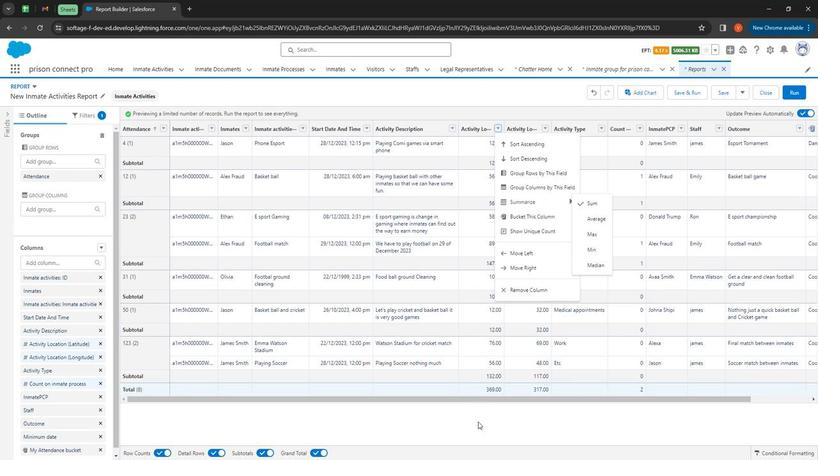 
Action: Mouse moved to (473, 321)
Screenshot: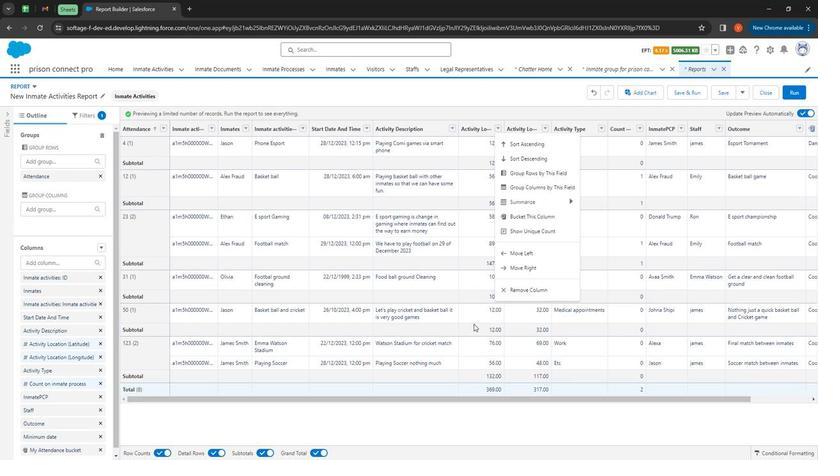 
Action: Mouse pressed left at (473, 321)
Screenshot: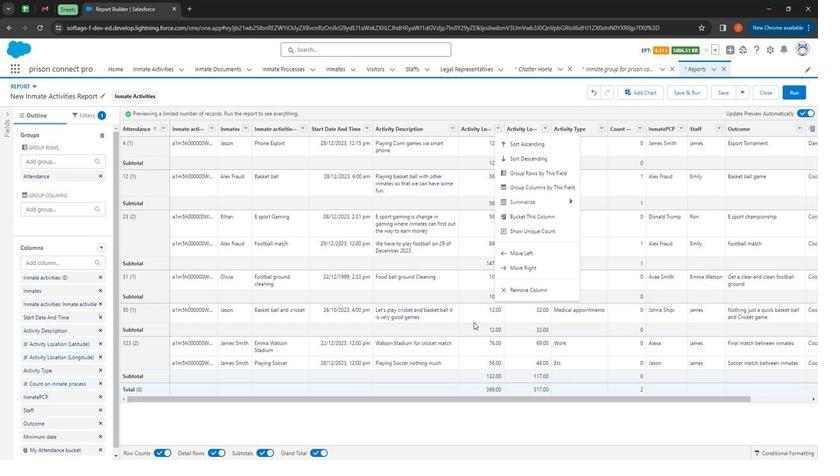 
Action: Mouse moved to (628, 333)
Screenshot: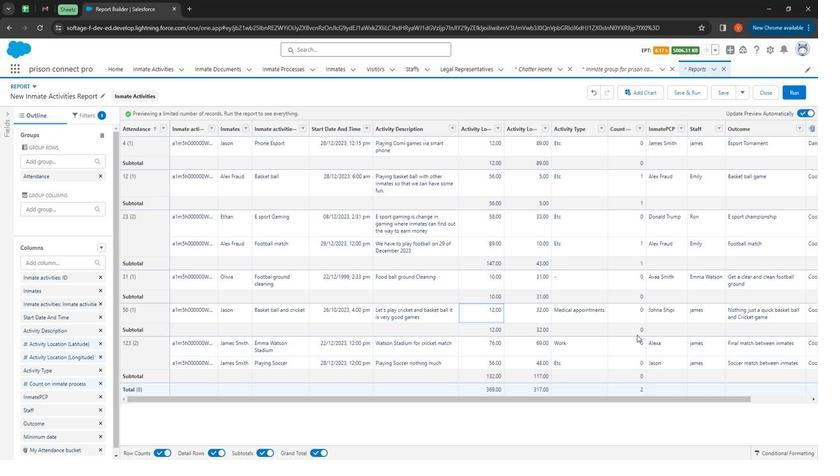 
Action: Mouse scrolled (628, 332) with delta (0, 0)
Screenshot: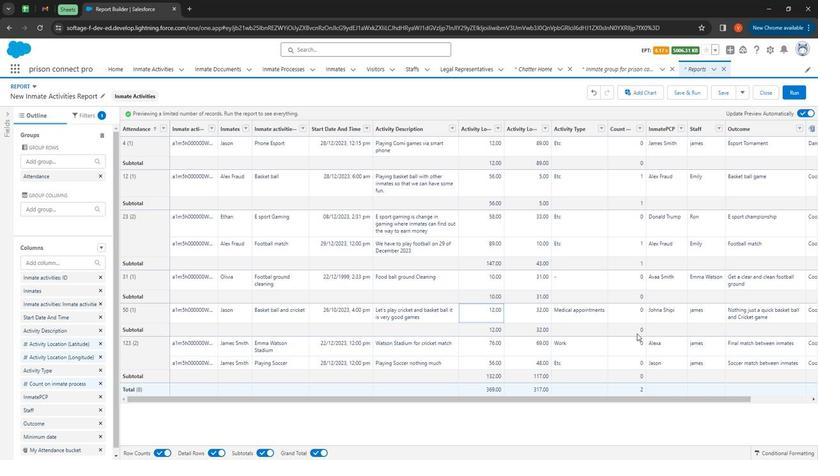 
Action: Mouse scrolled (628, 332) with delta (0, 0)
Screenshot: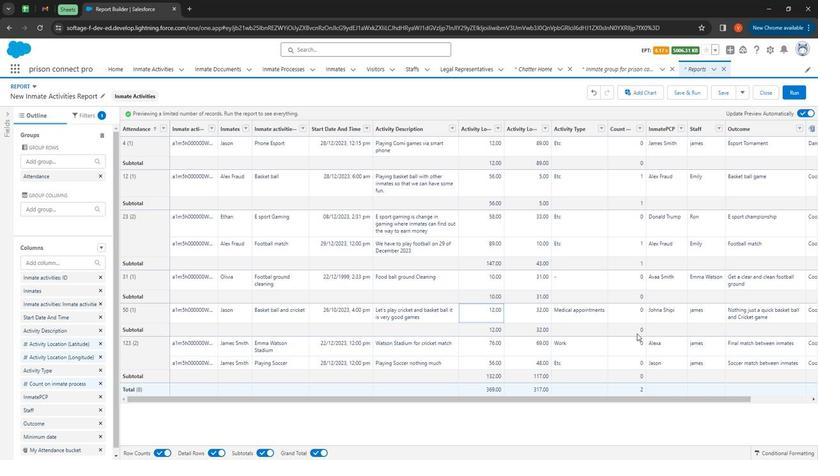 
Action: Mouse moved to (628, 332)
Screenshot: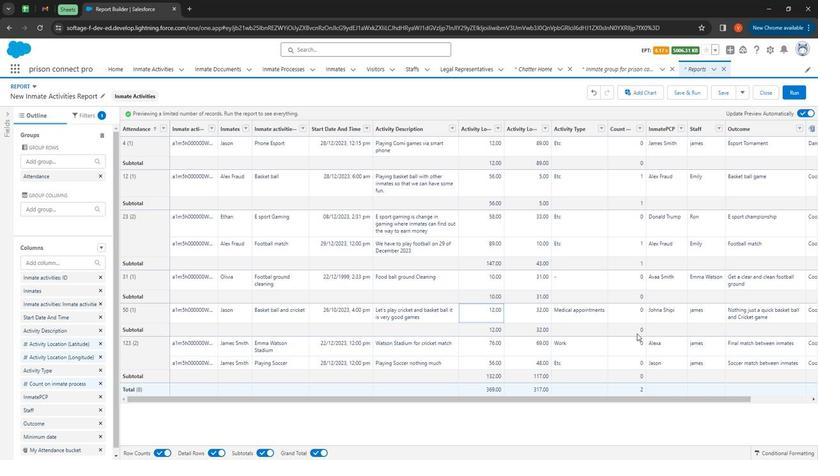 
Action: Mouse scrolled (628, 332) with delta (0, 0)
Screenshot: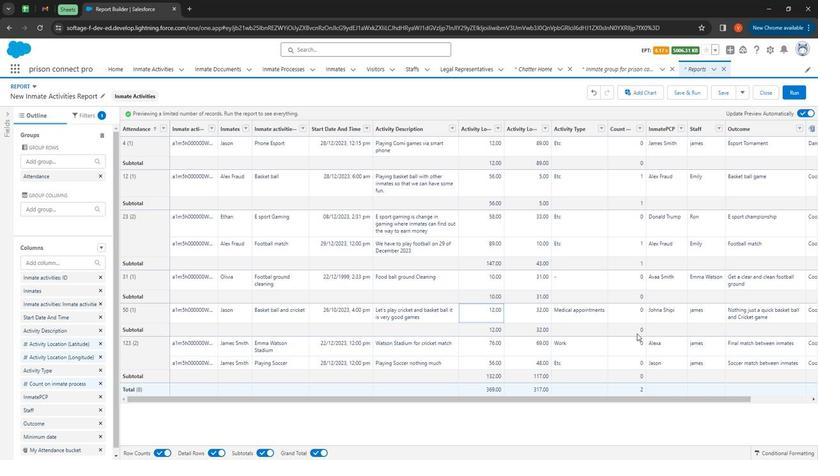 
Action: Mouse moved to (497, 124)
Screenshot: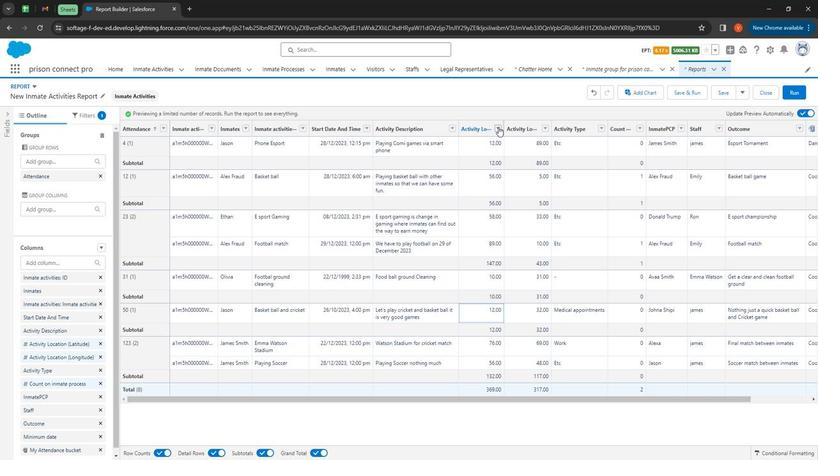 
Action: Mouse pressed left at (497, 124)
Screenshot: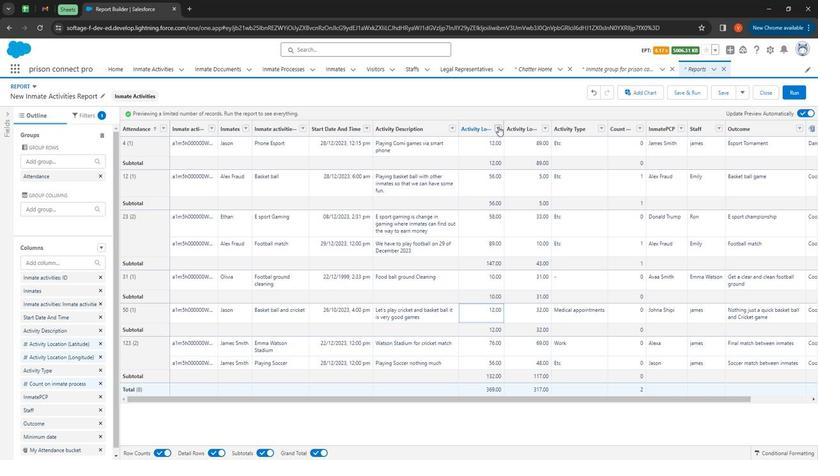 
Action: Mouse moved to (533, 216)
Screenshot: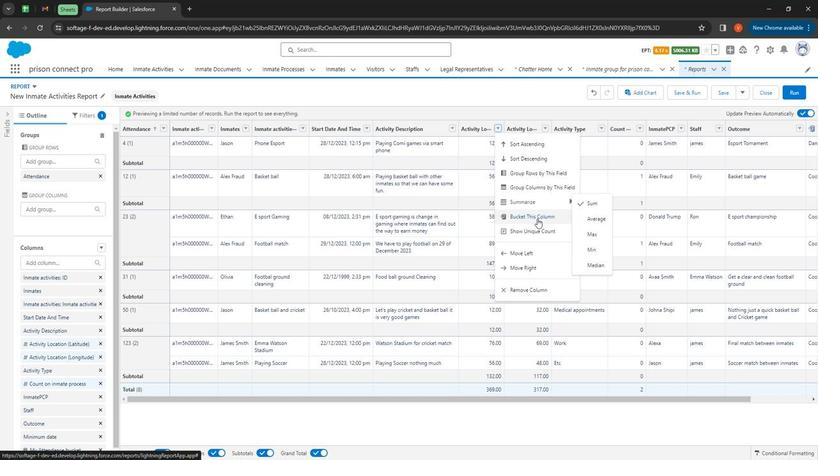 
Action: Mouse pressed left at (533, 216)
Screenshot: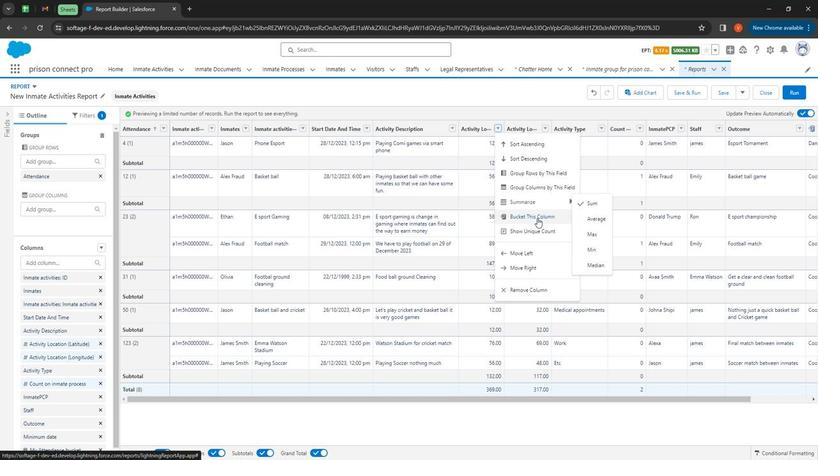 
Action: Mouse moved to (378, 177)
Screenshot: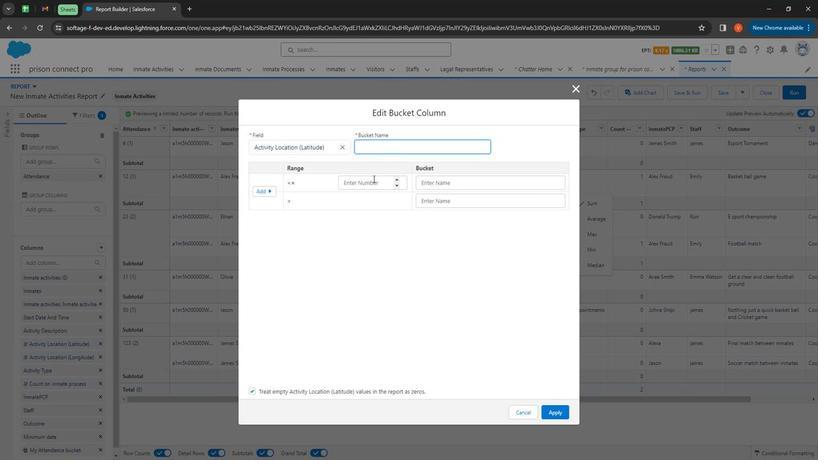 
Action: Mouse pressed left at (378, 177)
Screenshot: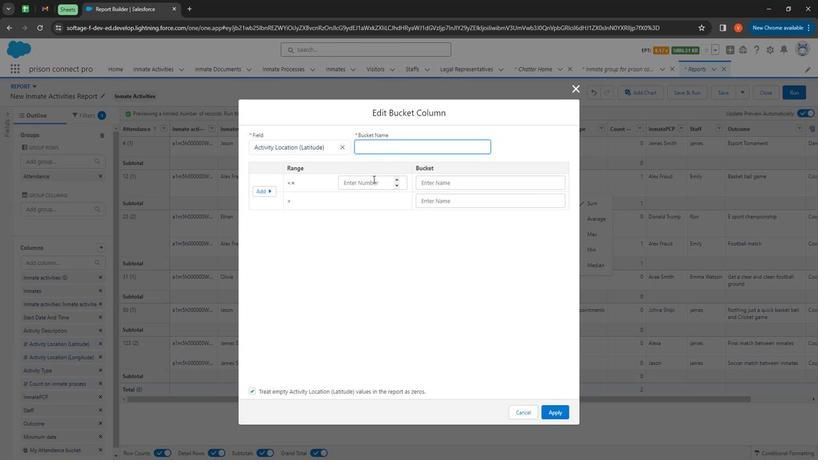 
Action: Mouse moved to (378, 177)
Screenshot: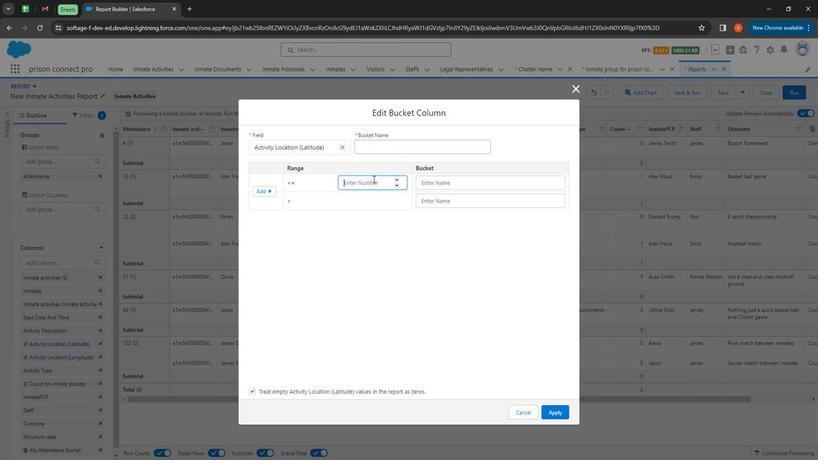 
Action: Key pressed 1
Screenshot: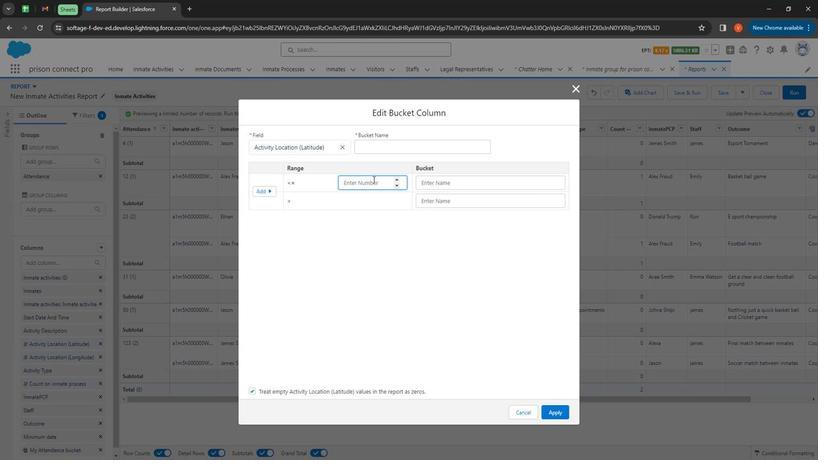 
Action: Mouse moved to (380, 175)
Screenshot: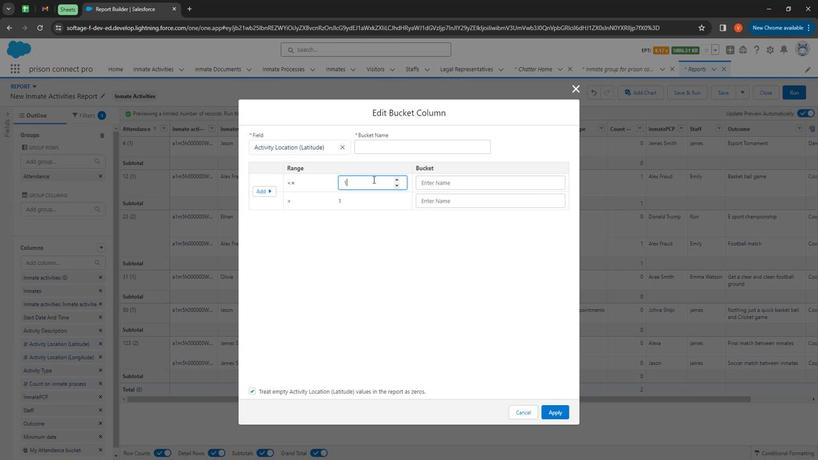 
Action: Key pressed 5
Screenshot: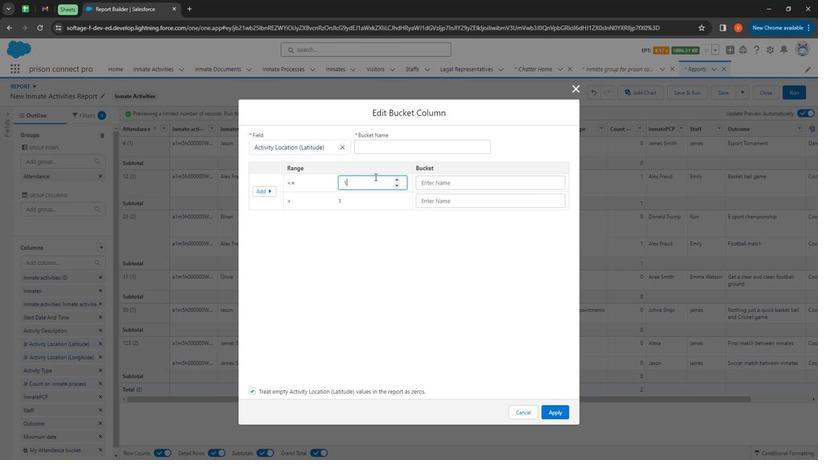 
Action: Mouse moved to (454, 179)
Screenshot: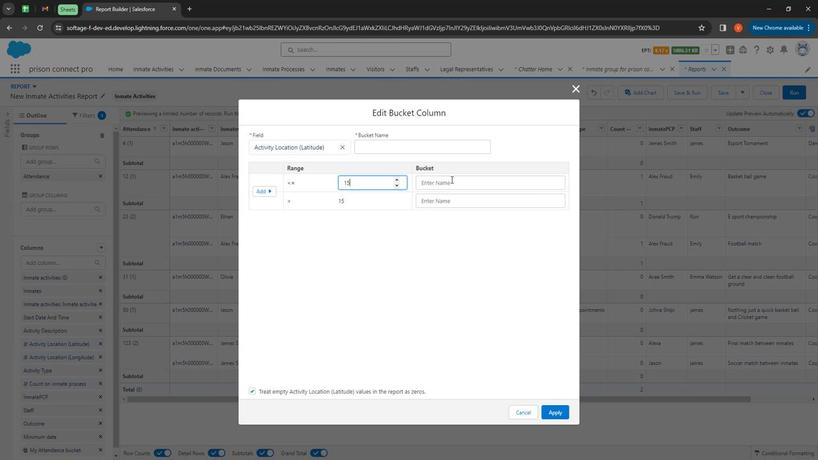 
Action: Mouse pressed left at (454, 179)
Screenshot: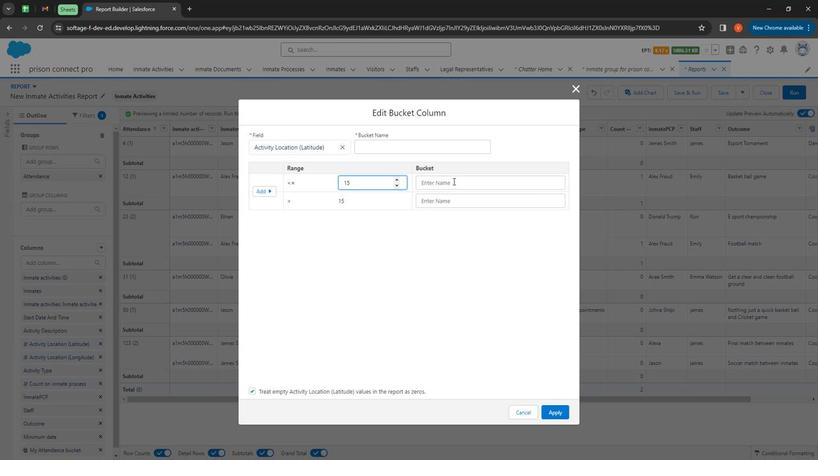 
Action: Mouse moved to (401, 152)
Screenshot: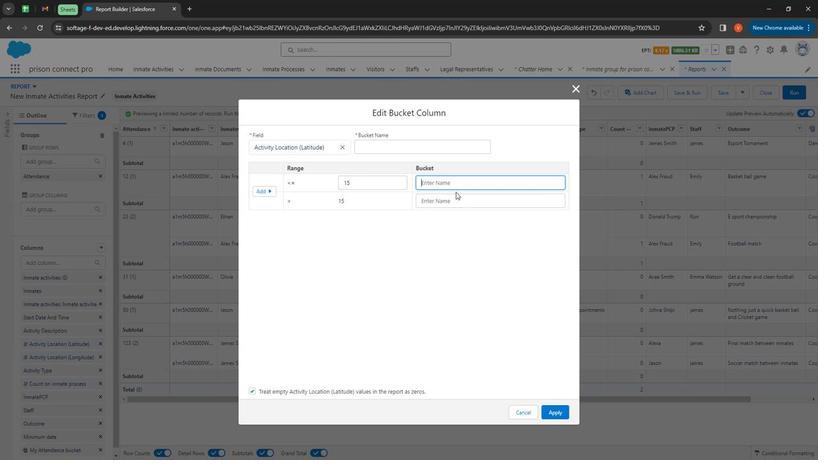 
Action: Key pressed <Key.shift>
Screenshot: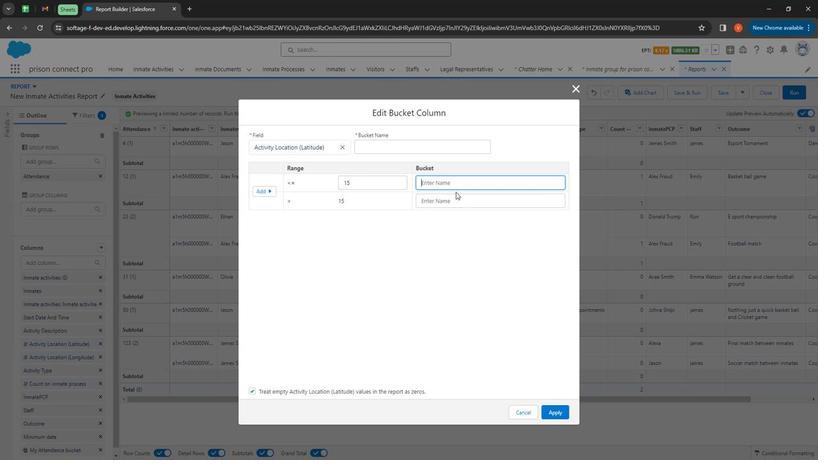 
Action: Mouse moved to (316, 44)
Screenshot: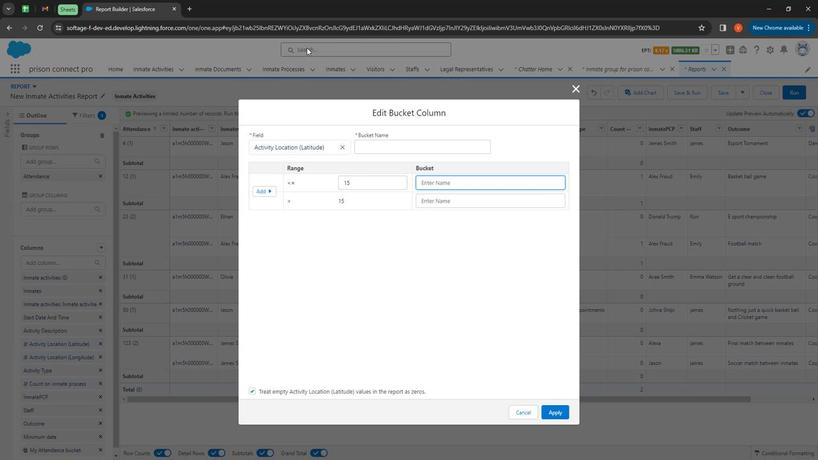 
Action: Key pressed Asia
Screenshot: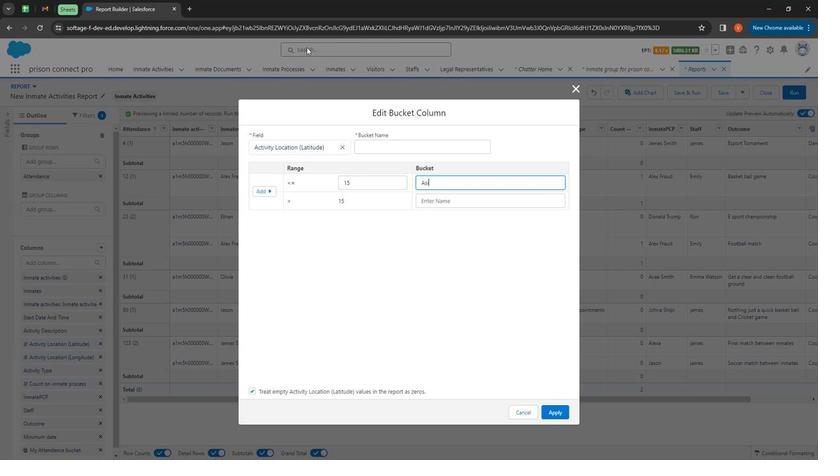 
Action: Mouse moved to (435, 196)
Screenshot: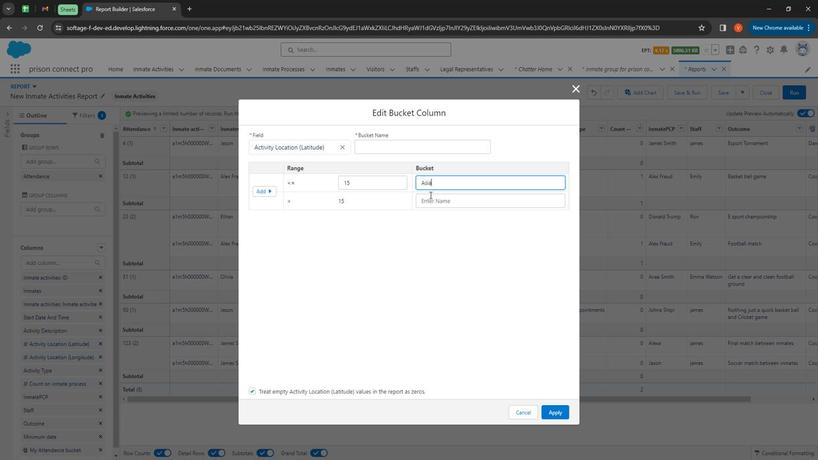 
Action: Mouse pressed left at (435, 196)
Screenshot: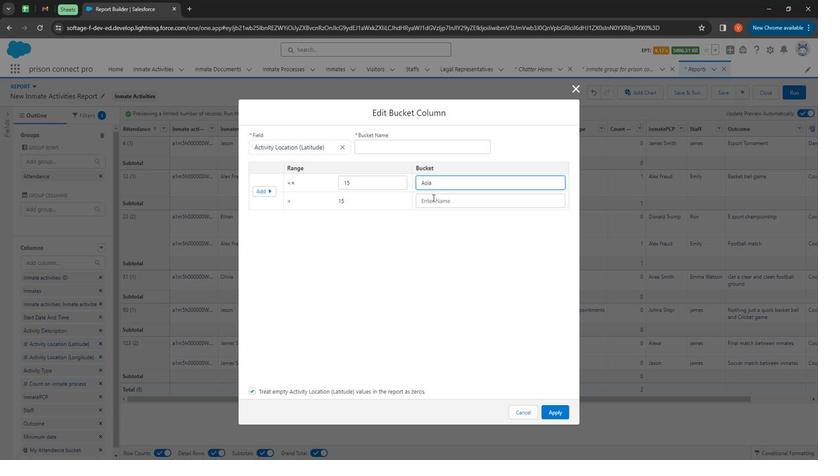 
Action: Key pressed <Key.shift>
Screenshot: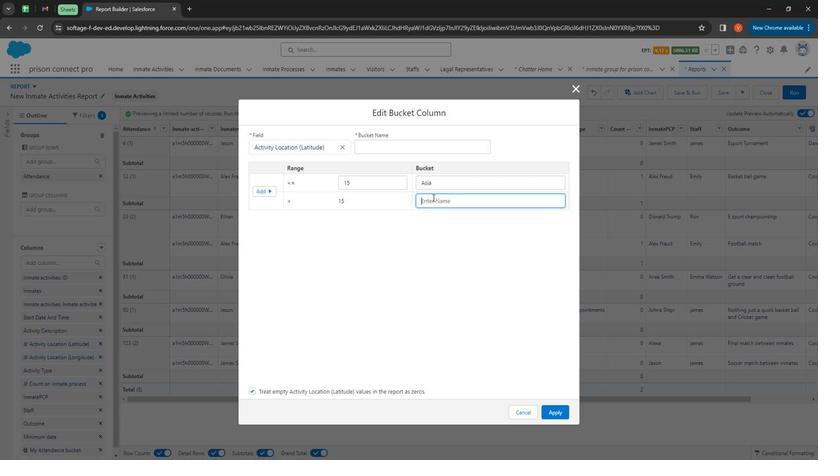 
Action: Mouse moved to (401, 141)
Screenshot: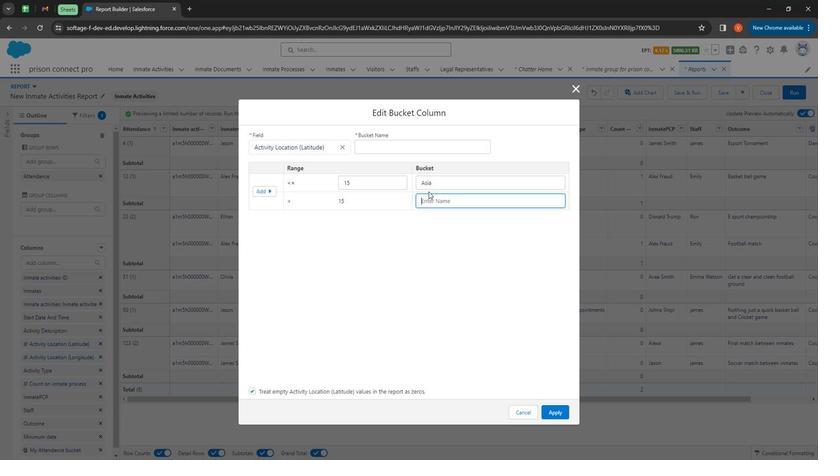 
Action: Key pressed E
Screenshot: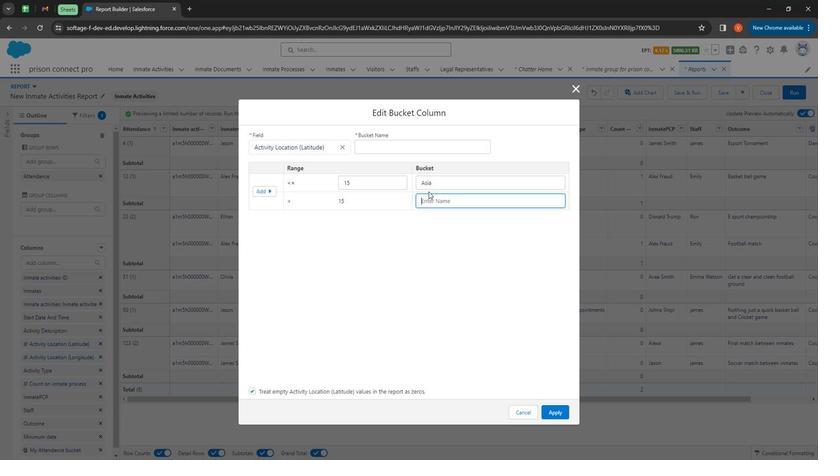
Action: Mouse moved to (386, 106)
Screenshot: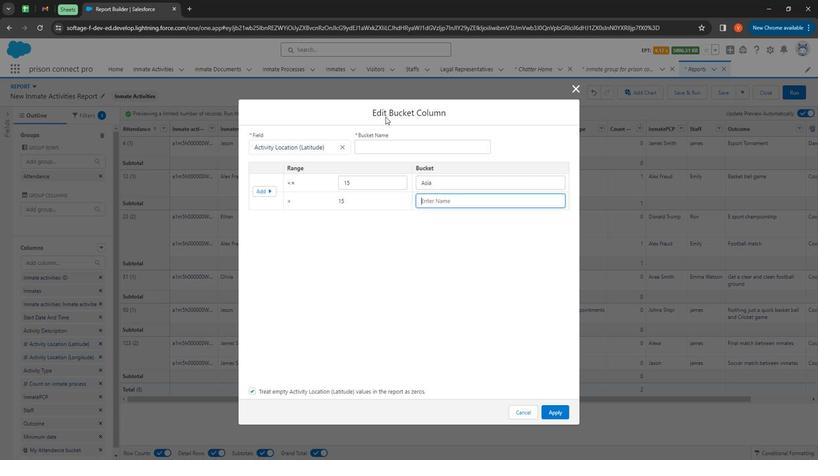 
Action: Key pressed uropia<Key.backspace><Key.backspace>iab<Key.backspace><Key.backspace><Key.backspace><Key.backspace><Key.backspace><Key.backspace><Key.backspace><Key.backspace><Key.shift><Key.shift><Key.shift><Key.shift><Key.shift><Key.shift><Key.shift><Key.shift><Key.shift><Key.shift><Key.shift><Key.shift><Key.shift><Key.shift><Key.shift><Key.shift><Key.shift><Key.shift><Key.shift><Key.shift><Key.shift><Key.shift><Key.shift><Key.shift><Key.shift><Key.shift><Key.shift><Key.shift><Key.shift><Key.shift><Key.shift><Key.shift><Key.shift><Key.shift>English
Screenshot: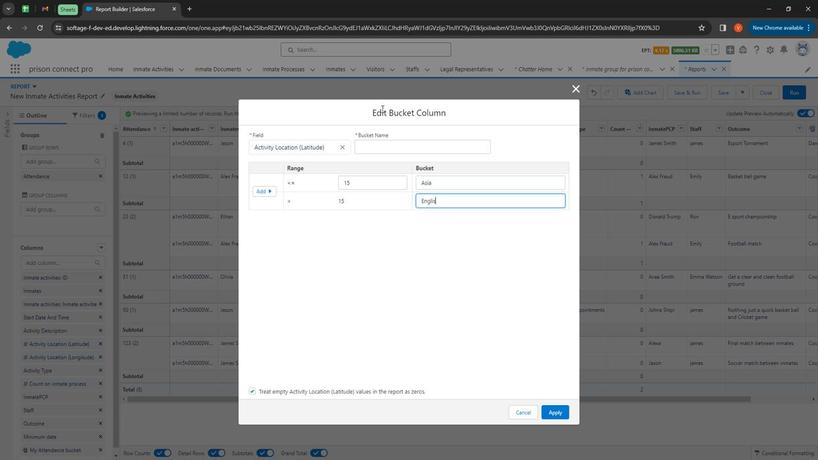 
Action: Mouse moved to (548, 414)
Screenshot: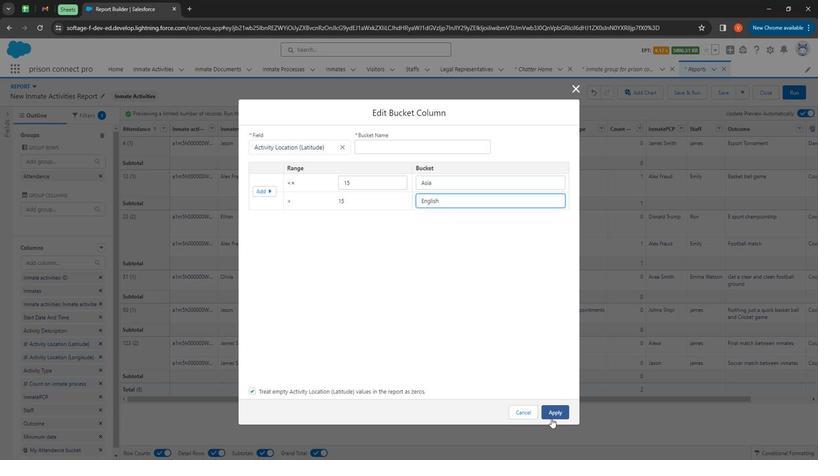 
Action: Mouse pressed left at (548, 414)
Screenshot: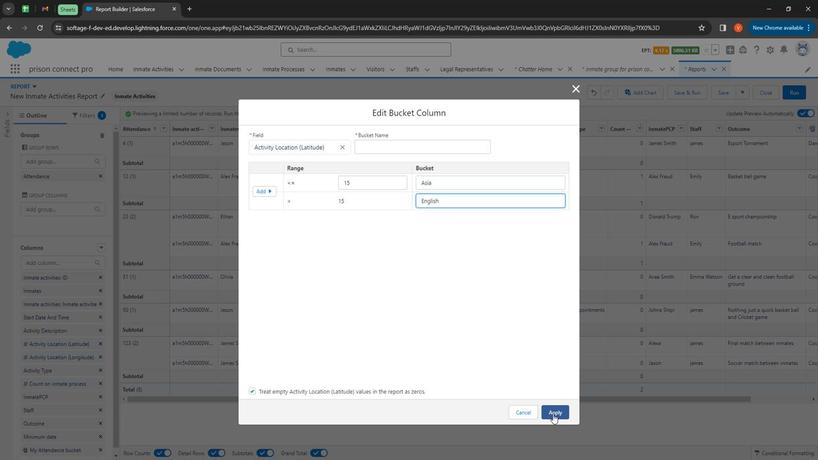 
Action: Mouse moved to (395, 145)
Screenshot: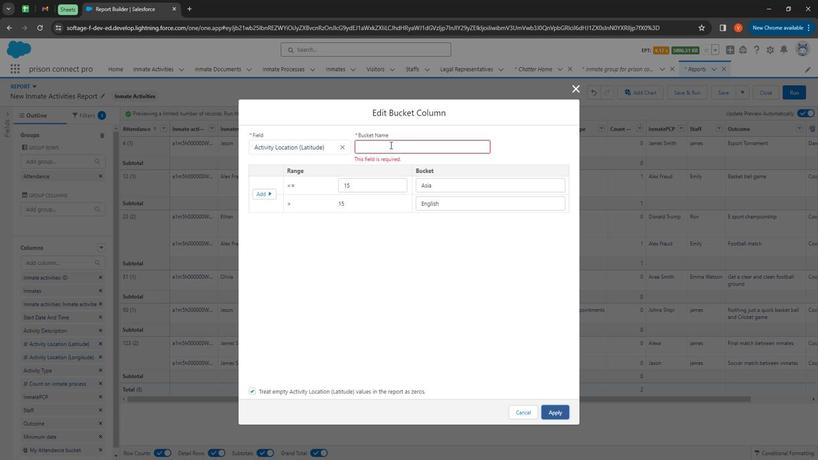 
Action: Mouse pressed left at (395, 145)
Screenshot: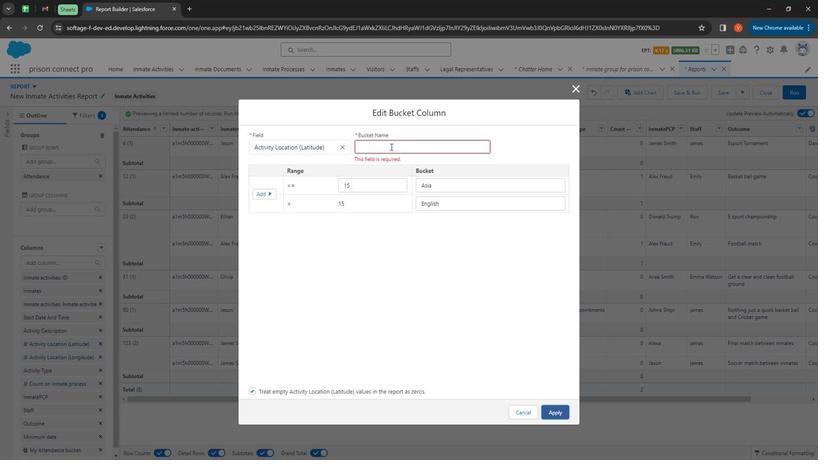 
Action: Key pressed <Key.shift>
Screenshot: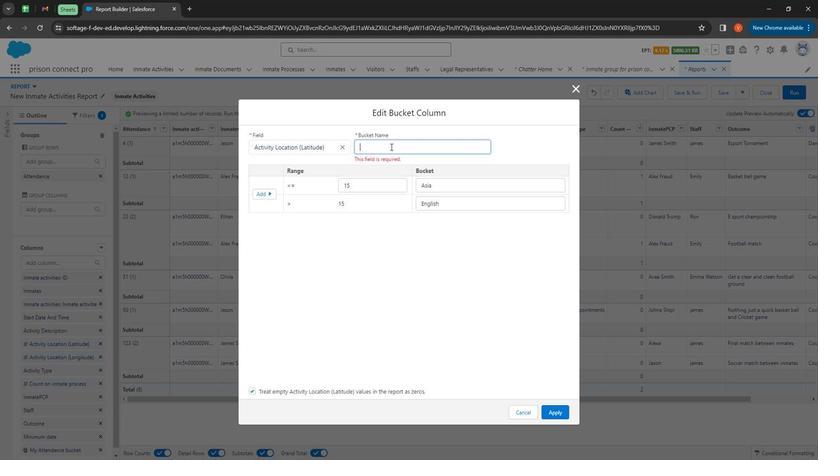 
Action: Mouse moved to (353, 80)
Screenshot: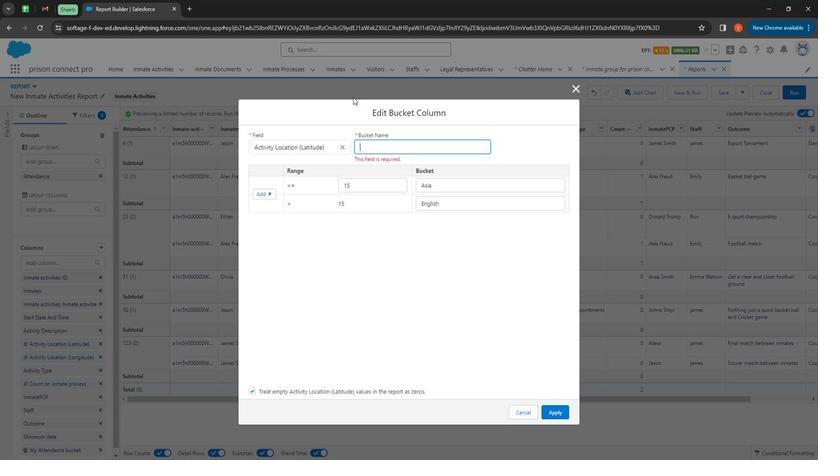 
Action: Key pressed <Key.shift><Key.shift><Key.shift><Key.shift><Key.shift><Key.shift><Key.shift><Key.shift><Key.shift><Key.shift><Key.shift><Key.shift><Key.shift><Key.shift><Key.shift><Key.shift><Key.shift><Key.shift><Key.shift>Activir<Key.backspace>ty<Key.space><Key.shift>Location<Key.space>bucket<Key.space>field
Screenshot: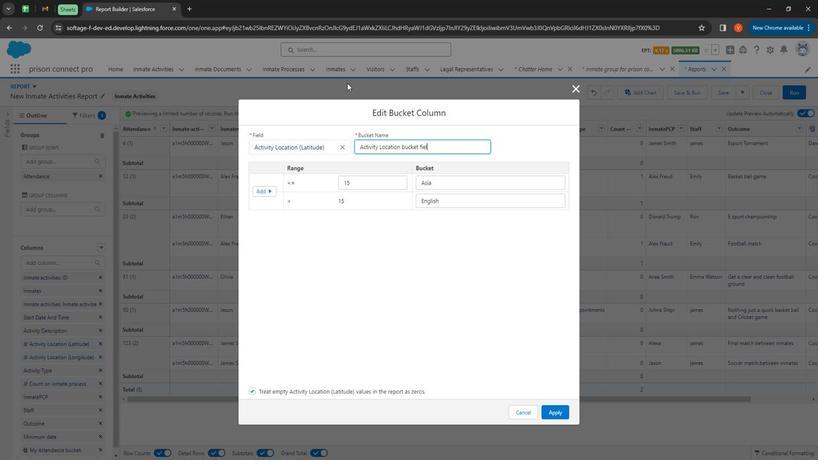 
Action: Mouse moved to (547, 410)
Screenshot: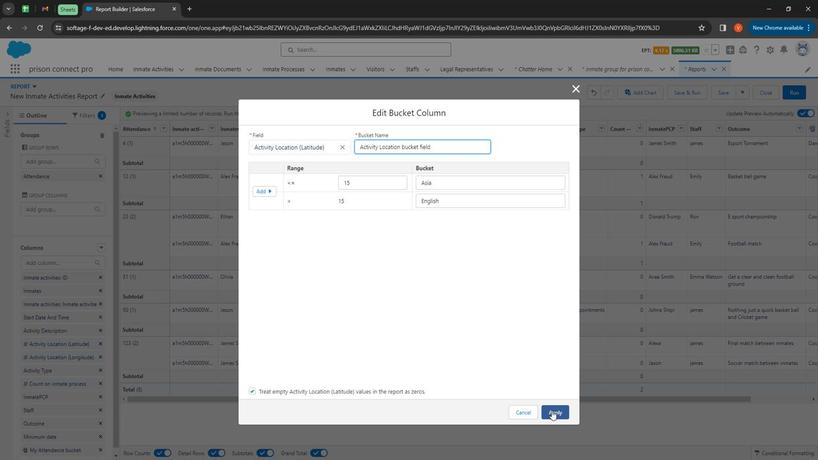
Action: Mouse pressed left at (547, 410)
Screenshot: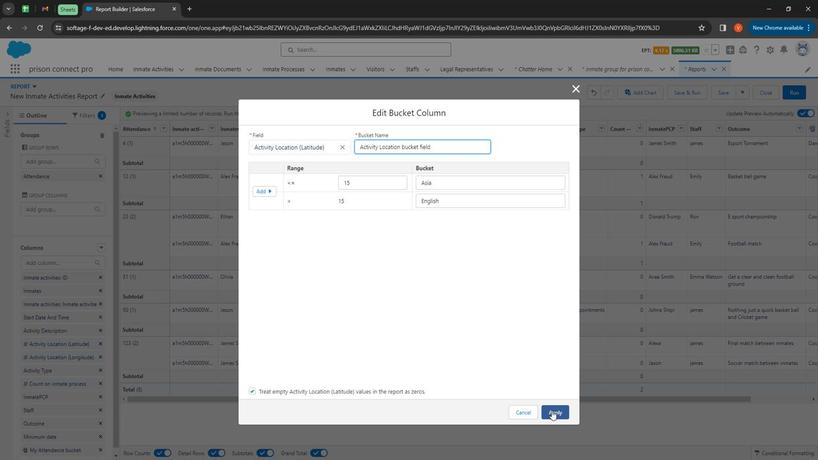 
Action: Mouse moved to (398, 396)
Screenshot: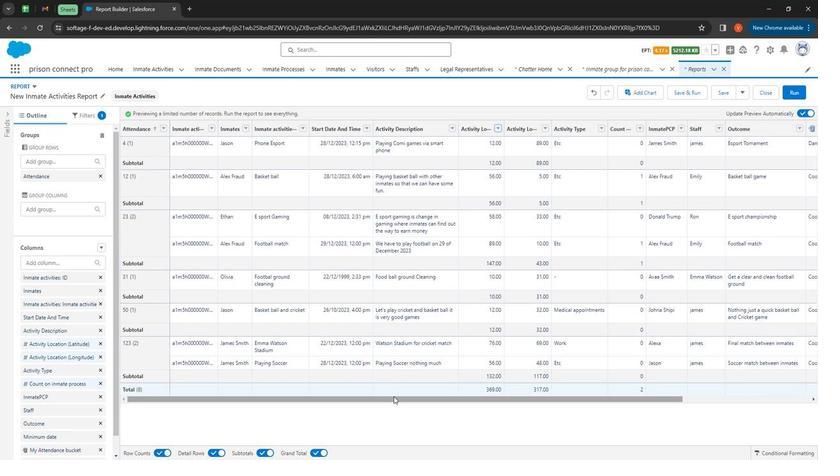 
Action: Mouse pressed left at (398, 396)
Screenshot: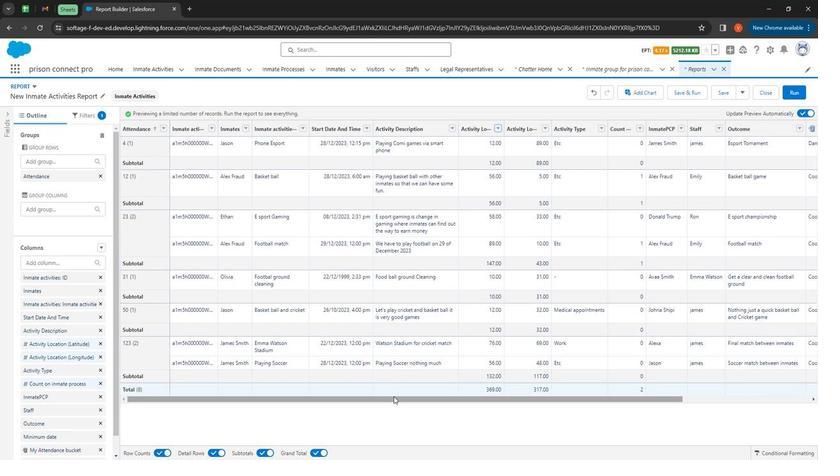 
Action: Mouse moved to (447, 401)
Screenshot: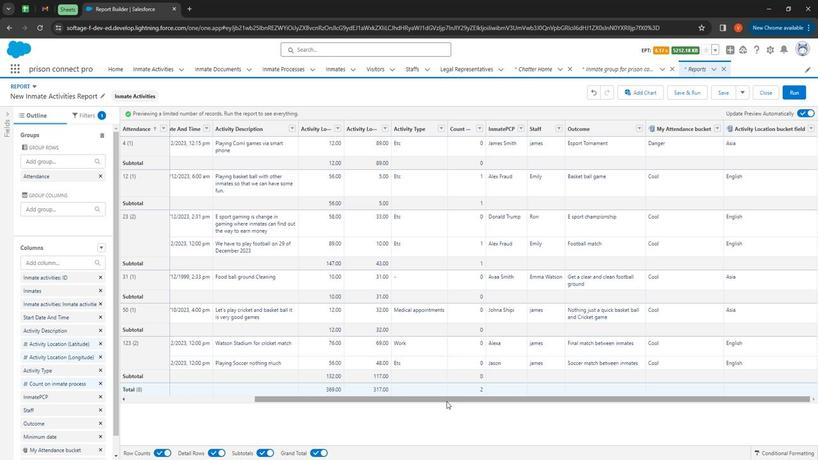 
Action: Mouse pressed left at (447, 401)
Screenshot: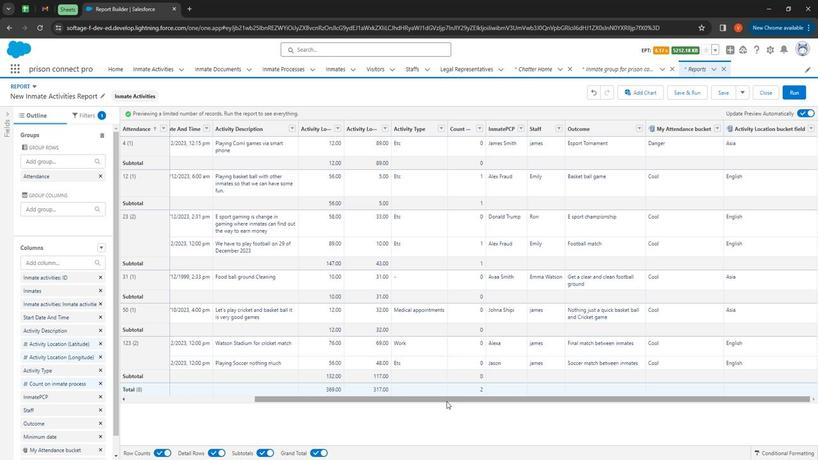 
Action: Mouse moved to (637, 88)
Screenshot: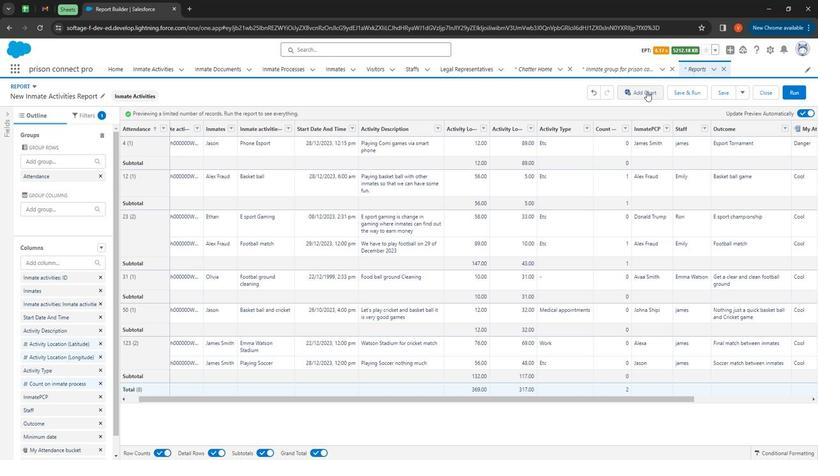 
Action: Mouse pressed left at (637, 88)
Screenshot: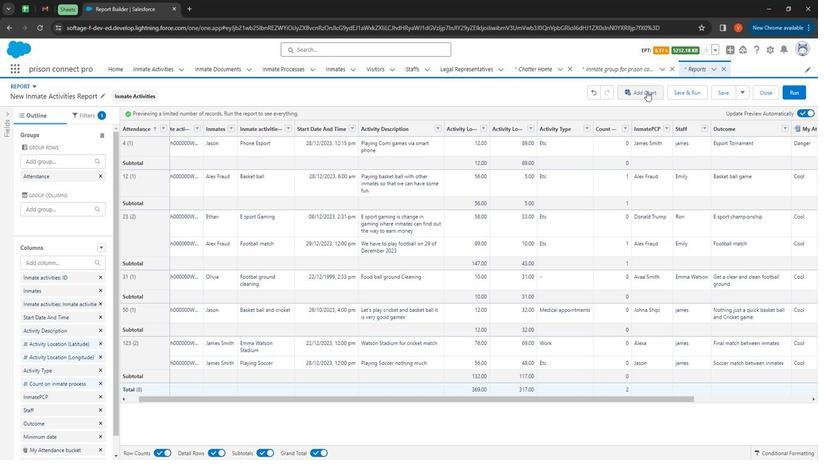 
Action: Mouse moved to (781, 132)
Screenshot: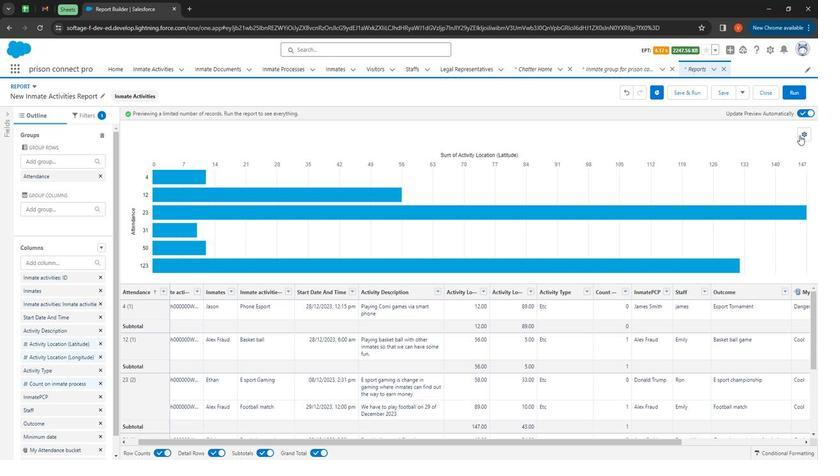 
Action: Mouse pressed left at (781, 132)
Screenshot: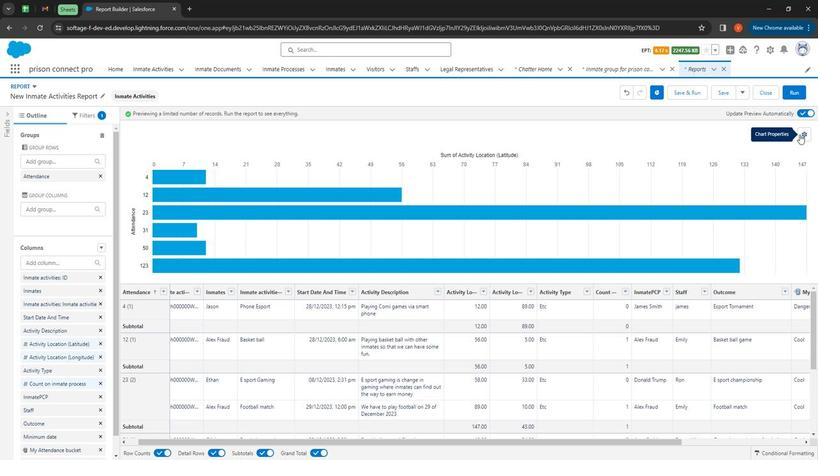 
Action: Mouse moved to (687, 218)
Screenshot: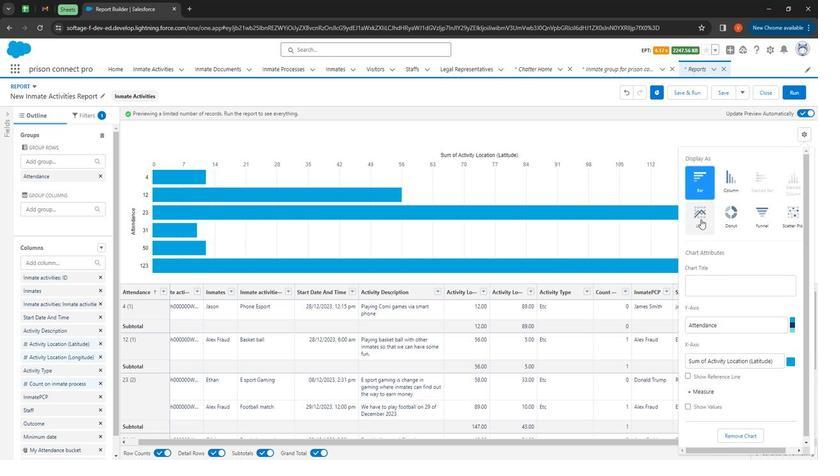 
Action: Mouse pressed left at (687, 218)
Screenshot: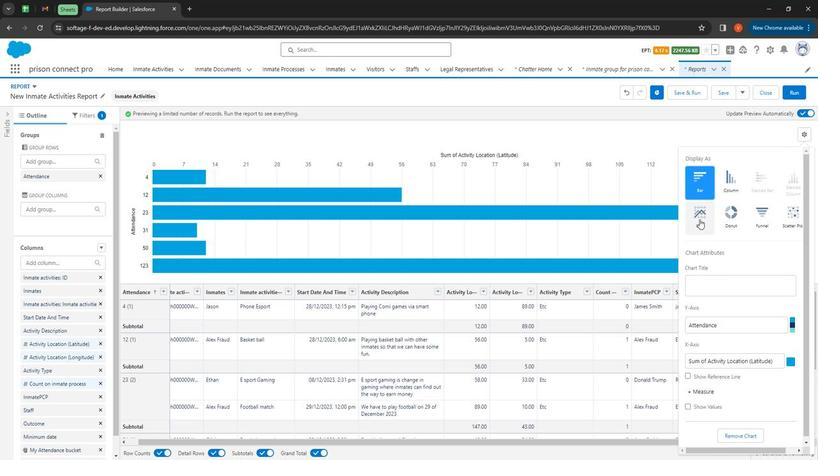 
Action: Mouse moved to (705, 285)
Screenshot: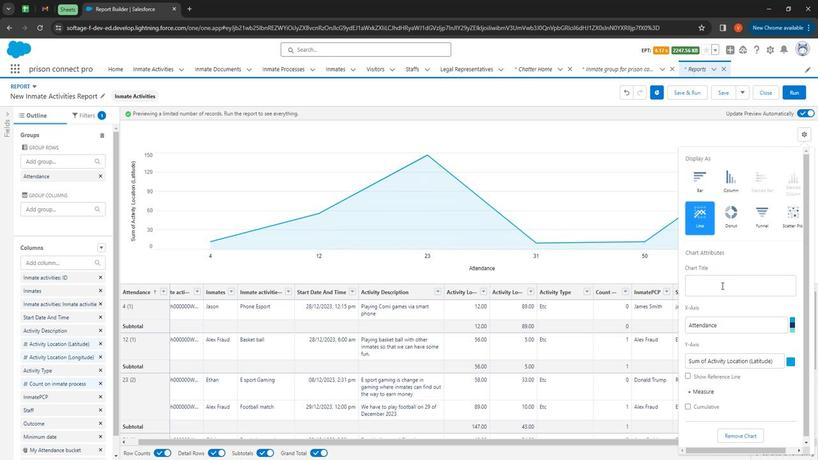 
Action: Mouse pressed left at (705, 285)
Screenshot: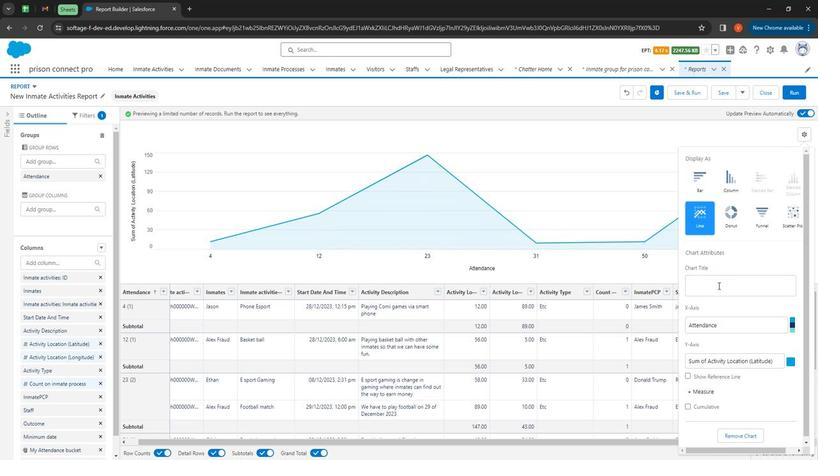 
Action: Mouse moved to (609, 102)
Screenshot: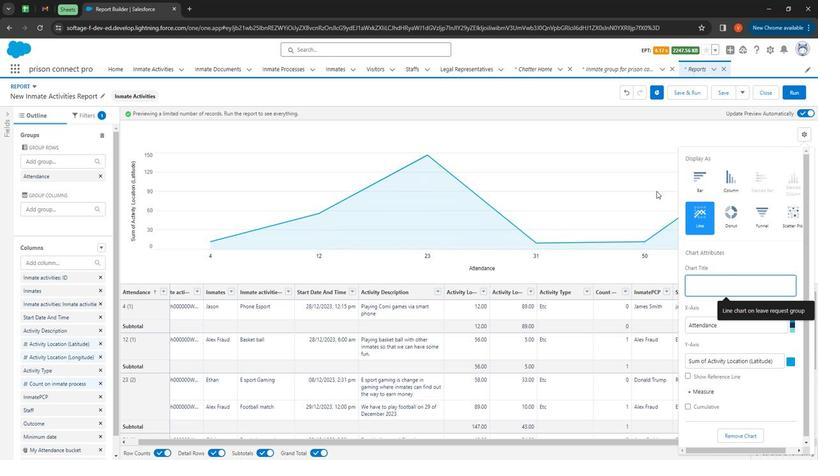 
Action: Key pressed <Key.caps_lock>
Screenshot: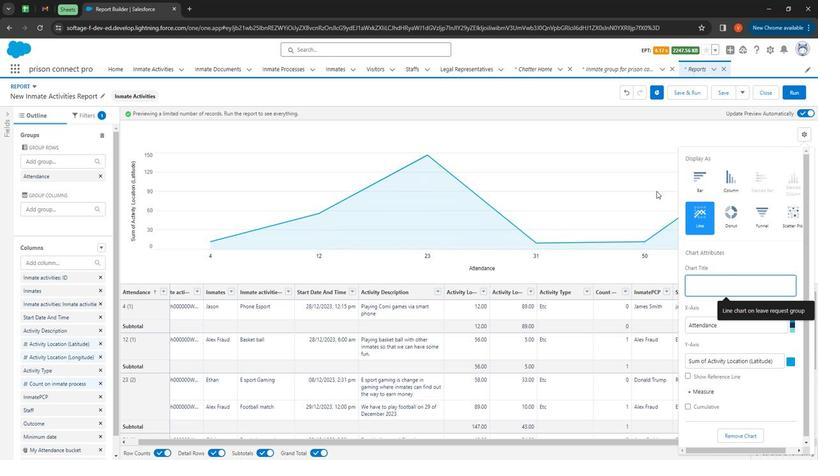 
Action: Mouse moved to (589, 44)
Screenshot: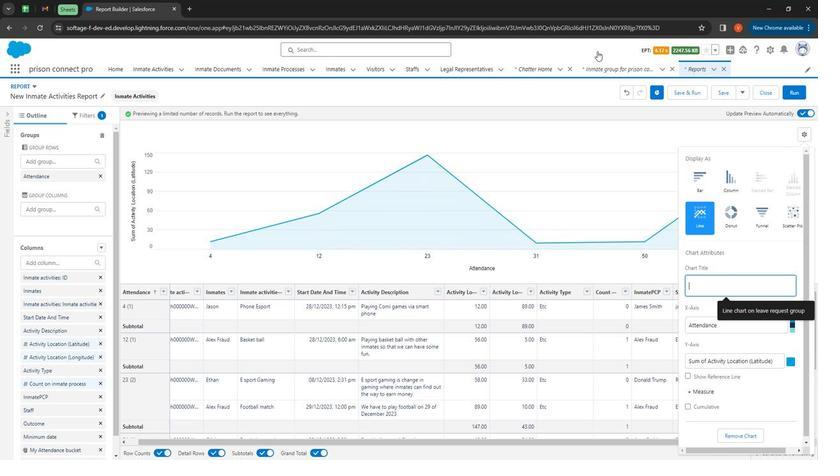 
Action: Key pressed <Key.caps_lock><Key.caps_lock><Key.caps_lock><Key.caps_lock><Key.caps_lock><Key.caps_lock><Key.caps_lock><Key.caps_lock><Key.caps_lock><Key.caps_lock><Key.shift>lINE<Key.space><Key.shift>cHART<Key.space>FOR<Key.space><Key.shift>iNMATE<Key.space>ACTIVITY<Key.space>CUSTOM<Key.space>OBJEC<Key.backspace><Key.backspace><Key.backspace><Key.backspace><Key.shift>oBJECT
Screenshot: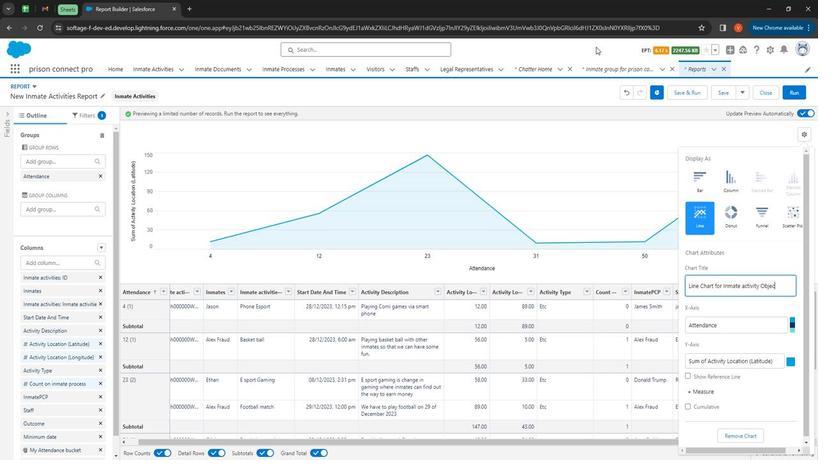 
Action: Mouse moved to (773, 328)
Screenshot: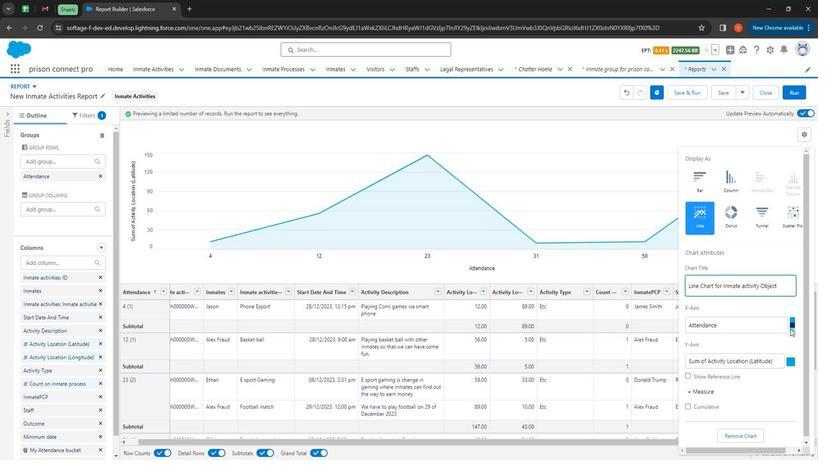 
Action: Mouse pressed left at (773, 328)
Screenshot: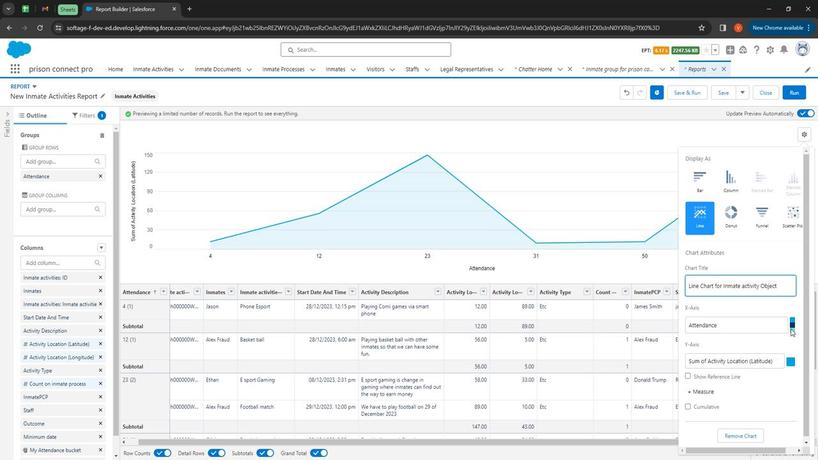 
Action: Mouse moved to (757, 354)
Screenshot: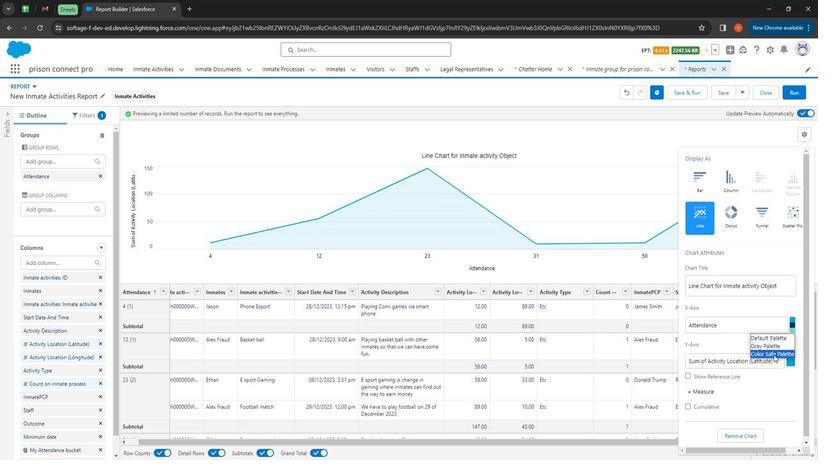 
Action: Mouse pressed left at (757, 354)
Screenshot: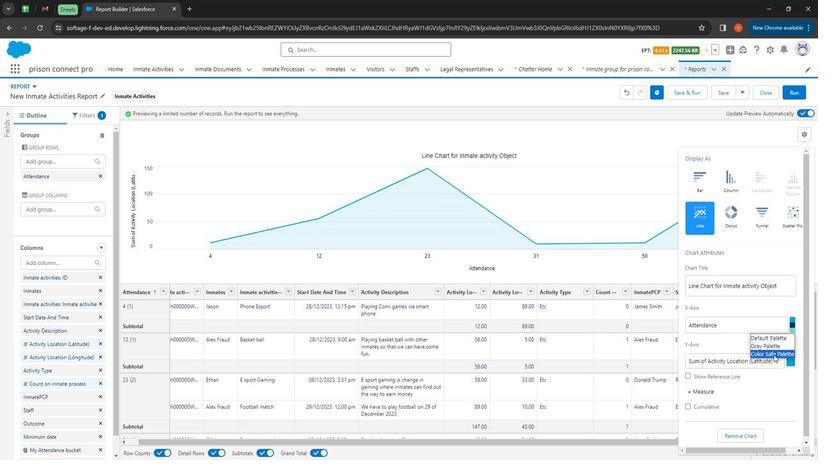 
Action: Mouse moved to (726, 332)
Screenshot: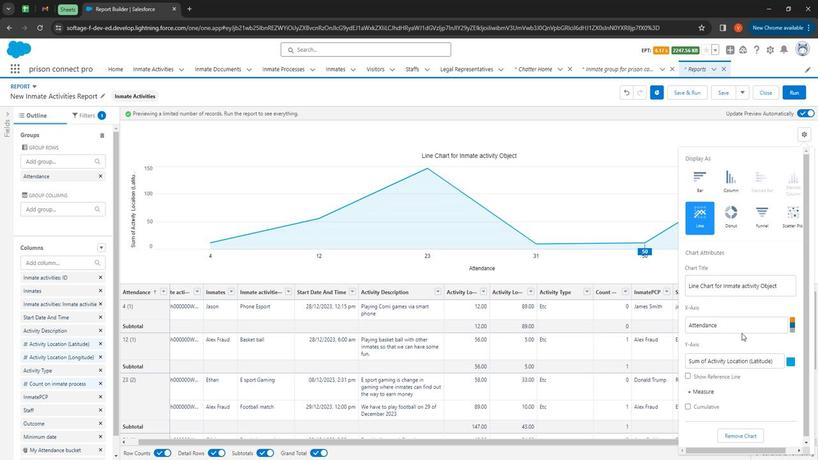 
Action: Mouse scrolled (726, 331) with delta (0, 0)
Screenshot: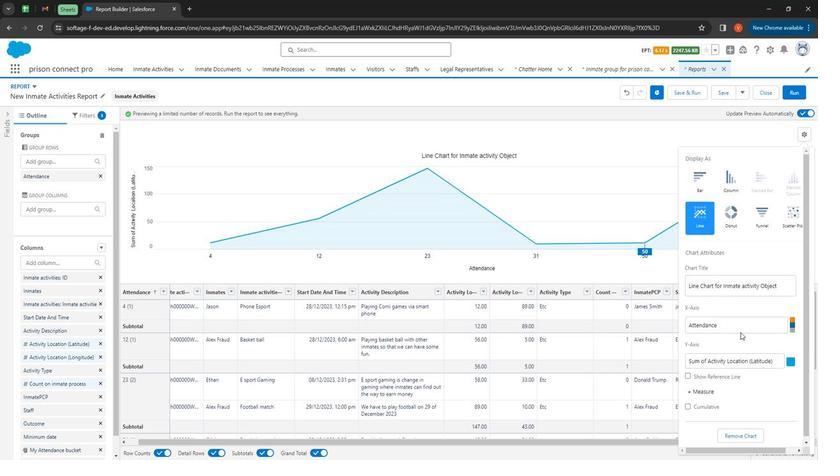 
Action: Mouse moved to (722, 362)
Screenshot: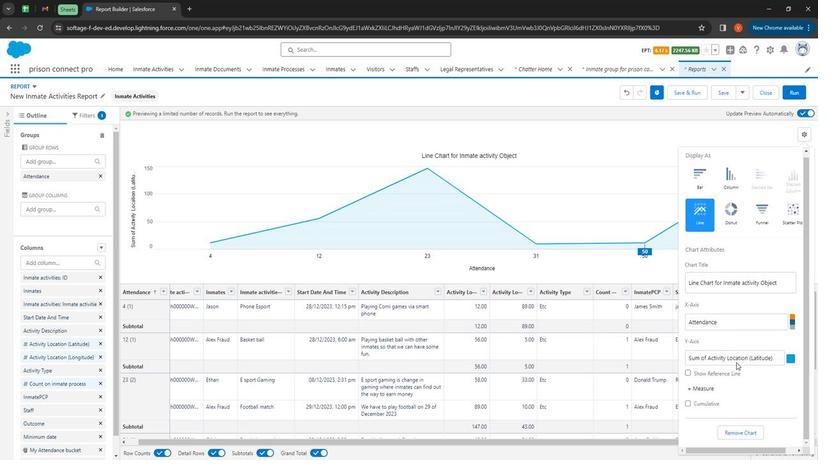 
Action: Mouse scrolled (722, 362) with delta (0, 0)
Screenshot: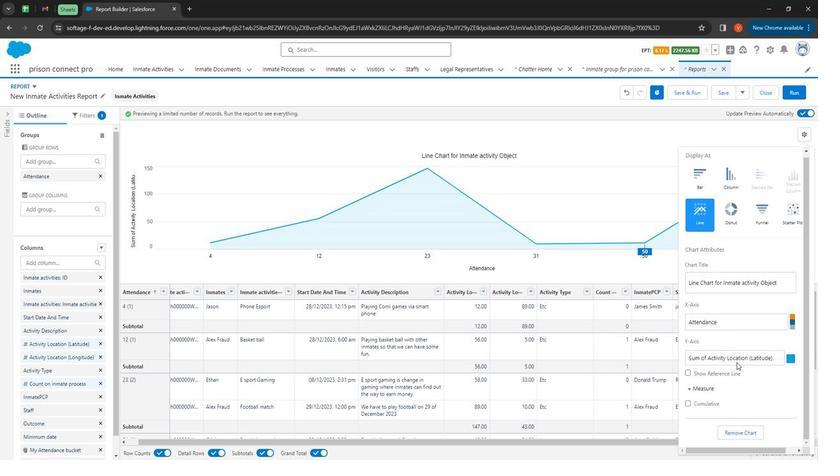 
Action: Mouse scrolled (722, 362) with delta (0, 0)
Screenshot: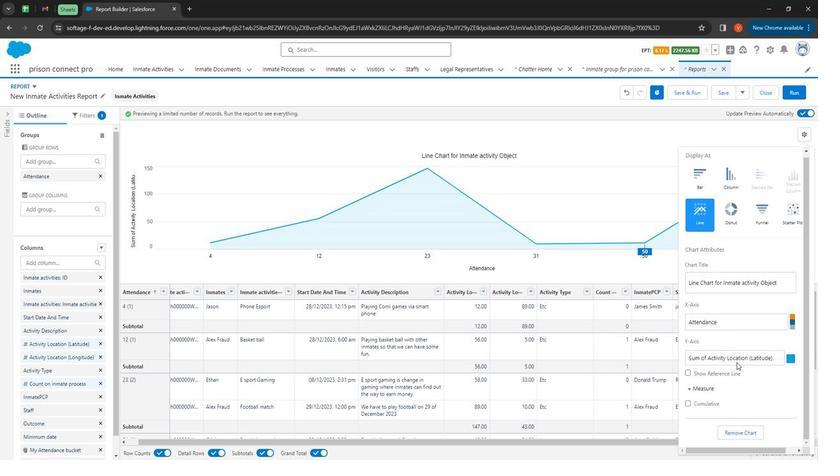 
Action: Mouse moved to (696, 371)
Screenshot: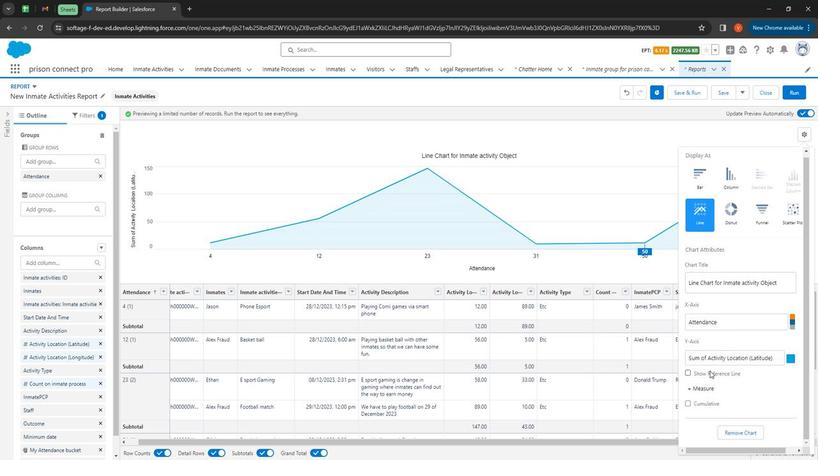 
Action: Mouse pressed left at (696, 371)
Screenshot: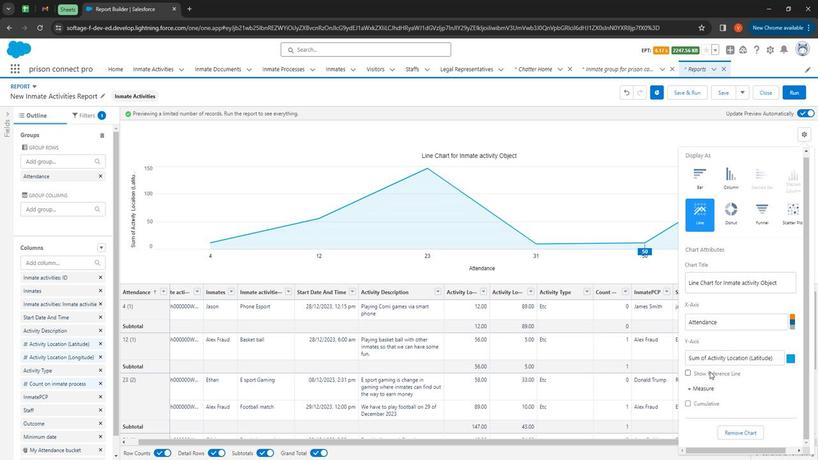 
Action: Mouse moved to (676, 373)
Screenshot: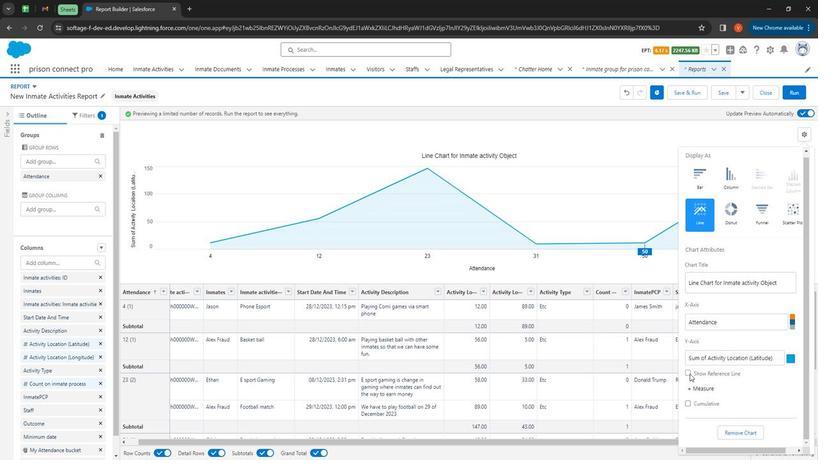
Action: Mouse pressed left at (676, 373)
Screenshot: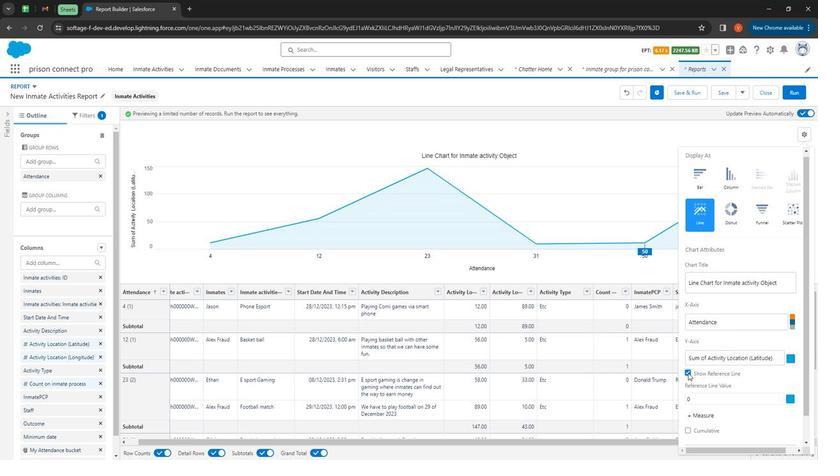 
Action: Mouse moved to (788, 130)
Screenshot: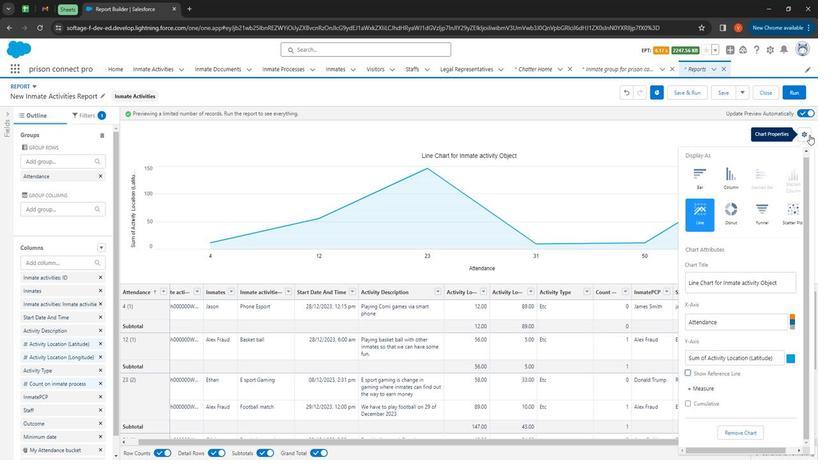 
Action: Mouse pressed left at (788, 130)
Screenshot: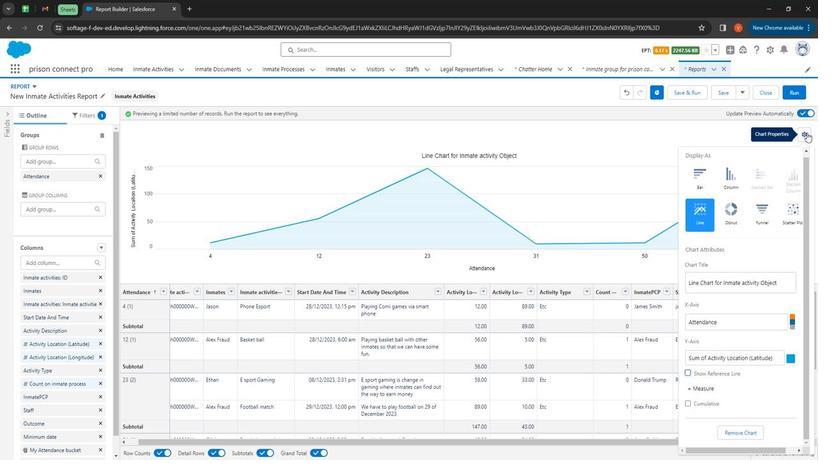 
Action: Mouse moved to (714, 88)
Screenshot: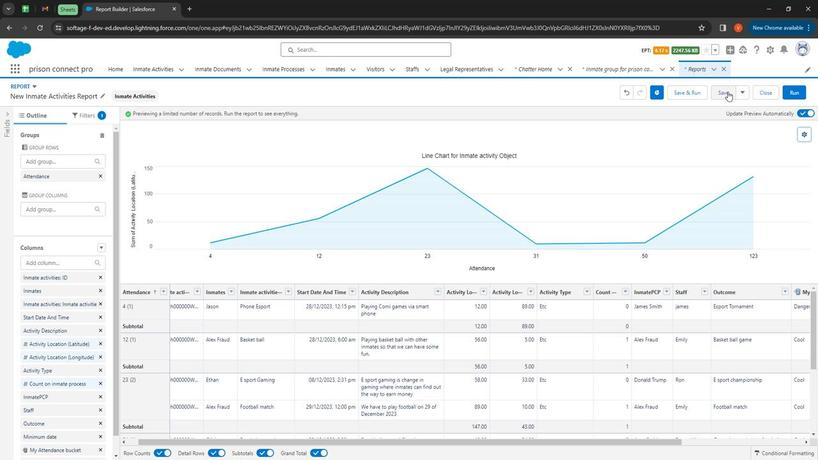 
Action: Mouse pressed left at (714, 88)
Screenshot: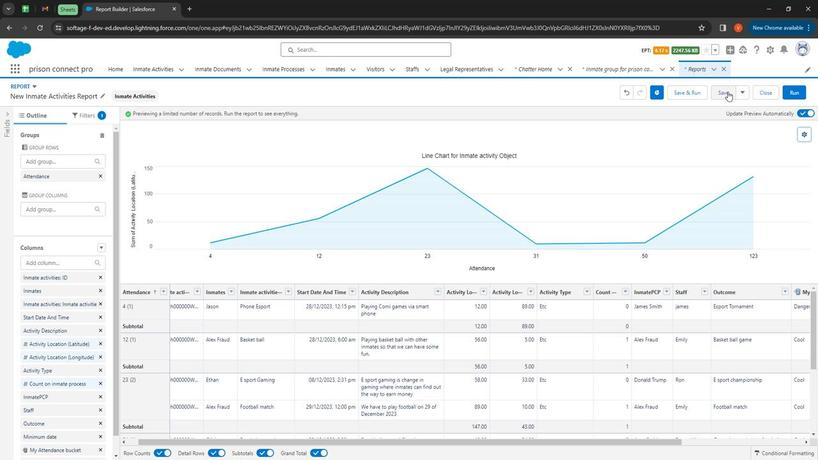 
Action: Mouse moved to (248, 166)
Screenshot: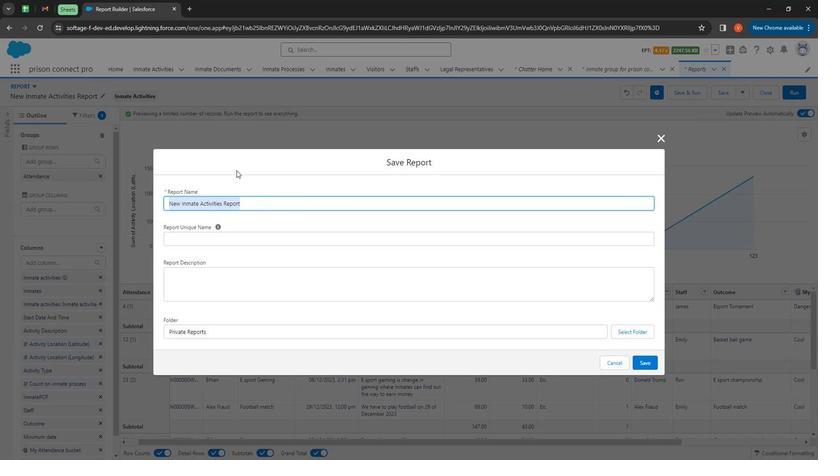 
Action: Key pressed <Key.backspace>INMATE<Key.space><Key.shift>aCTIVITIES<Key.space><Key.shift>cUSTOM<Key.space><Key.shift>rEPORT<Key.space>GROUP<Key.space>BY<Key.space><Key.shift>aTTENDANCE
Screenshot: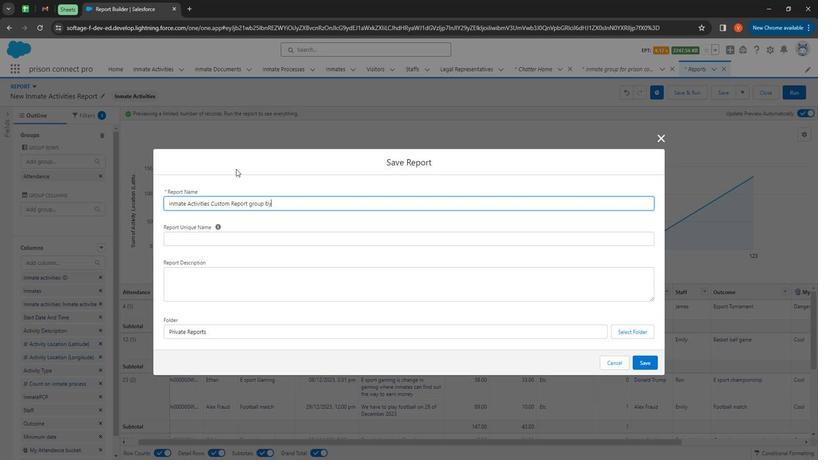 
Action: Mouse moved to (234, 237)
Screenshot: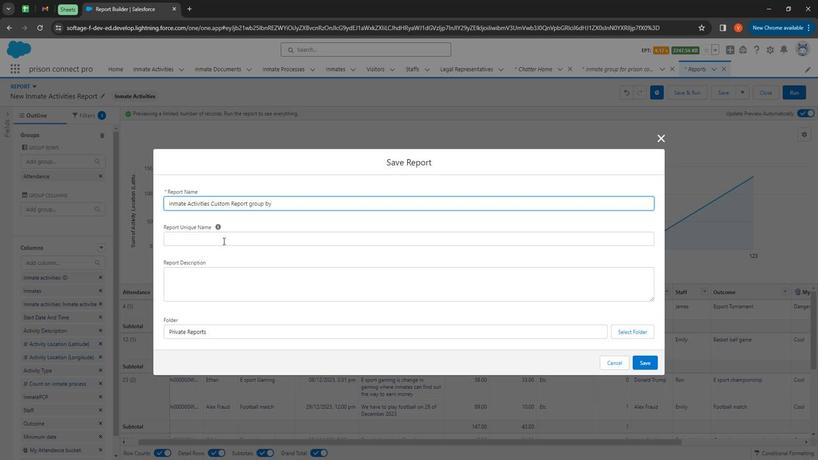 
Action: Mouse pressed left at (234, 237)
Screenshot: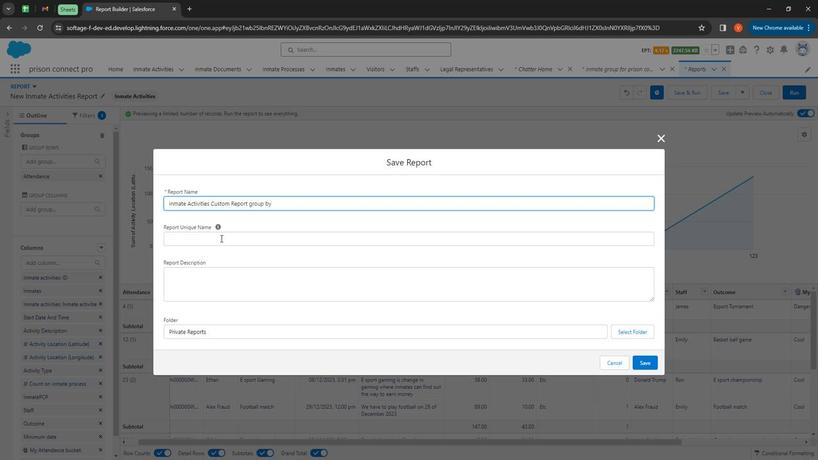 
Action: Key pressed <Key.shift>
Screenshot: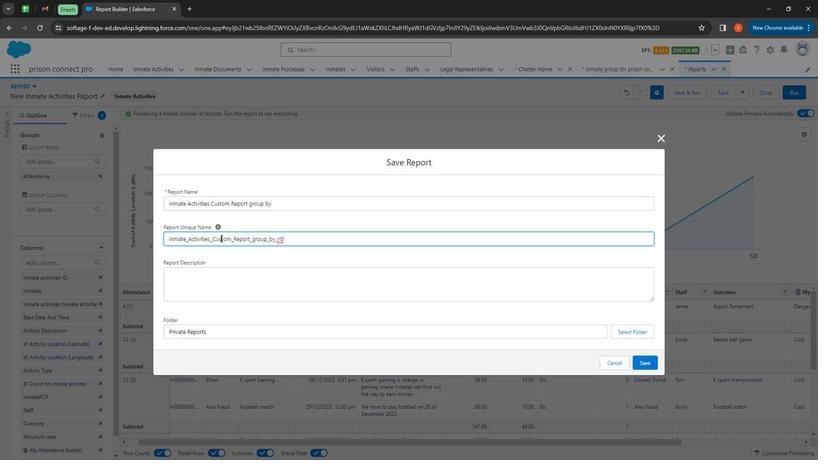 
Action: Mouse moved to (196, 281)
Screenshot: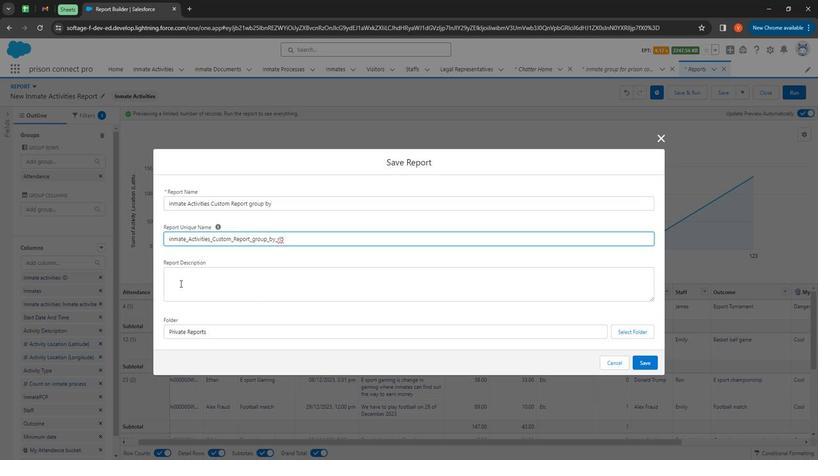 
Action: Mouse pressed left at (196, 281)
Screenshot: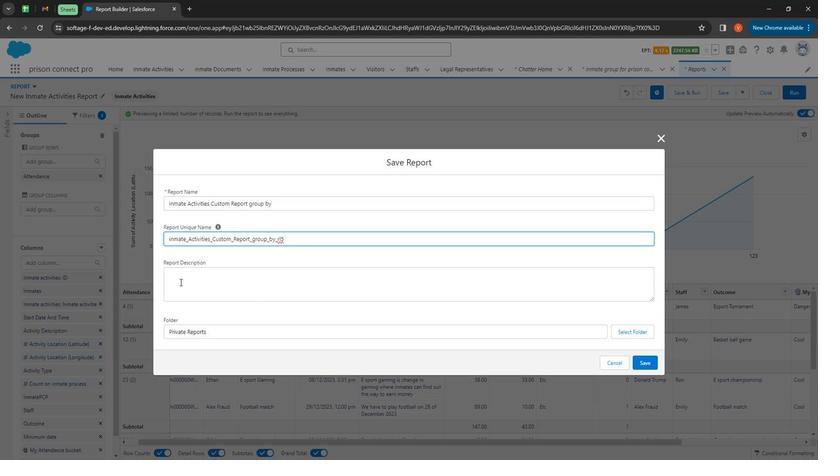 
Action: Key pressed <Key.shift>
Screenshot: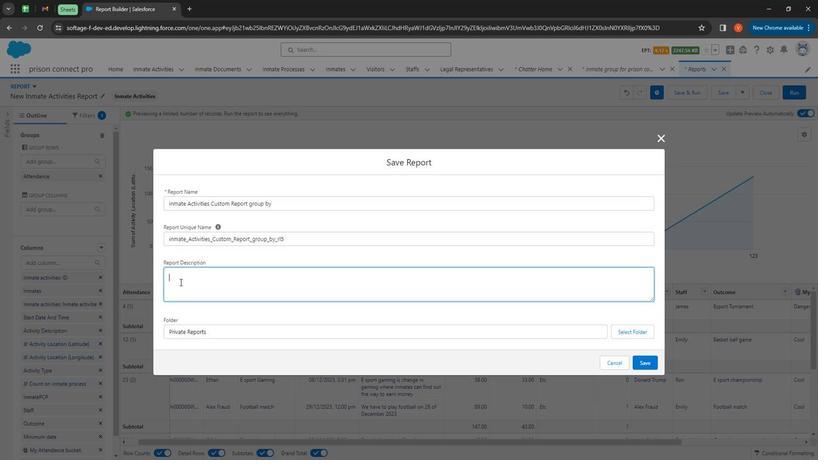 
Action: Mouse moved to (167, 158)
Screenshot: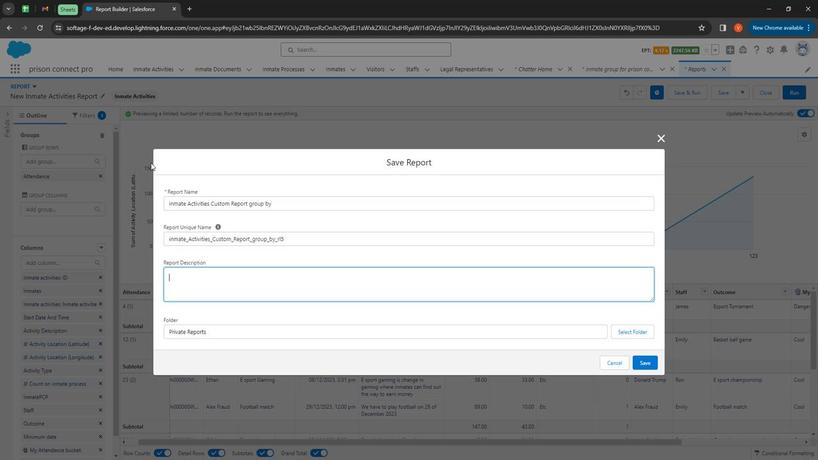 
Action: Key pressed <Key.shift><Key.shift><Key.shift><Key.shift><Key.shift><Key.shift><Key.shift><Key.shift><Key.shift><Key.shift><Key.shift><Key.shift><Key.shift><Key.shift><Key.shift><Key.shift><Key.shift><Key.shift><Key.shift><Key.shift><Key.shift><Key.shift><Key.shift><Key.shift><Key.shift><Key.shift><Key.shift><Key.shift><Key.shift><Key.shift><Key.shift><Key.shift><Key.shift><Key.shift><Key.shift>cUSTOM<Key.space>ATTENDANCE<Key.space>DASHBOARD<Key.space>REPORT<Key.space>FOR<Key.space><Key.shift><Key.shift><Key.shift><Key.shift><Key.shift><Key.shift><Key.shift><Key.shift><Key.shift><Key.shift><Key.shift><Key.shift><Key.shift><Key.shift><Key.shift><Key.shift>iNMATE<Key.space>ACTIVITIES<Key.space><Key.shift><Key.shift><Key.shift><Key.shift><Key.shift><Key.shift><Key.shift><Key.shift><Key.shift><Key.shift><Key.shift><Key.shift><Key.shift><Key.shift><Key.shift><Key.shift><Key.shift><Key.shift><Key.shift><Key.shift><Key.shift><Key.shift><Key.shift><Key.shift><Key.shift><Key.shift><Key.shift><Key.shift><Key.shift><Key.shift><Key.shift><Key.shift><Key.shift><Key.shift><Key.shift><Key.shift><Key.shift><Key.shift><Key.shift><Key.shift><Key.shift><Key.shift><Key.shift><Key.shift><Key.shift><Key.shift><Key.shift><Key.shift><Key.shift><Key.shift><Key.shift><Key.shift><Key.shift><Key.shift><Key.shift><Key.shift><Key.shift>aTTENC<Key.backspace>DANCE<Key.space><Key.shift>rEPORT.
Screenshot: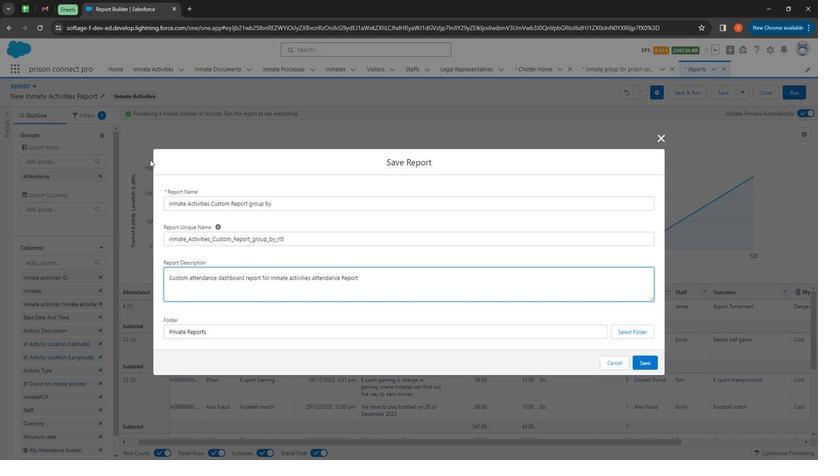 
Action: Mouse moved to (628, 331)
Screenshot: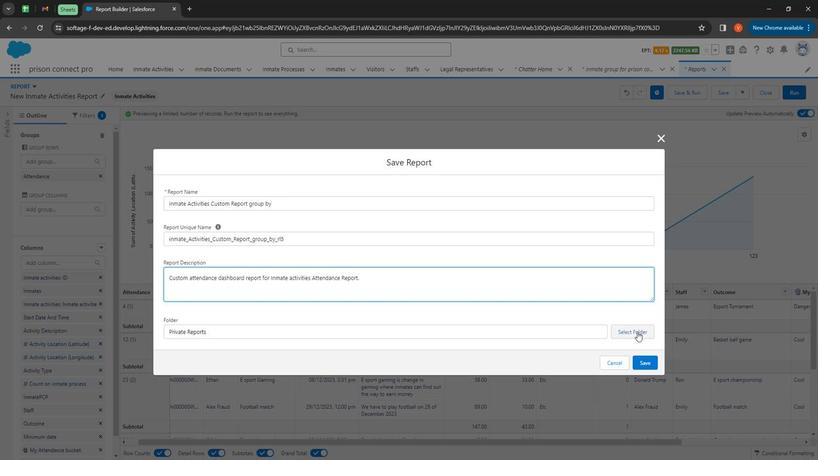 
Action: Mouse pressed left at (628, 331)
